 Task: open an excel sheet and write heading  Budget GuruAdd Categories in a column and its values below  'Housing, Transportation, Groceries, Utilities, Entertainment, Dining Out, Health, Miscellaneous, Savings & Total. 'Add Budgeted amount in next column and its values below  $1,500, $300, $400, $200, $150, $250, $100, $200, $500 & $4,600. Add Actual amountin next column and its values below   $1,400, $280, $420, $180, $170, $230, $120, $180, $520 & $4,500. Add Difference in next column and its values below  -$100, -$20, +$20, -$20, +$20, -$20, +$20, -$20, +$20 & -$100Save page Data Collection Workbook
Action: Mouse moved to (27, 123)
Screenshot: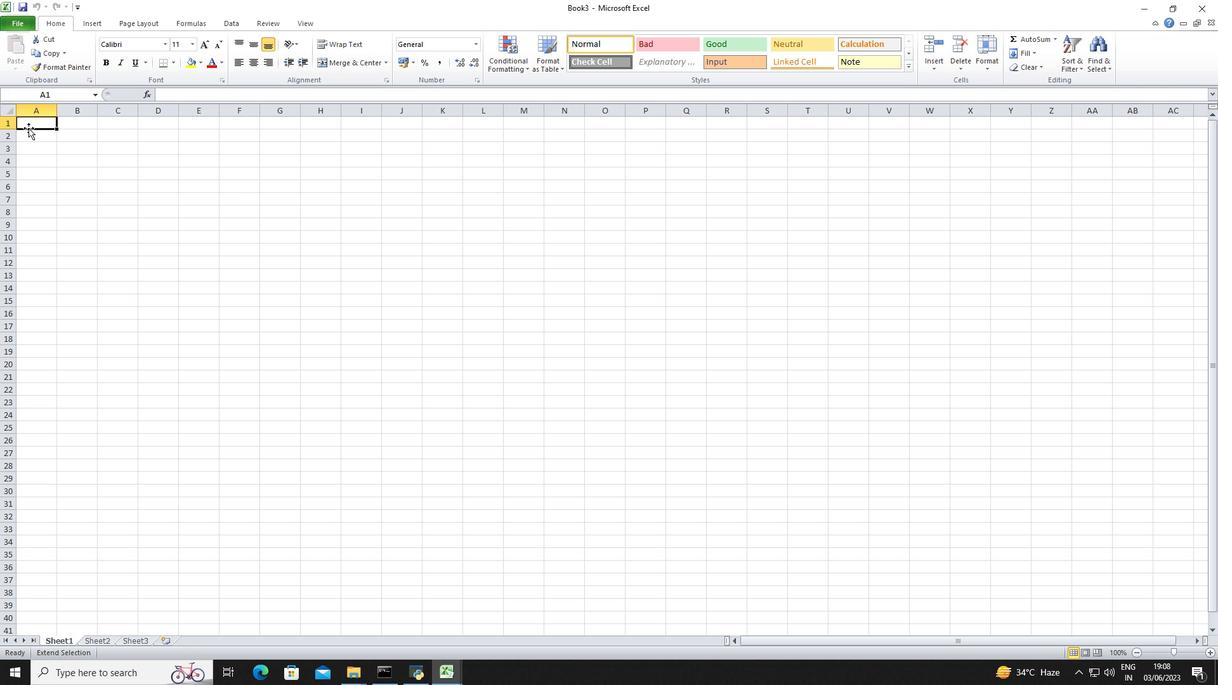
Action: Mouse pressed left at (27, 123)
Screenshot: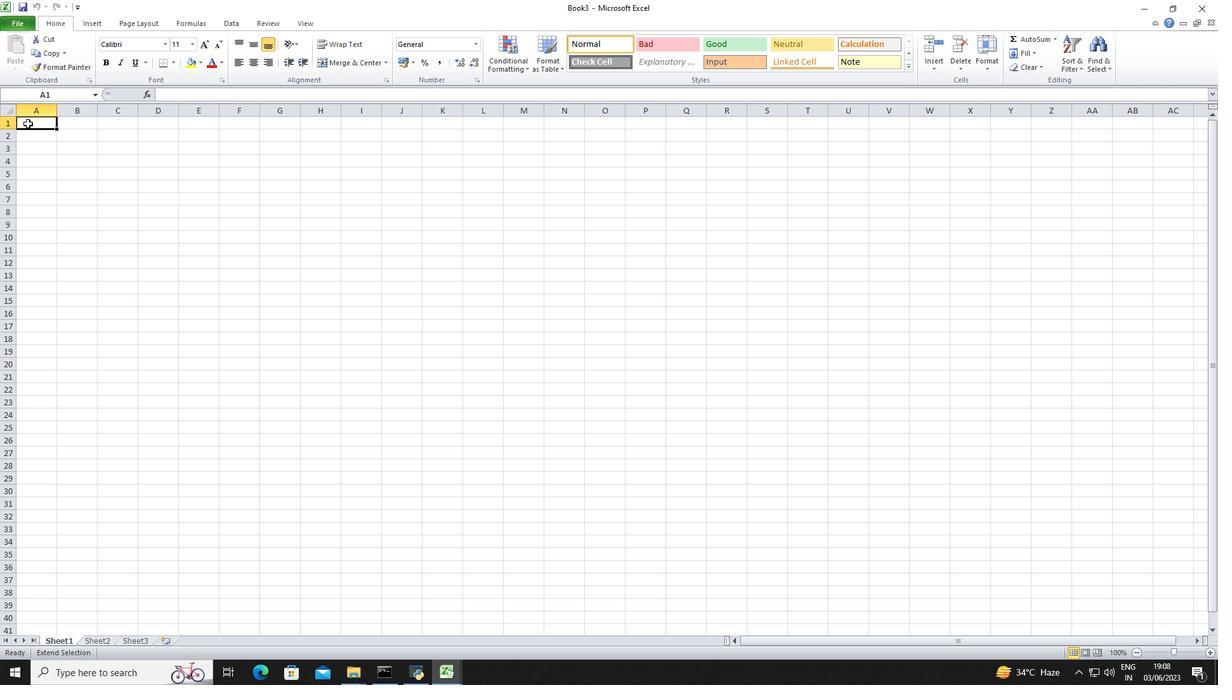 
Action: Mouse moved to (726, 205)
Screenshot: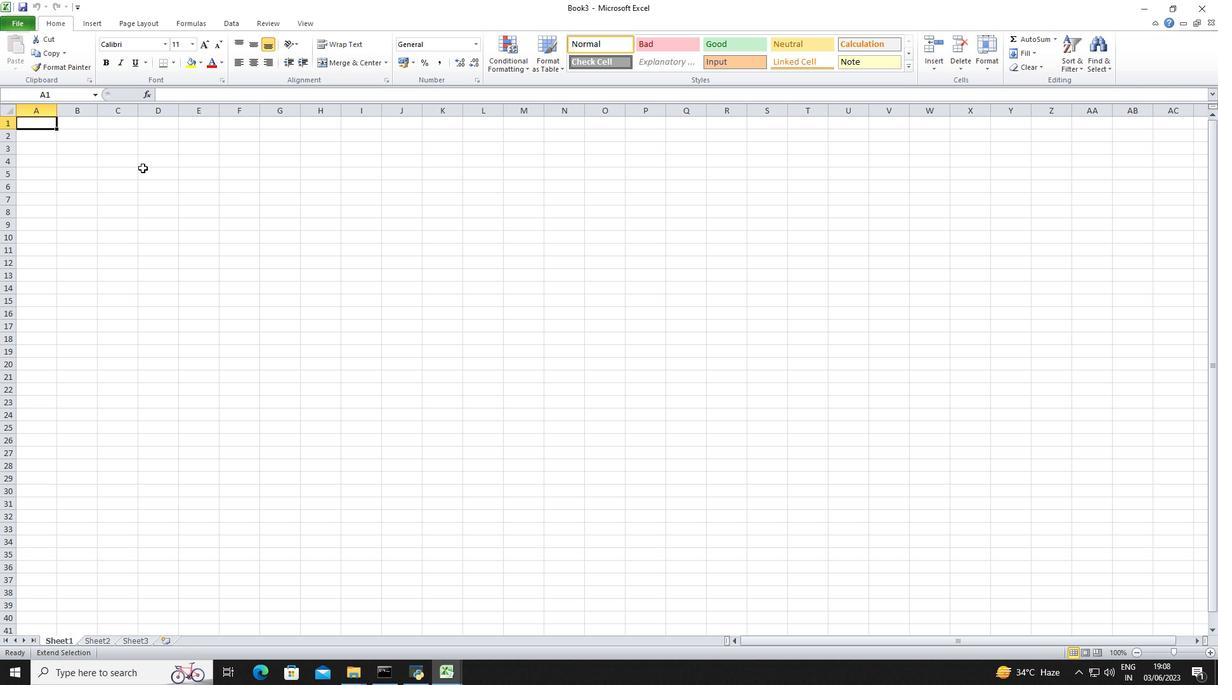 
Action: Key pressed <Key.shift_r>Budget<Key.space><Key.shift_r><Key.shift_r><Key.shift_r><Key.shift_r><Key.shift_r><Key.shift_r><Key.shift_r><Key.shift_r><Key.shift_r><Key.shift_r><Key.shift_r>Guru<Key.space><Key.enter><Key.shift_r><Key.shift_r><Key.shift_r>Catr<Key.backspace>egories<Key.space><Key.right><Key.shift_r>Budget<Key.space>amount<Key.space><Key.right><Key.shift_r><Key.shift_r><Key.shift_r><Key.shift_r><Key.shift_r><Key.shift_r><Key.shift_r><Key.shift_r><Key.shift_r><Key.shift_r><Key.shift_r><Key.shift_r><Key.shift_r><Key.shift_r><Key.shift_r><Key.shift_r><Key.shift_r><Key.shift_r><Key.shift_r><Key.shift_r><Key.shift_r><Key.shift_r><Key.shift_r><Key.shift_r><Key.shift_r><Key.shift_r><Key.shift_r><Key.shift_r><Key.shift_r><Key.shift_r><Key.shift_r>Av<Key.backspace>ctual<Key.space>amount<Key.space><Key.right><Key.shift_r>Difference<Key.space>
Screenshot: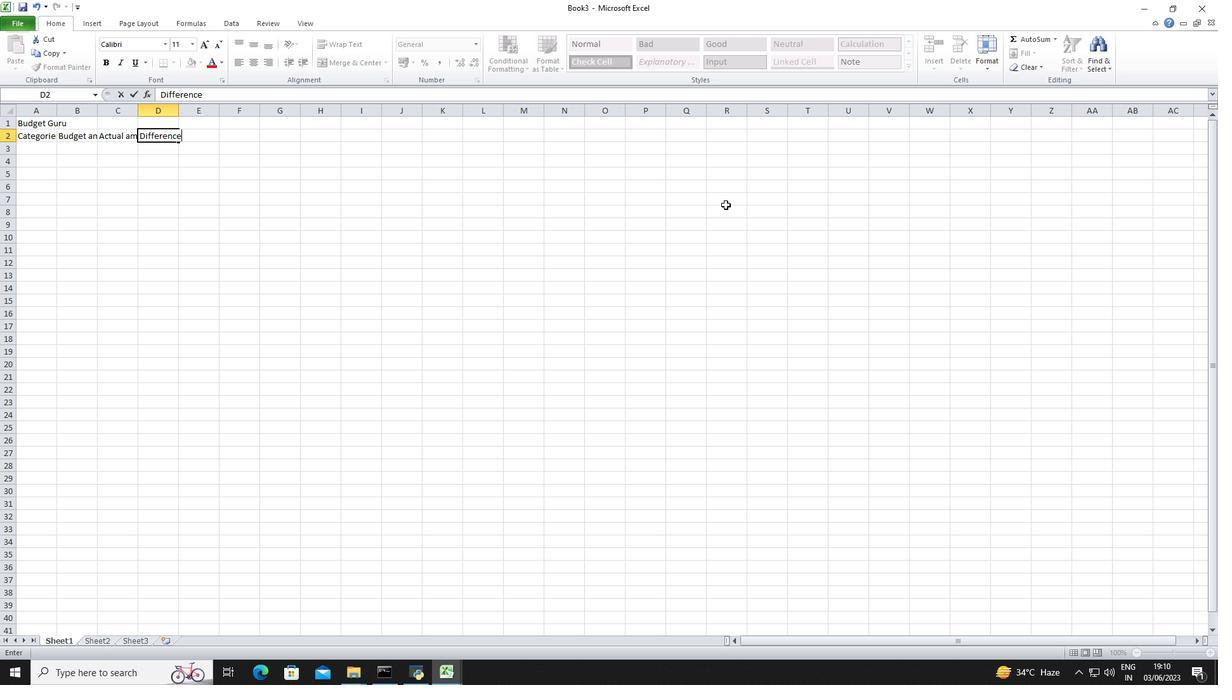 
Action: Mouse moved to (555, 208)
Screenshot: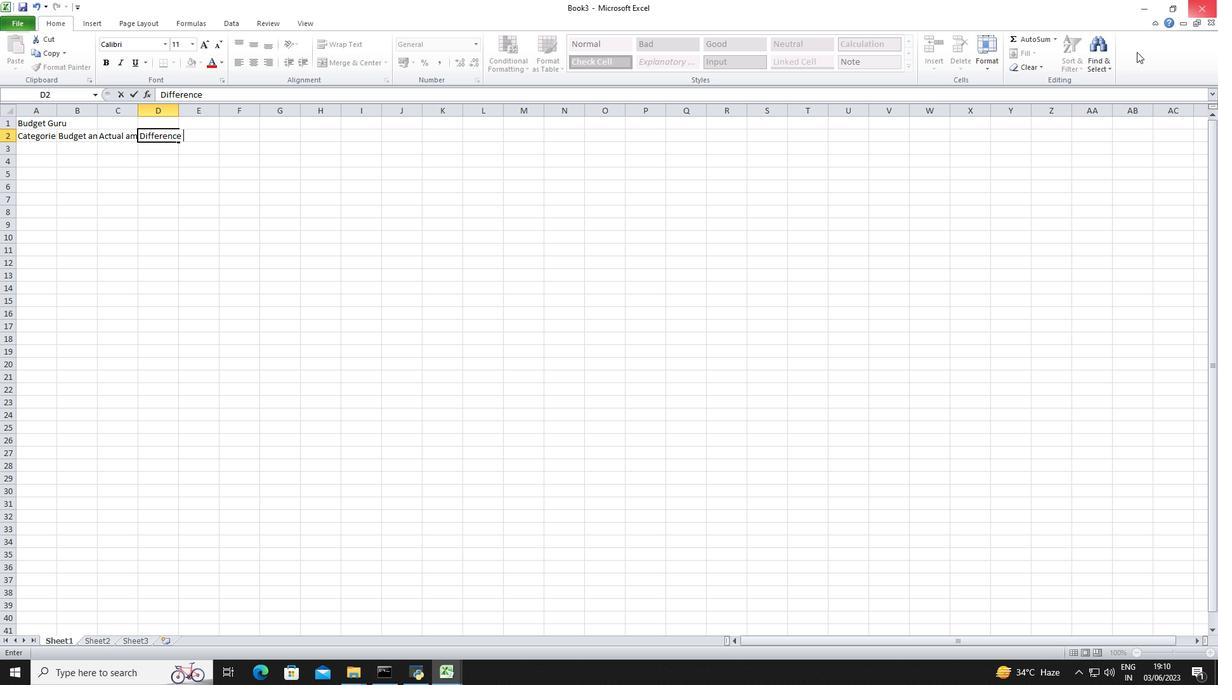 
Action: Mouse pressed left at (555, 208)
Screenshot: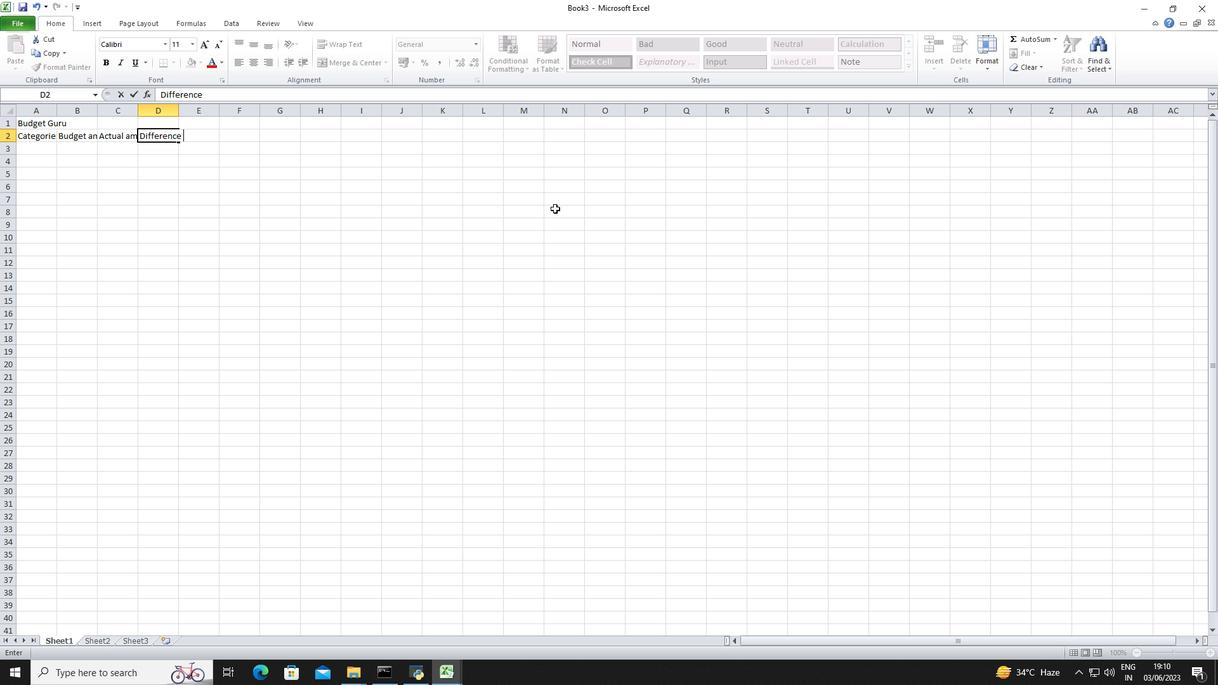 
Action: Mouse moved to (55, 111)
Screenshot: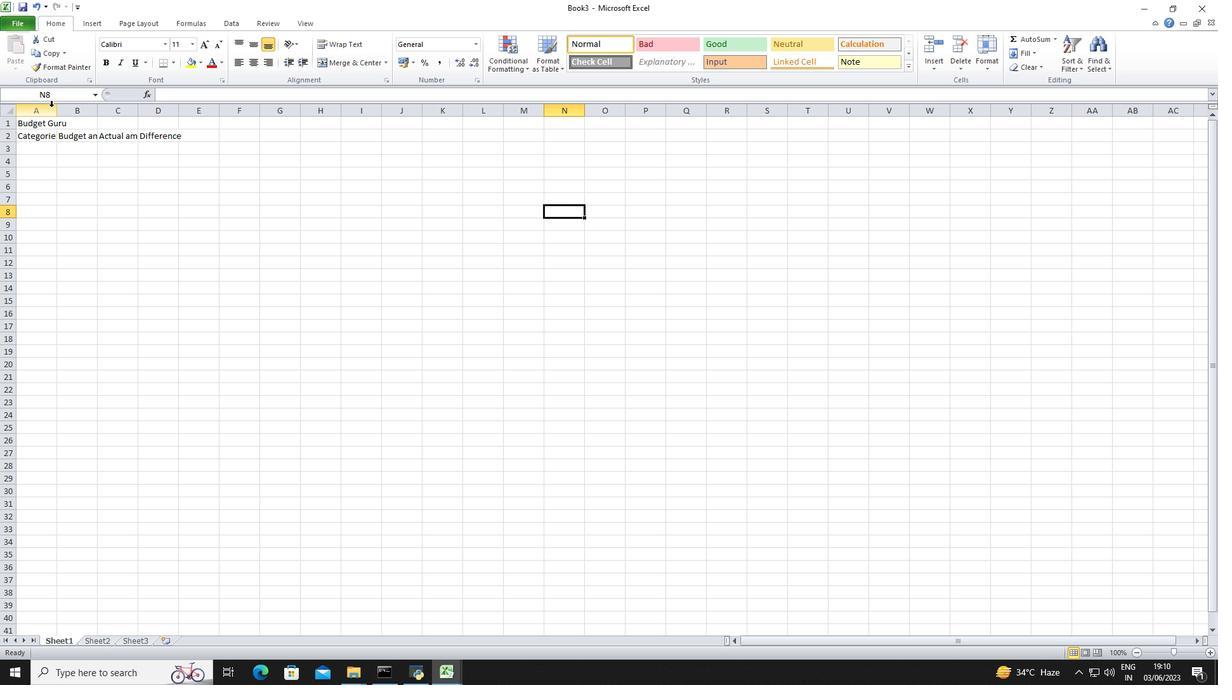 
Action: Mouse pressed left at (55, 111)
Screenshot: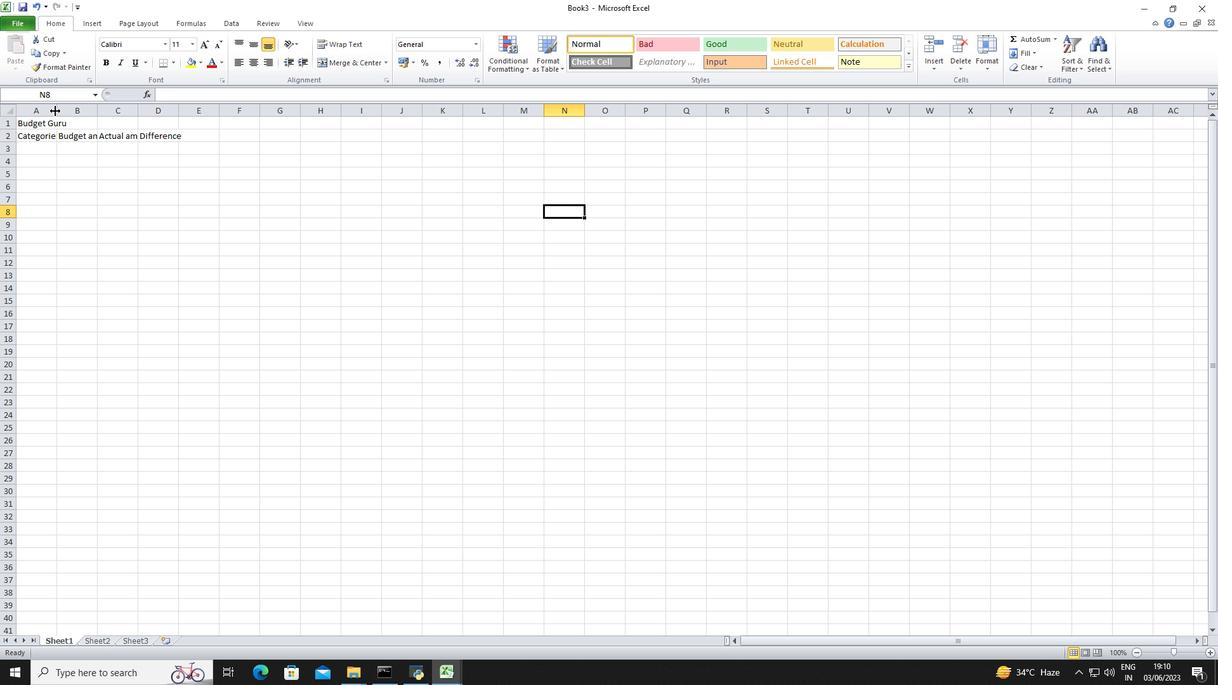 
Action: Mouse pressed left at (55, 111)
Screenshot: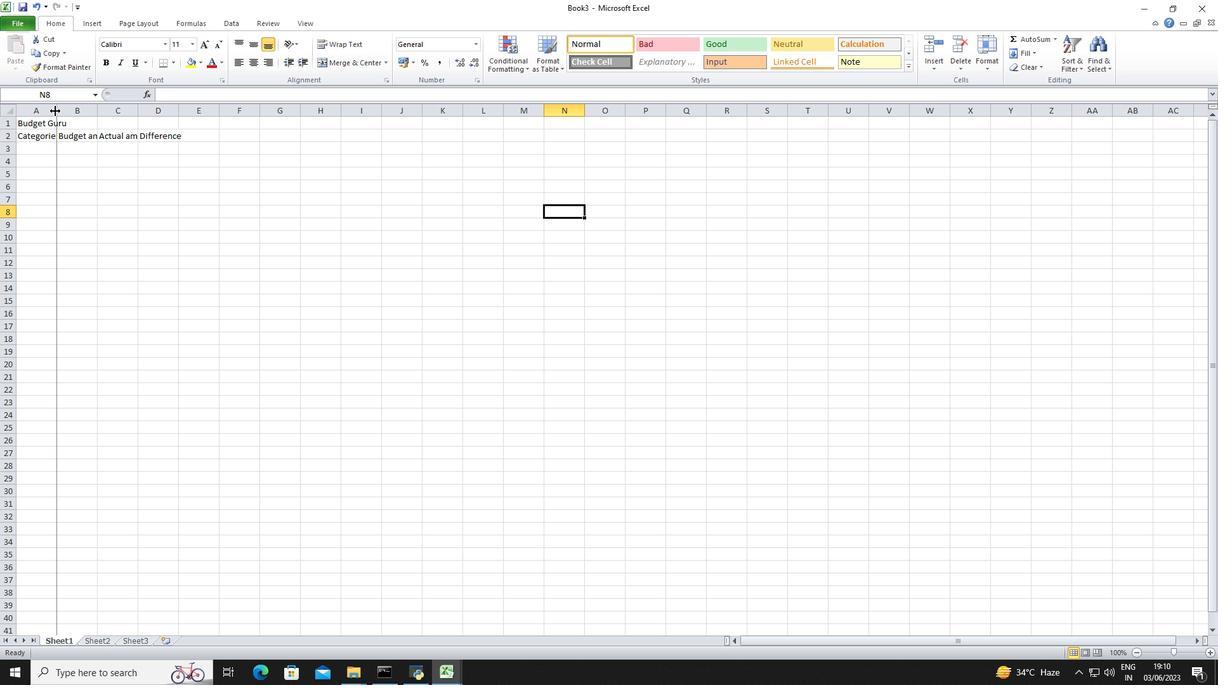 
Action: Mouse moved to (111, 111)
Screenshot: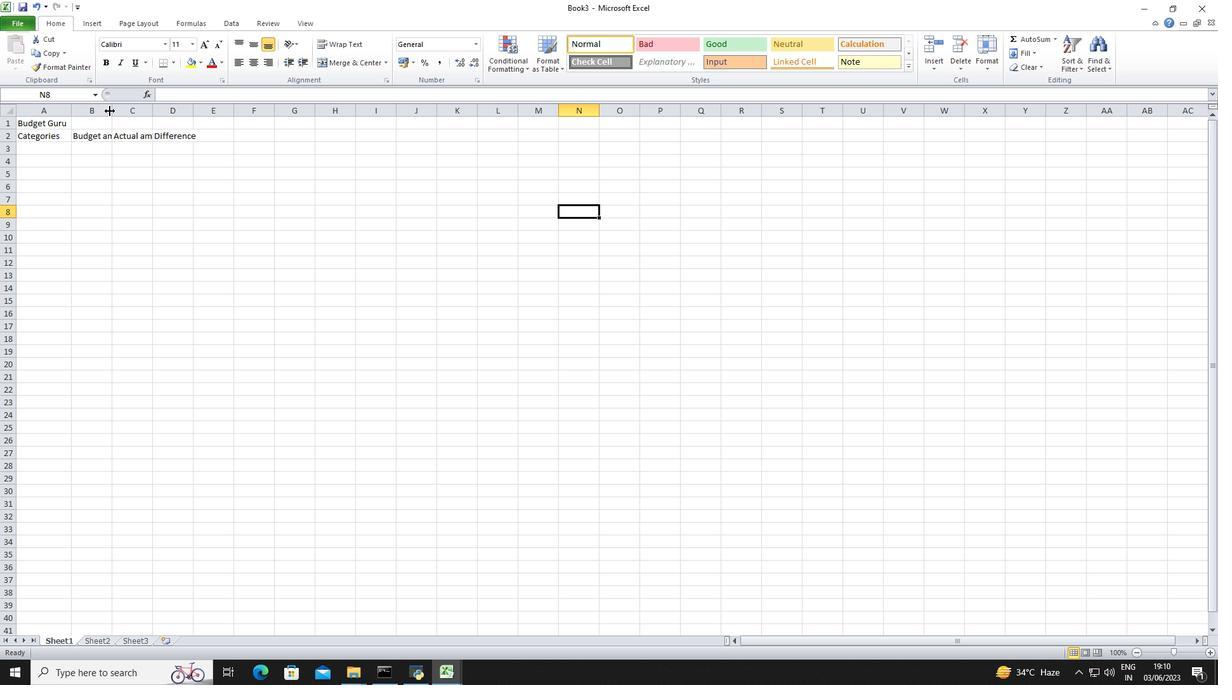
Action: Mouse pressed left at (111, 111)
Screenshot: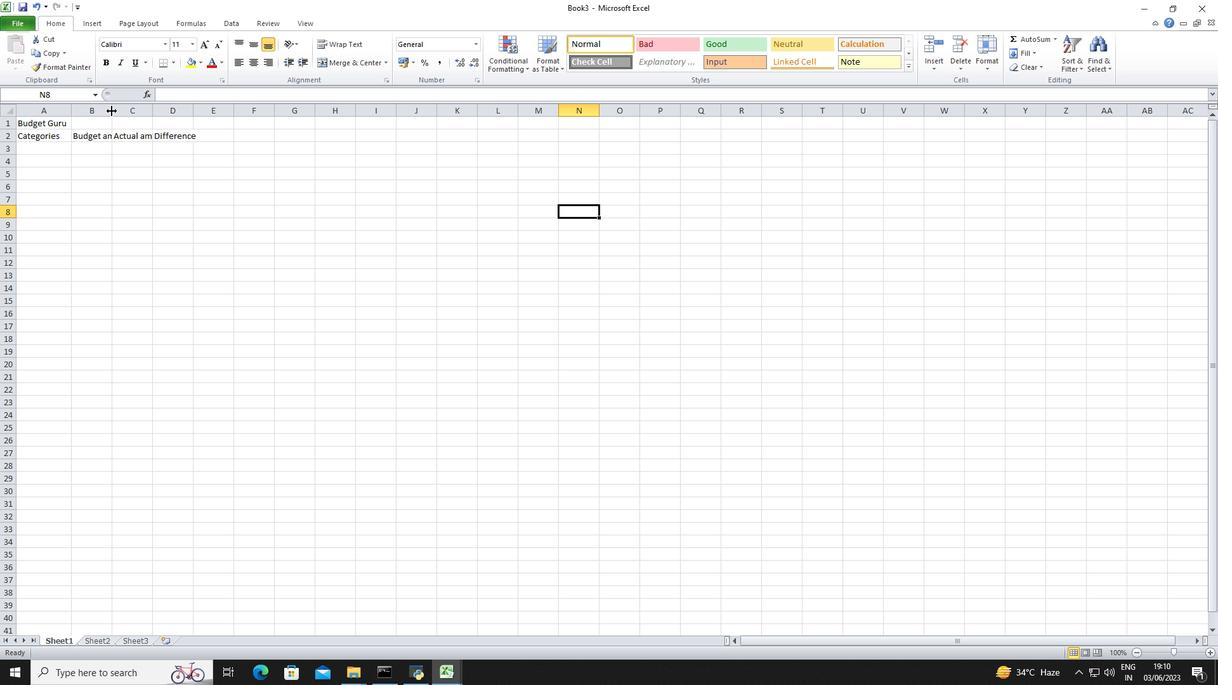 
Action: Mouse pressed left at (111, 111)
Screenshot: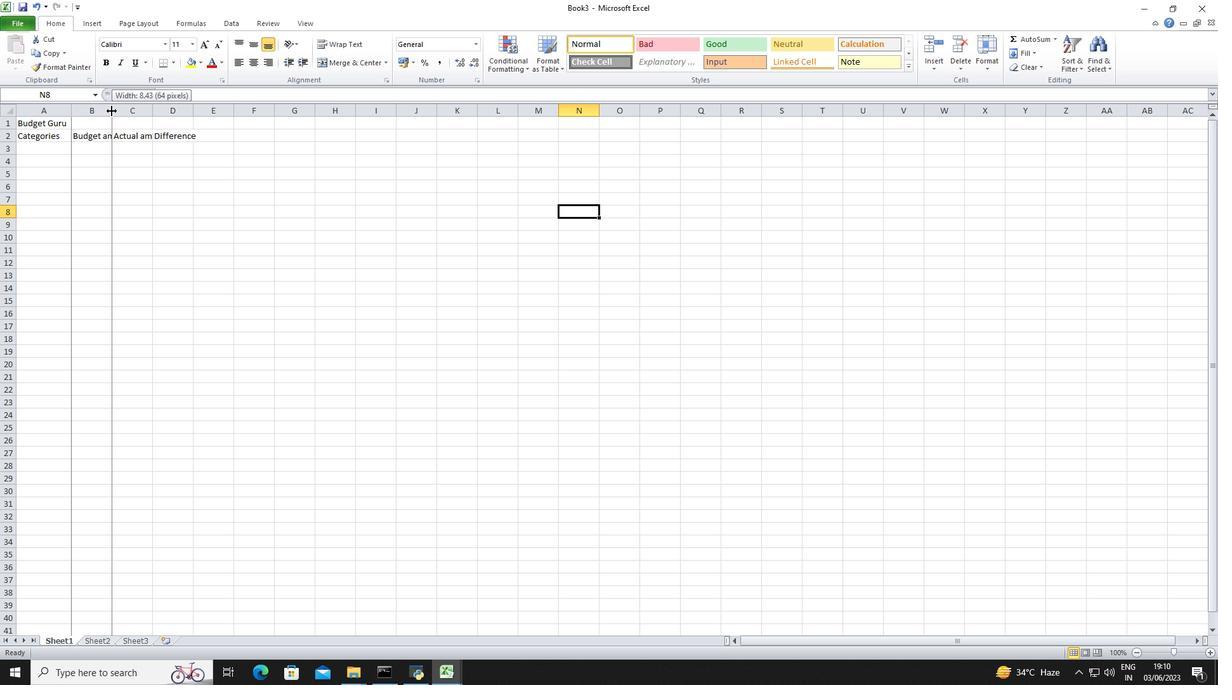 
Action: Mouse moved to (179, 109)
Screenshot: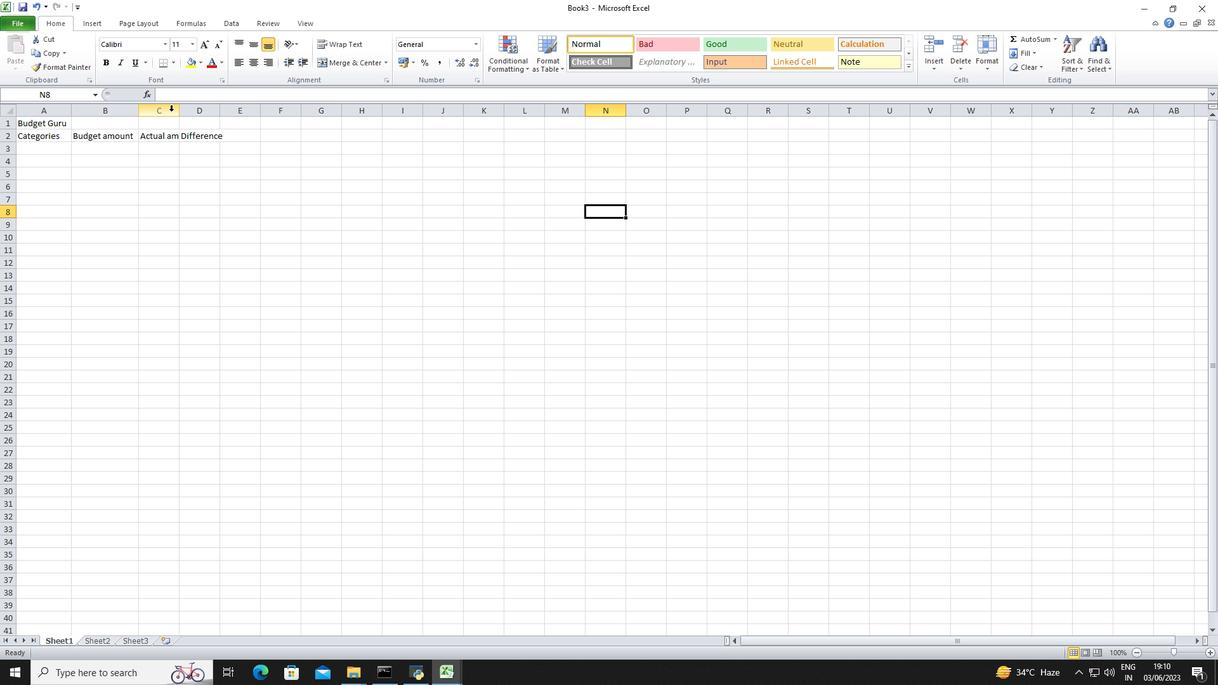 
Action: Mouse pressed left at (179, 109)
Screenshot: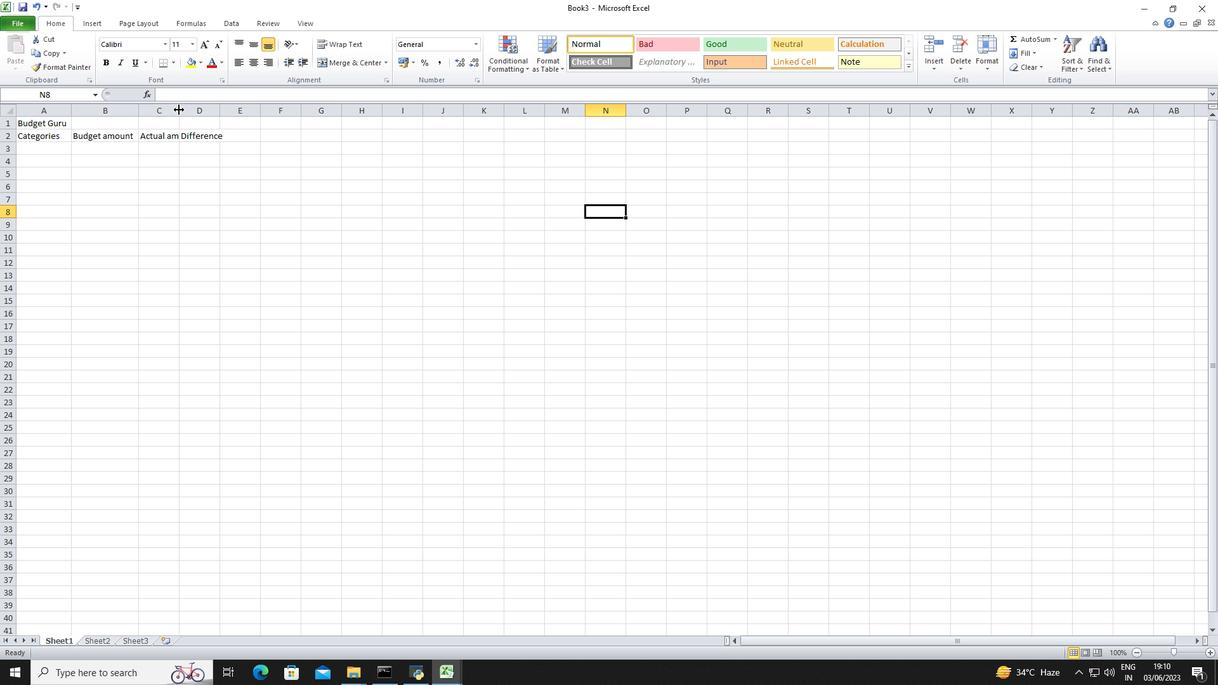 
Action: Mouse pressed left at (179, 109)
Screenshot: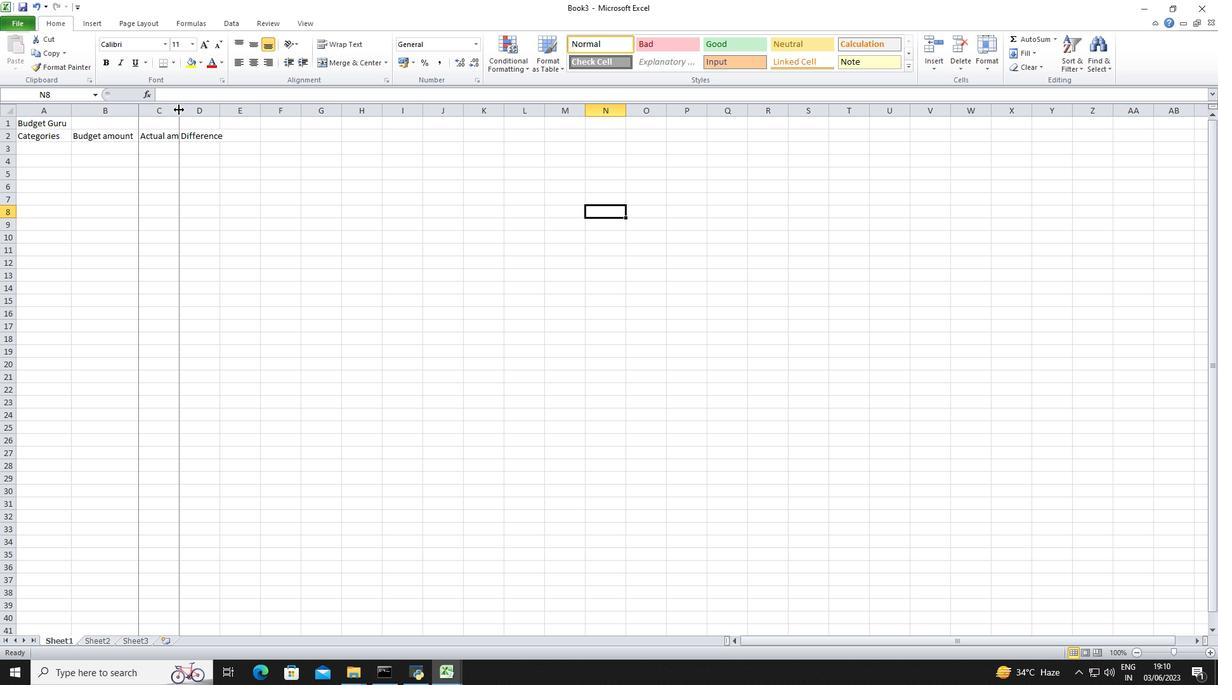 
Action: Mouse moved to (243, 109)
Screenshot: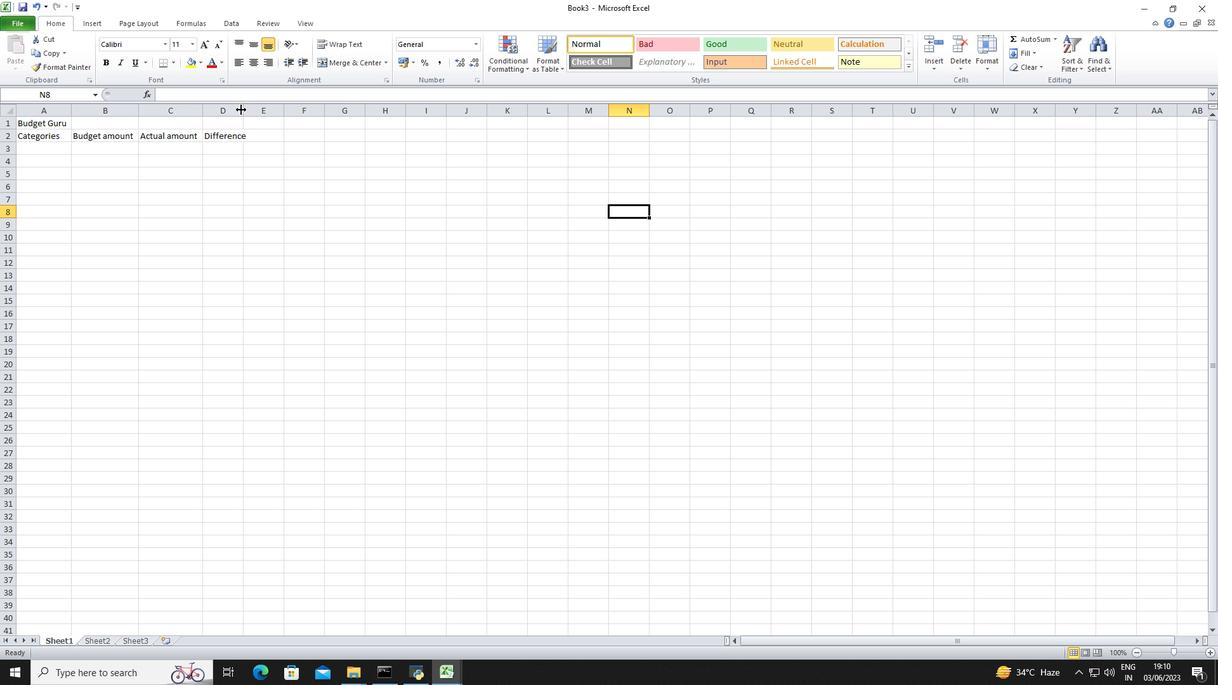 
Action: Mouse pressed left at (243, 109)
Screenshot: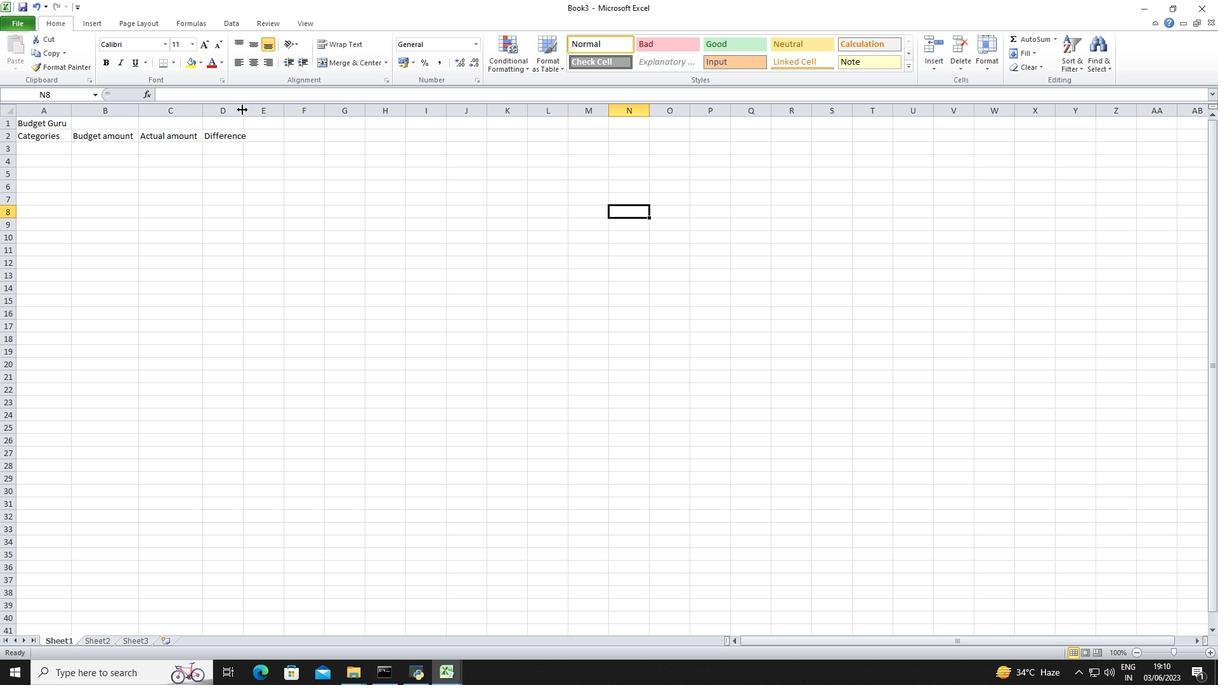 
Action: Mouse pressed left at (243, 109)
Screenshot: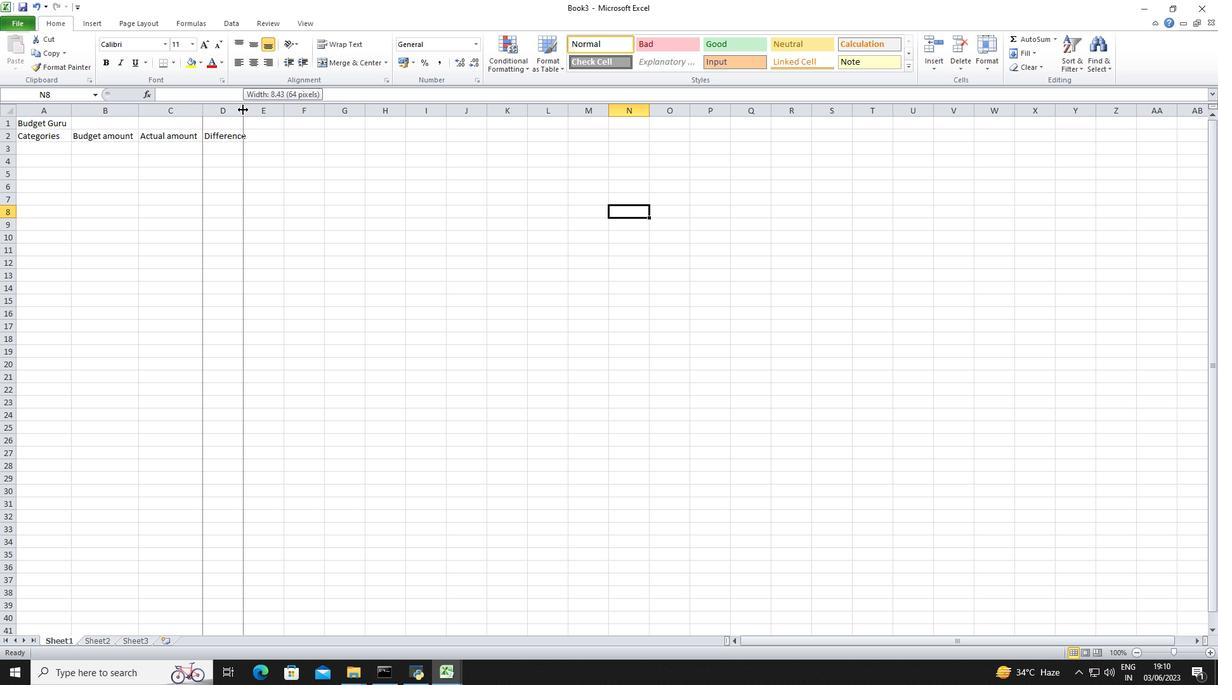 
Action: Mouse moved to (67, 147)
Screenshot: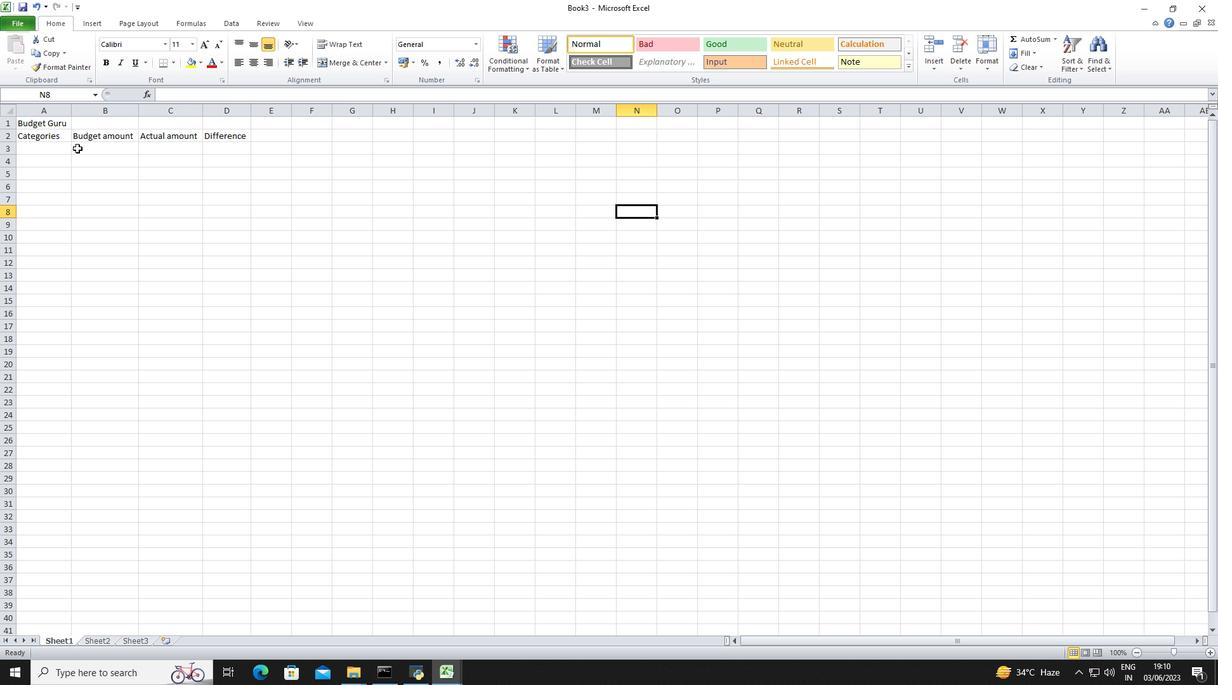 
Action: Mouse pressed left at (67, 147)
Screenshot: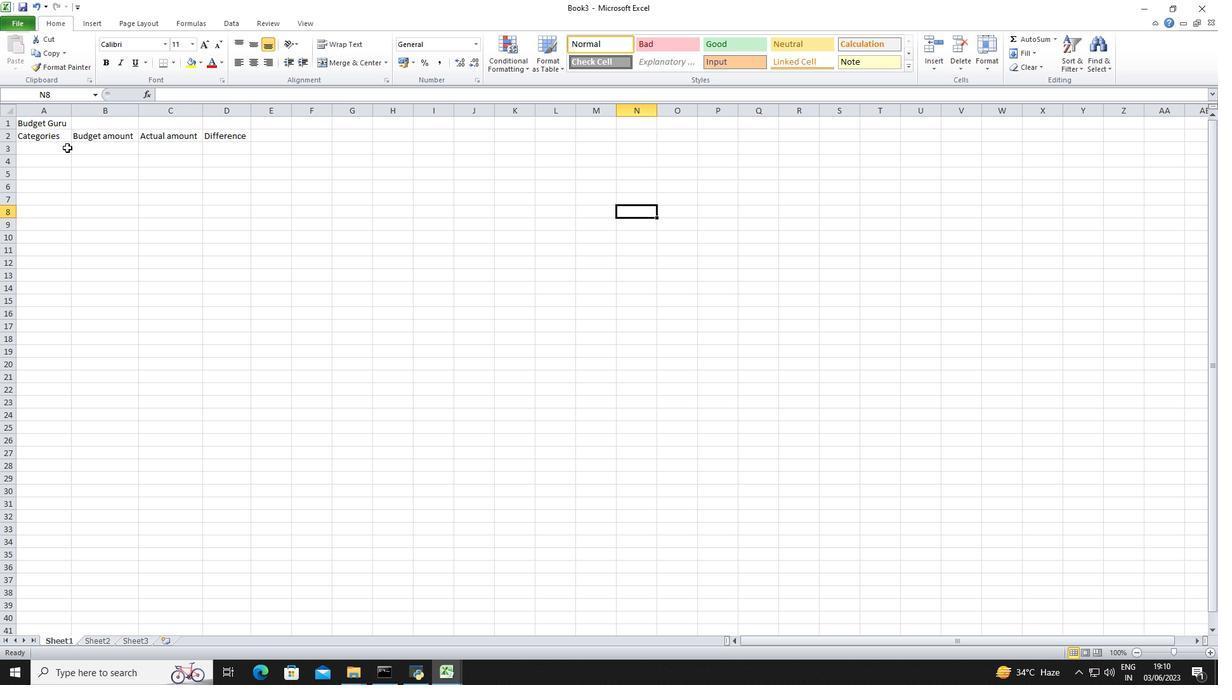 
Action: Mouse moved to (171, 116)
Screenshot: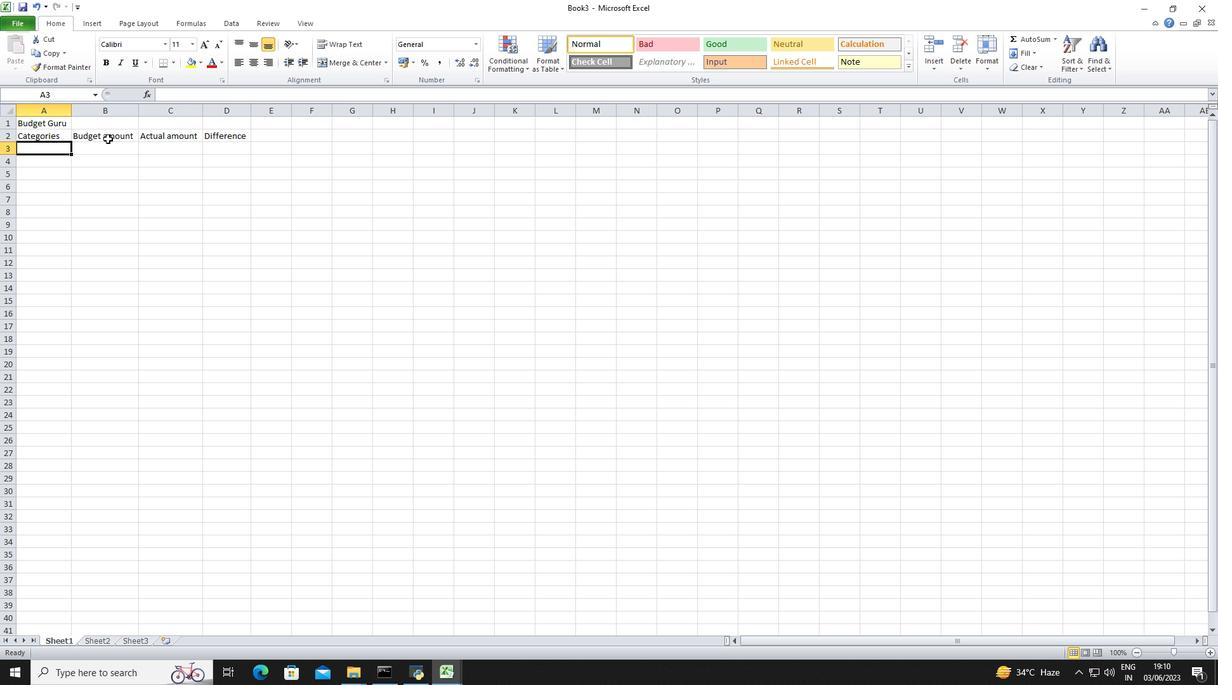 
Action: Key pressed <Key.shift_r>Housing<Key.space><Key.enter><Key.shift_r>tr<Key.backspace><Key.backspace><Key.shift_r>Tram<Key.backspace>nsportation<Key.space><Key.enter><Key.shift_r>Groceries<Key.space><Key.enter><Key.shift_r><Key.shift_r>Utilites<Key.space><Key.enter><Key.shift_r>Entery<Key.backspace>tainment<Key.space><Key.enter><Key.shift_r>Dining<Key.space><Key.shift_r>Out<Key.space><Key.enter><Key.shift_r>Health<Key.space><Key.enter><Key.shift_r>Miscellaneous<Key.space><Key.enter><Key.shift_r>Savings<Key.space><Key.shift_r><Key.shift_r><Key.shift_r><Key.shift_r><Key.shift_r><Key.shift_r><Key.shift_r><Key.shift_r><Key.shift_r><Key.shift_r><Key.shift_r><Key.shift_r><Key.shift_r><Key.shift_r><Key.shift_r><Key.shift_r><Key.shift_r><Key.shift_r><Key.shift_r><Key.shift_r><Key.shift_r><Key.shift_r><Key.shift_r><Key.shift_r><Key.shift_r><Key.shift_r><Key.shift_r><Key.shift_r>&<Key.space><Key.shift_r>Toa<Key.backspace>tal
Screenshot: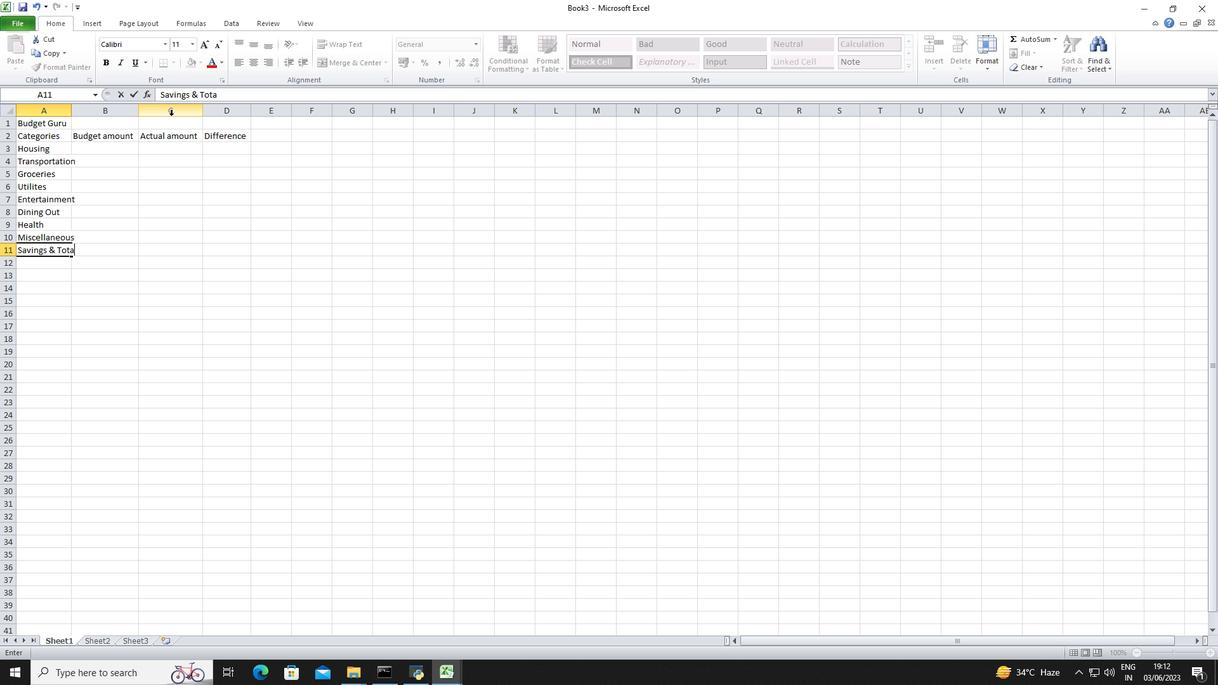 
Action: Mouse moved to (254, 149)
Screenshot: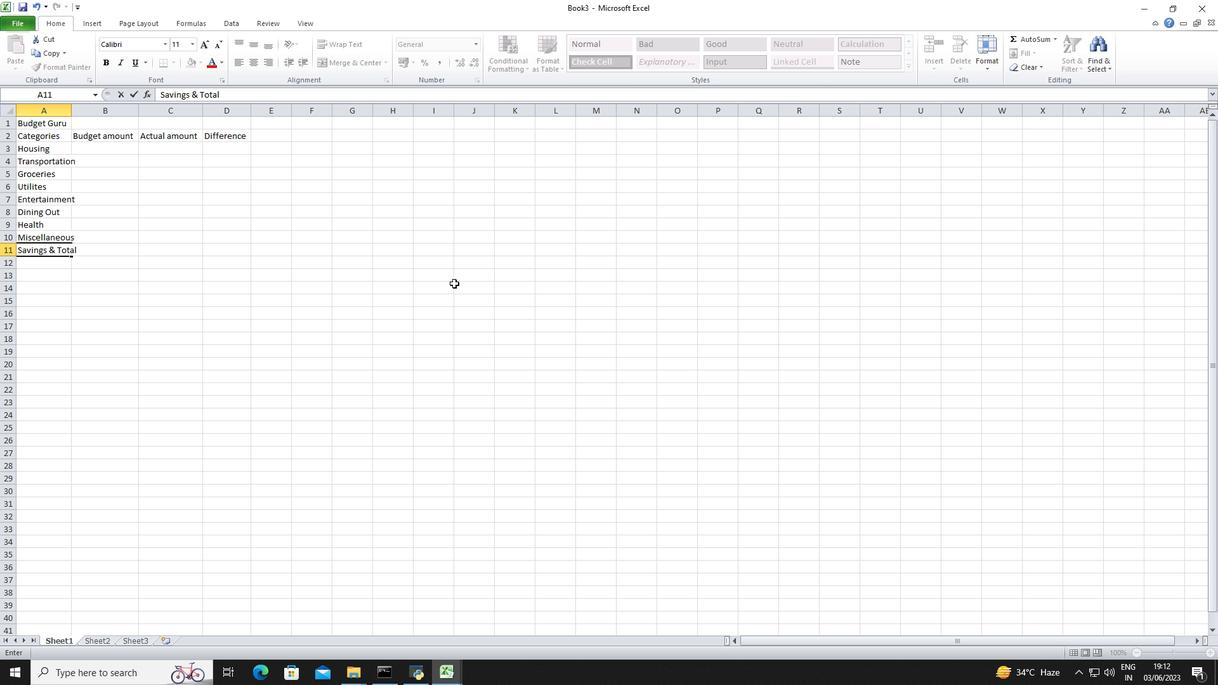 
Action: Mouse pressed left at (254, 149)
Screenshot: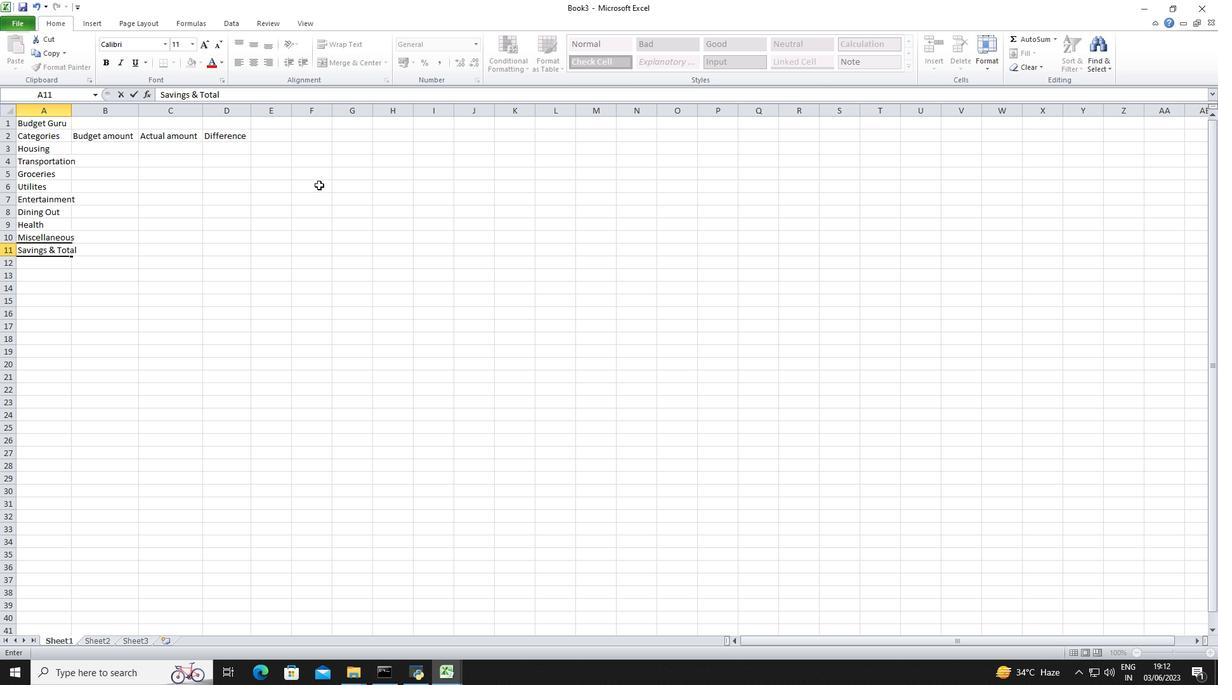 
Action: Mouse moved to (71, 106)
Screenshot: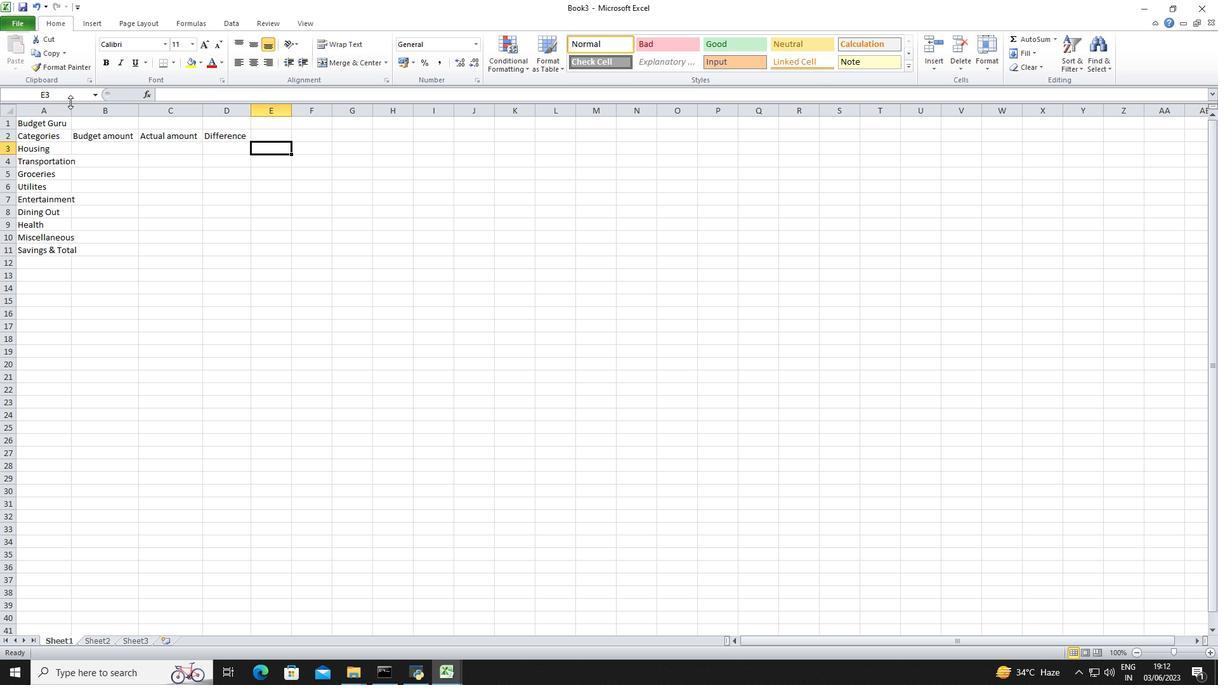 
Action: Mouse pressed left at (71, 106)
Screenshot: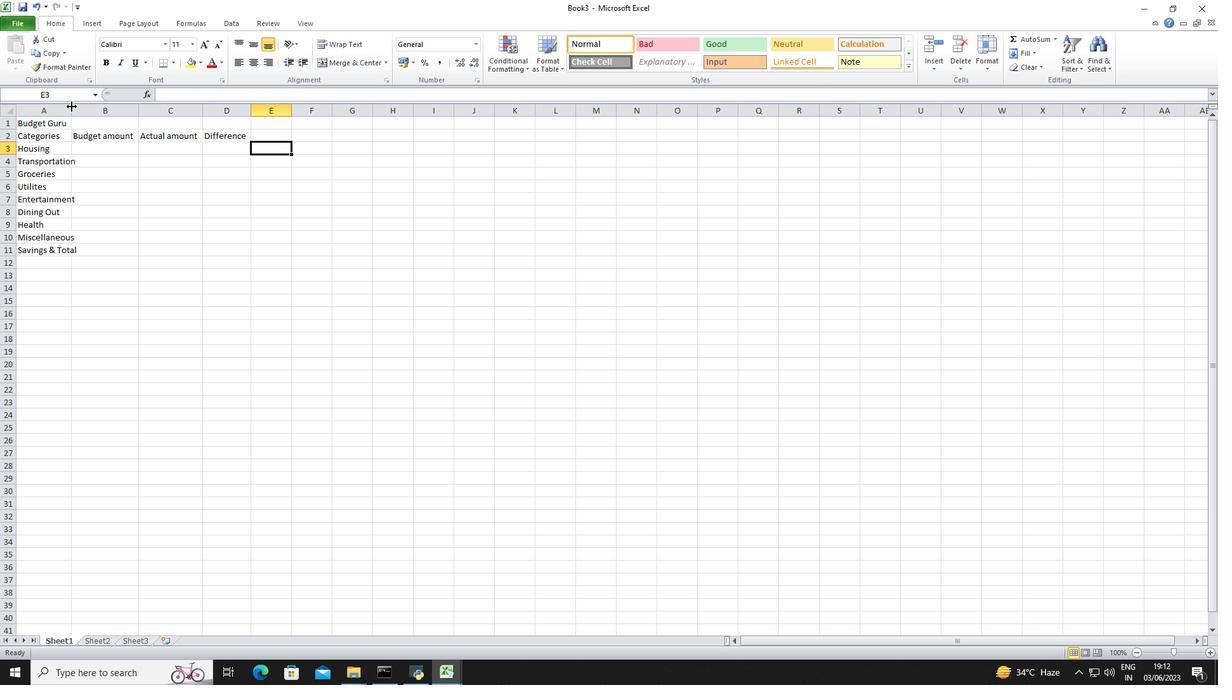 
Action: Mouse pressed left at (71, 106)
Screenshot: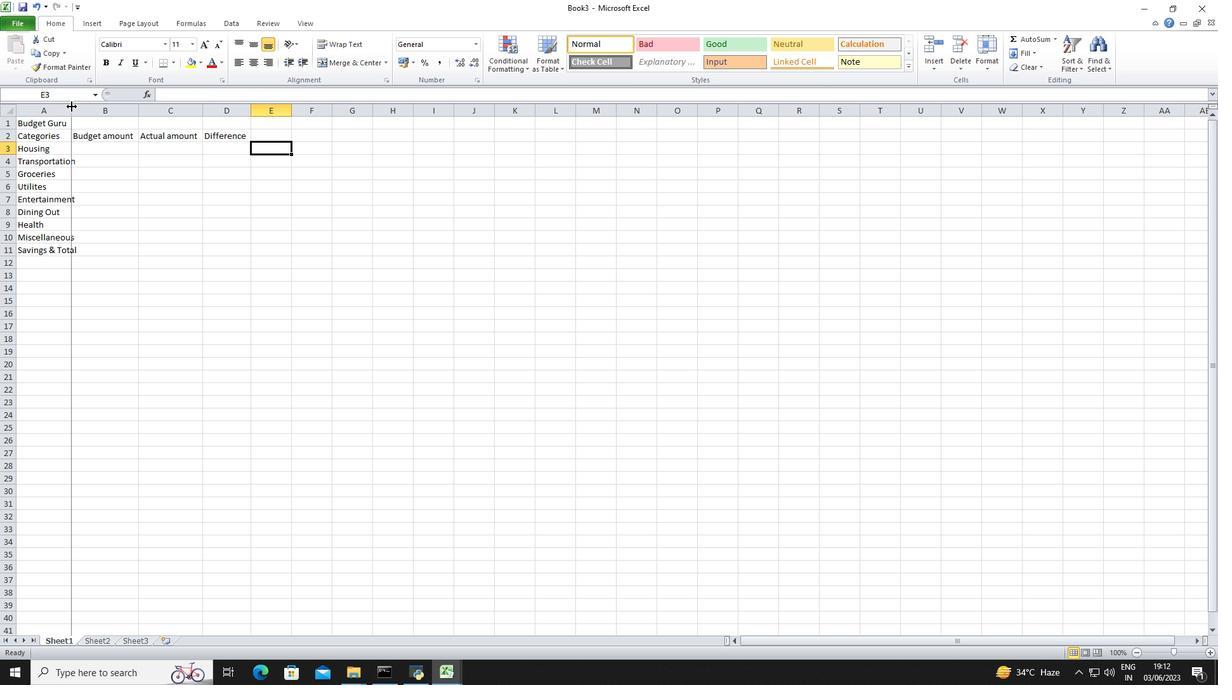 
Action: Mouse moved to (113, 148)
Screenshot: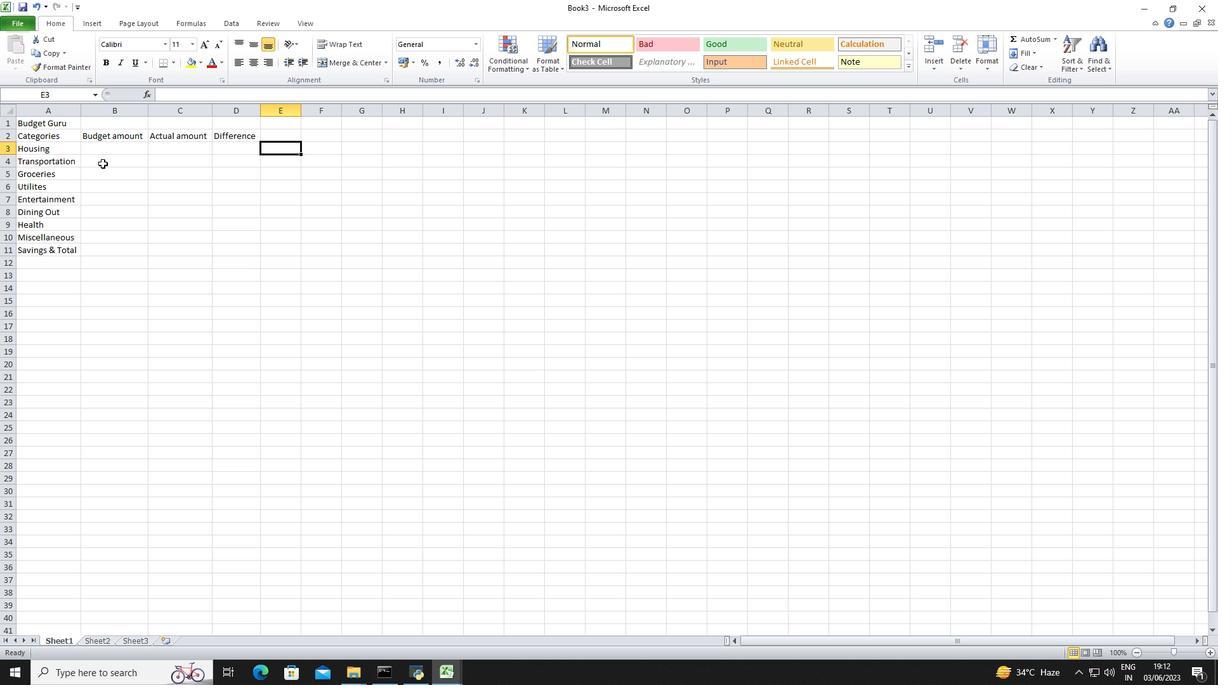 
Action: Mouse pressed left at (113, 148)
Screenshot: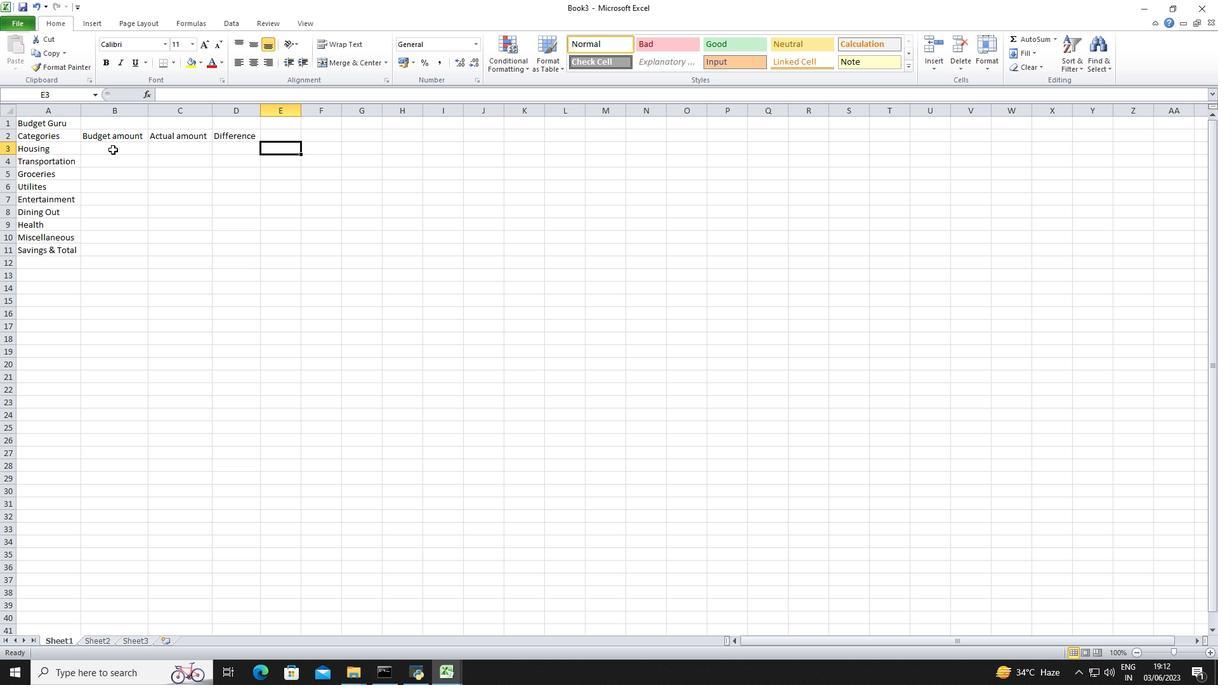 
Action: Mouse moved to (154, 152)
Screenshot: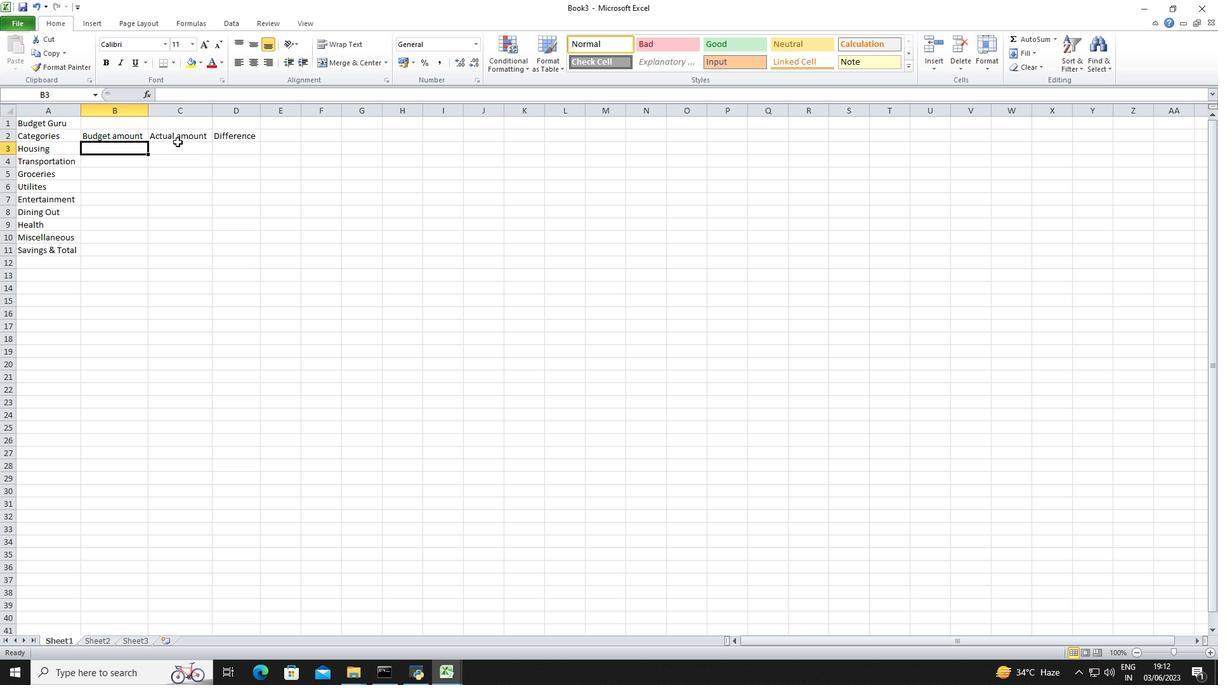 
Action: Key pressed <Key.shift_r><Key.shift_r><Key.shift_r><Key.shift_r>$1,500<Key.enter><Key.shift_r><Key.shift_r><Key.shift_r><Key.shift_r><Key.shift_r><Key.shift_r><Key.shift_r><Key.shift_r><Key.shift_r><Key.shift_r>$500<Key.enter><Key.shift_r><Key.shift_r><Key.shift_r><Key.shift_r><Key.shift_r><Key.shift_r><Key.shift_r><Key.shift_r><Key.shift_r><Key.shift_r><Key.shift_r><Key.shift_r><Key.shift_r><Key.shift_r><Key.shift_r><Key.shift_r><Key.shift_r><Key.shift_r>$400<Key.enter><Key.shift_r><Key.shift_r>$200<Key.enter><Key.shift_r><Key.shift_r><Key.shift_r>$150<Key.space><Key.enter><Key.shift_r><Key.shift_r><Key.shift_r><Key.shift_r><Key.shift_r><Key.shift_r><Key.shift_r><Key.shift_r><Key.shift_r><Key.shift_r><Key.shift_r><Key.shift_r><Key.shift_r><Key.shift_r><Key.shift_r><Key.shift_r><Key.shift_r><Key.shift_r><Key.shift_r><Key.shift_r><Key.shift_r><Key.shift_r><Key.shift_r><Key.shift_r><Key.shift_r><Key.shift_r><Key.shift_r><Key.shift_r><Key.shift_r><Key.shift_r><Key.shift_r><Key.shift_r><Key.shift_r><Key.shift_r><Key.shift_r><Key.shift_r><Key.shift_r><Key.shift_r><Key.shift_r><Key.shift_r><Key.shift_r><Key.shift_r><Key.shift_r><Key.shift_r><Key.shift_r><Key.shift_r>$250<Key.enter><Key.shift_r><Key.shift_r><Key.shift_r><Key.shift_r><Key.shift_r>$10<Key.enter>
Screenshot: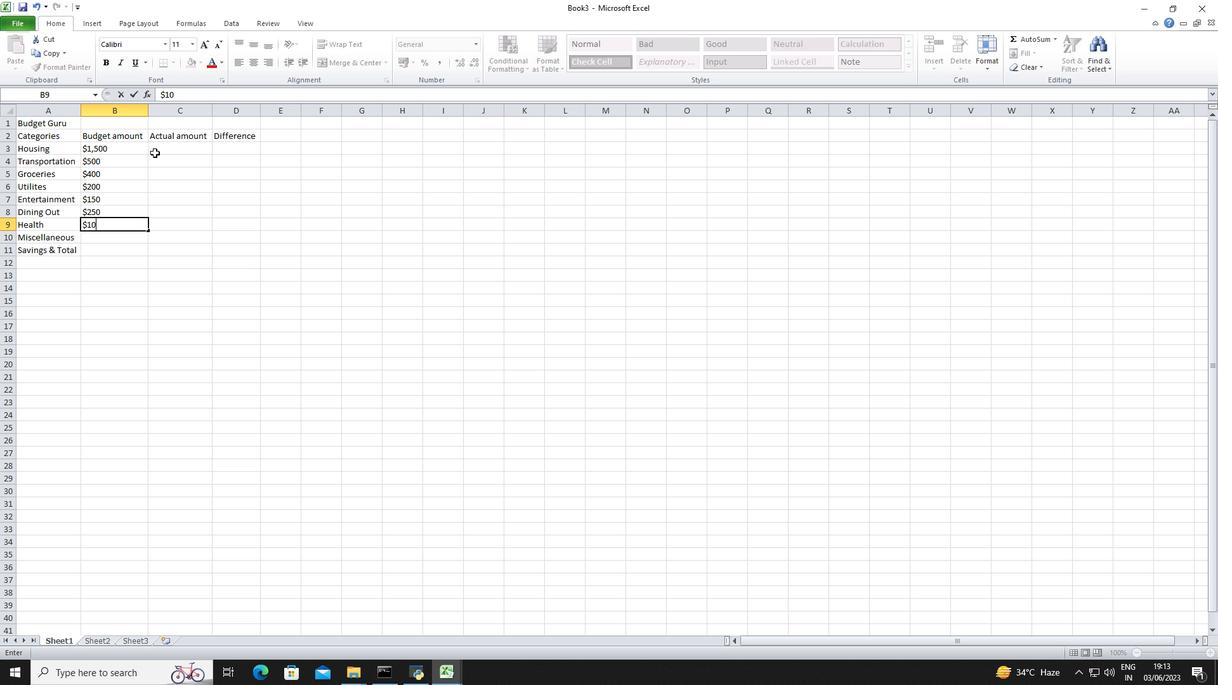 
Action: Mouse moved to (121, 228)
Screenshot: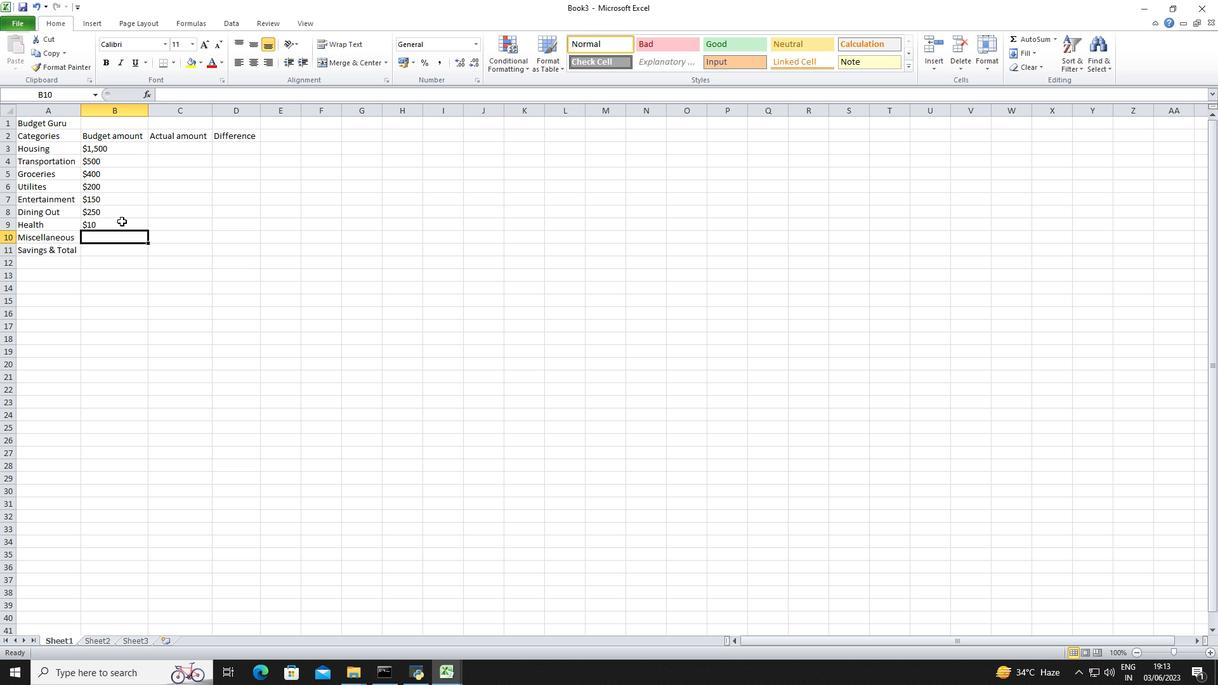 
Action: Mouse pressed left at (121, 228)
Screenshot: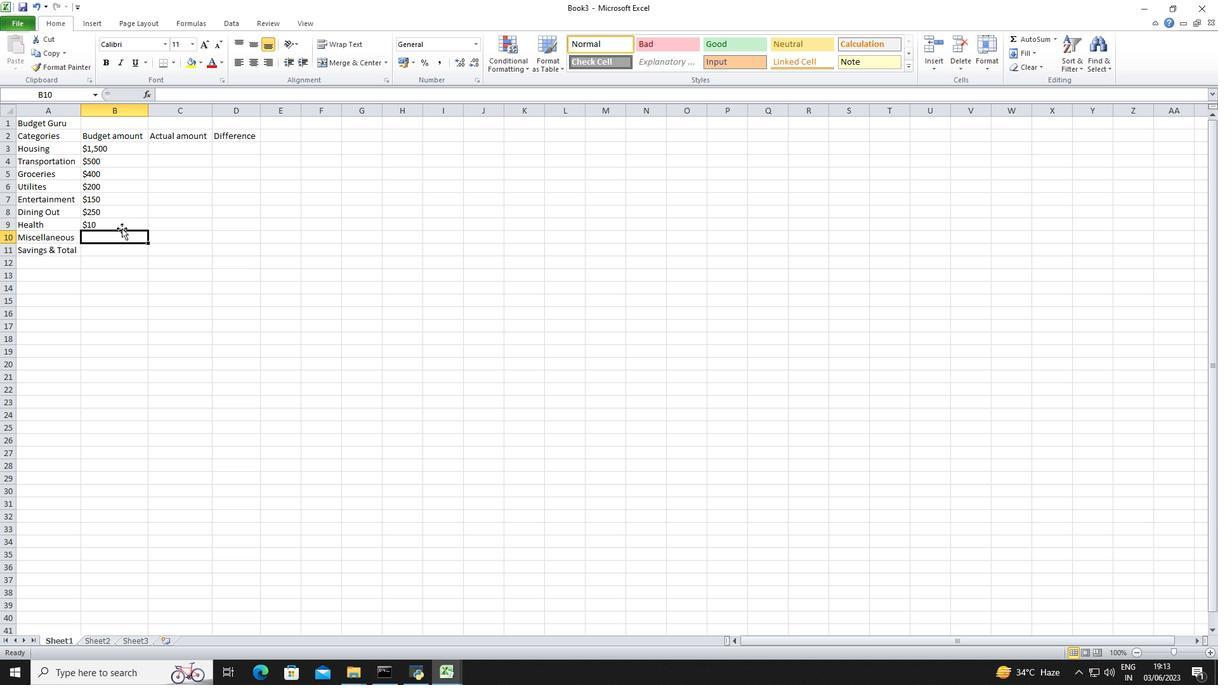 
Action: Mouse moved to (123, 225)
Screenshot: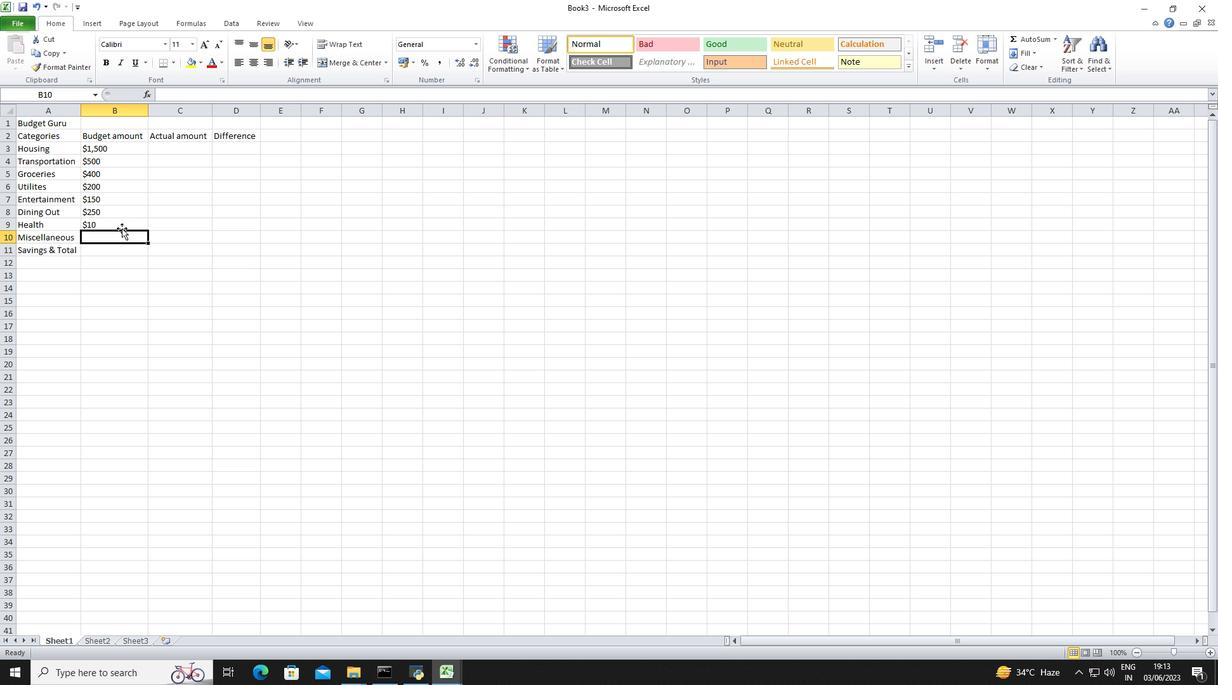 
Action: Mouse pressed left at (123, 225)
Screenshot: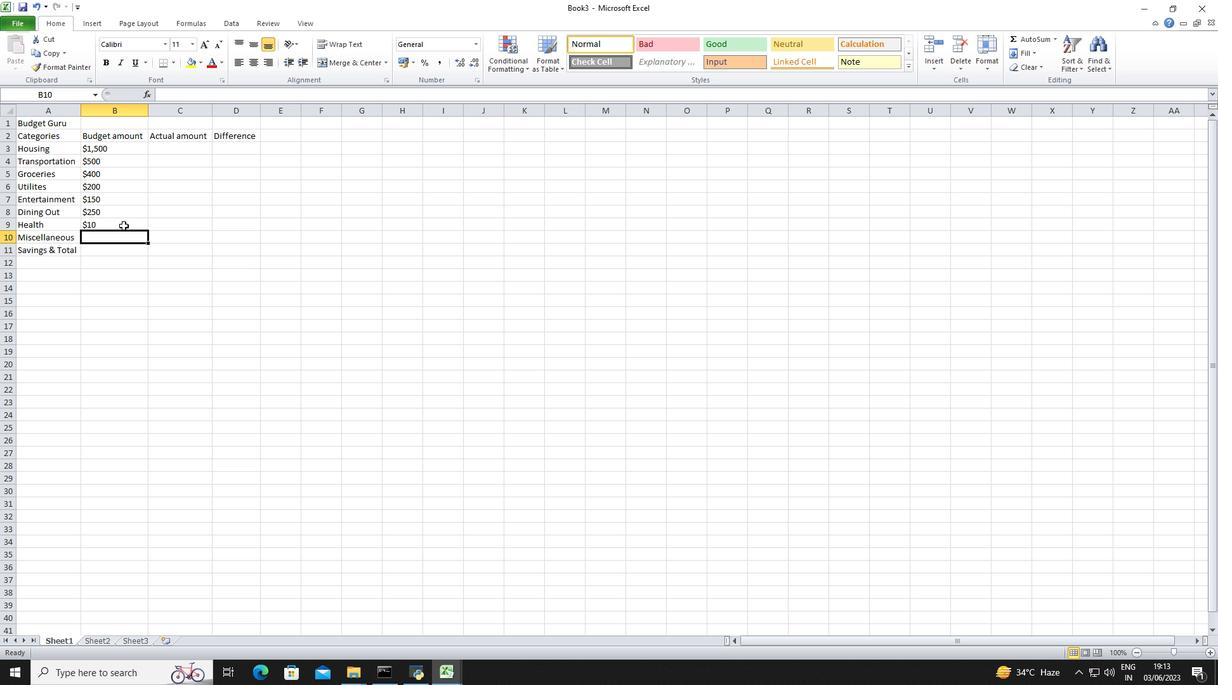 
Action: Mouse moved to (173, 95)
Screenshot: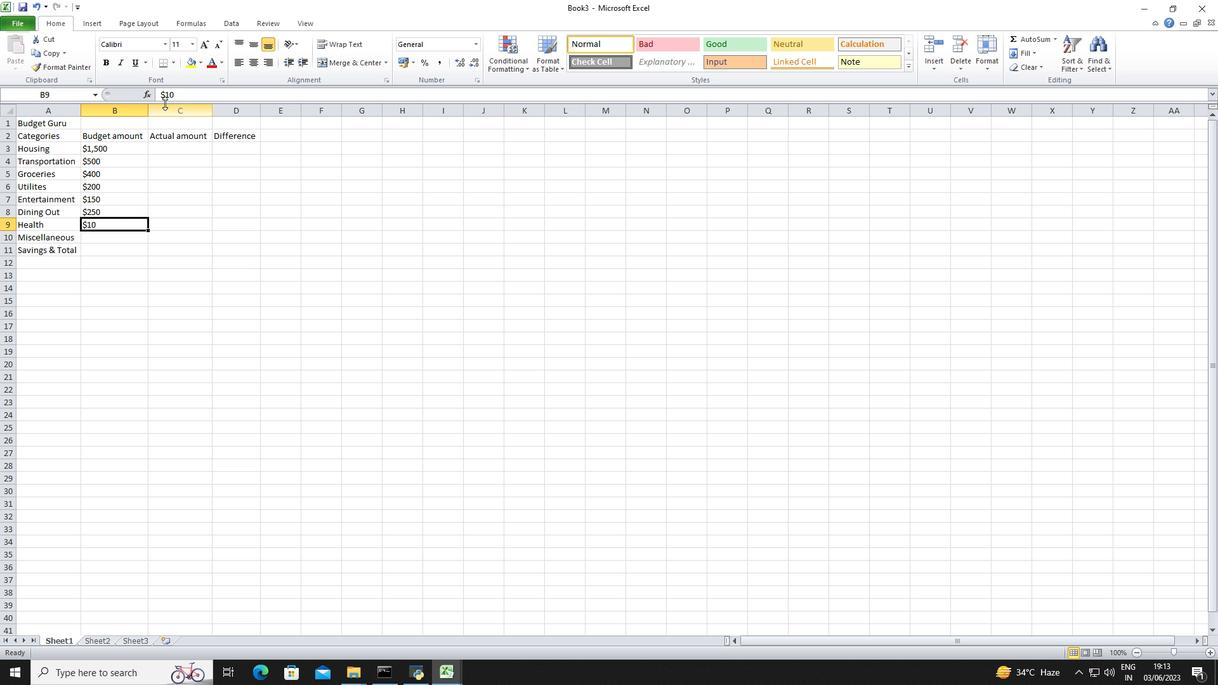 
Action: Mouse pressed left at (173, 95)
Screenshot: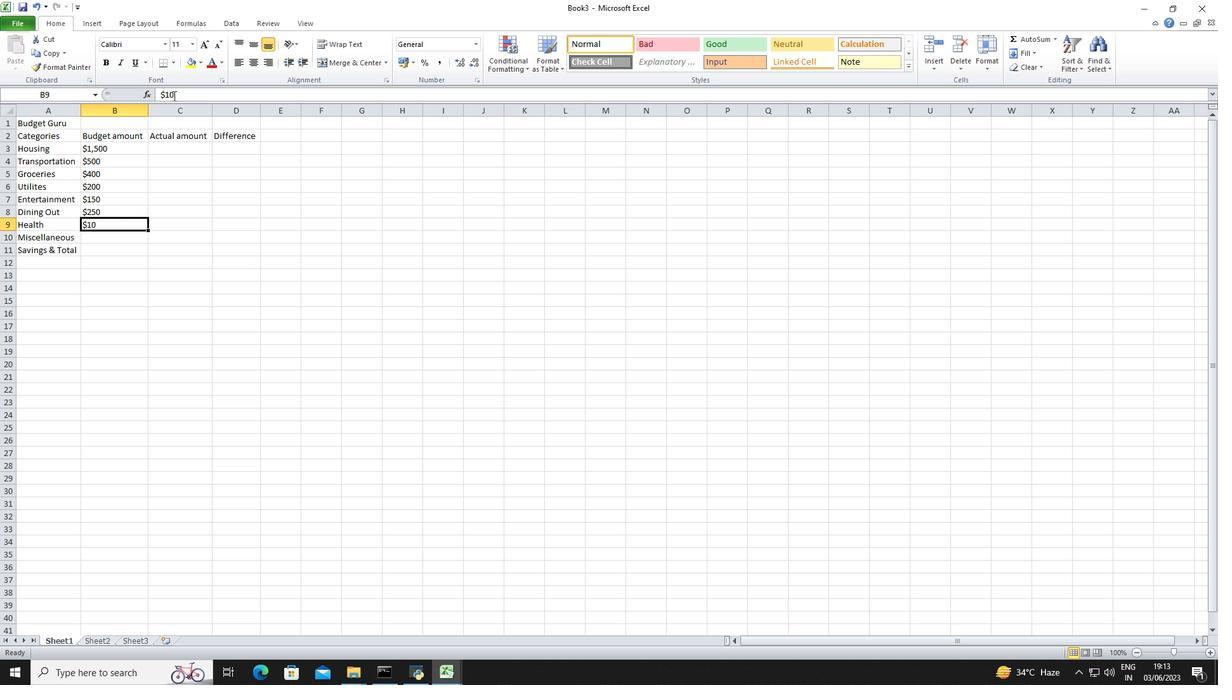 
Action: Mouse moved to (189, 88)
Screenshot: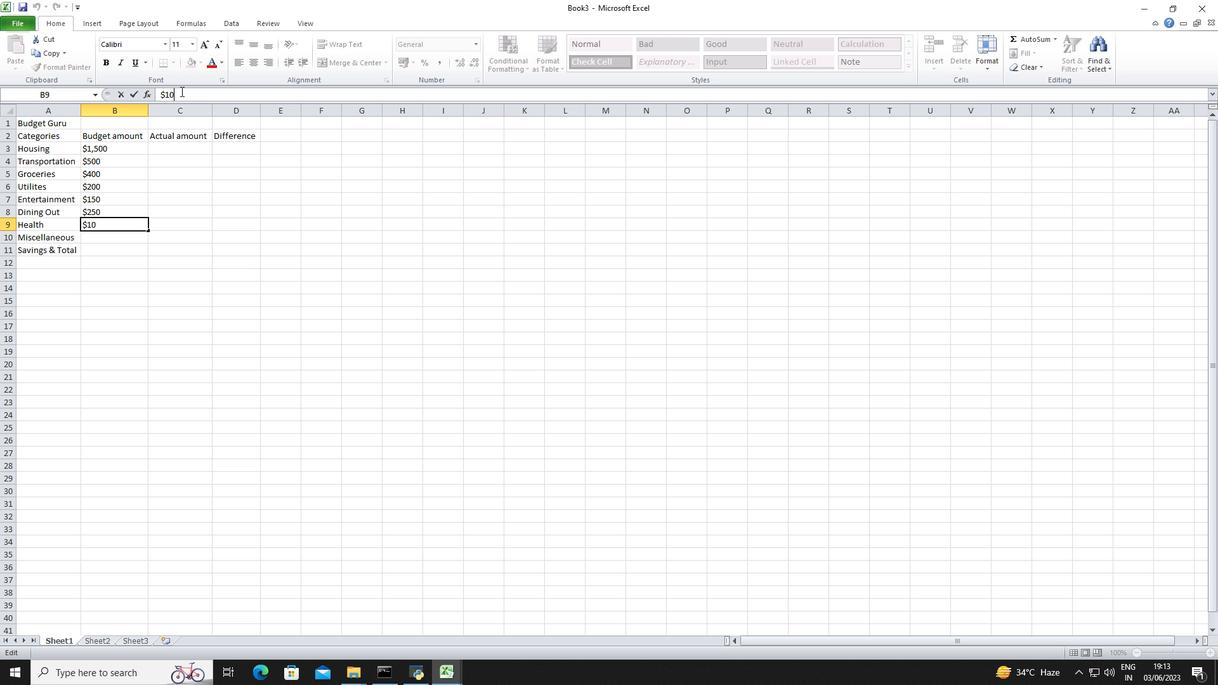 
Action: Key pressed 0<Key.enter><Key.shift_r><Key.shift_r><Key.shift_r><Key.shift_r><Key.shift_r><Key.shift_r><Key.shift_r><Key.shift_r><Key.shift_r><Key.shift_r><Key.shift_r><Key.shift_r>$200<Key.enter><Key.shift_r><Key.shift_r><Key.shift_r><Key.shift_r><Key.shift_r><Key.shift_r><Key.shift_r><Key.shift_r><Key.shift_r><Key.shift_r><Key.shift_r><Key.shift_r><Key.shift_r><Key.shift_r><Key.shift_r><Key.shift_r><Key.shift_r><Key.shift_r><Key.shift_r><Key.shift_r><Key.shift_r><Key.shift_r><Key.shift_r><Key.shift_r><Key.shift_r><Key.shift_r><Key.shift_r><Key.shift_r><Key.shift_r><Key.shift_r><Key.shift_r><Key.shift_r>$500<Key.space><Key.shift_r><Key.shift_r><Key.shift_r><Key.shift_r><Key.shift_r><Key.shift_r><Key.shift_r><Key.shift_r><Key.shift_r><Key.shift_r><Key.shift_r><Key.shift_r><Key.shift_r><Key.shift_r><Key.shift_r><Key.shift_r><Key.shift_r><Key.shift_r><Key.shift_r><Key.shift_r><Key.shift_r><Key.shift_r><Key.shift_r><Key.shift_r><Key.shift_r><Key.shift_r><Key.shift_r><Key.shift_r><Key.shift_r><Key.shift_r>&<Key.space><Key.shift_r><Key.shift_r><Key.shift_r><Key.shift_r><Key.shift_r><Key.shift_r><Key.shift_r><Key.shift_r><Key.shift_r>$4,600
Screenshot: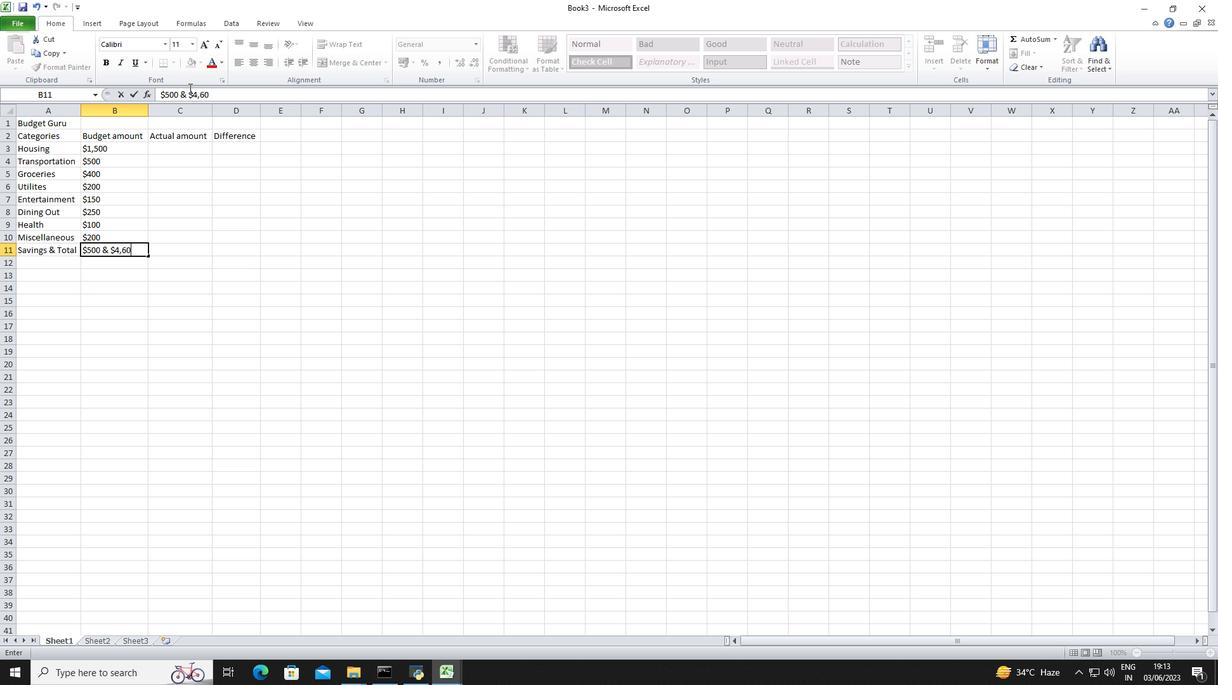 
Action: Mouse moved to (306, 372)
Screenshot: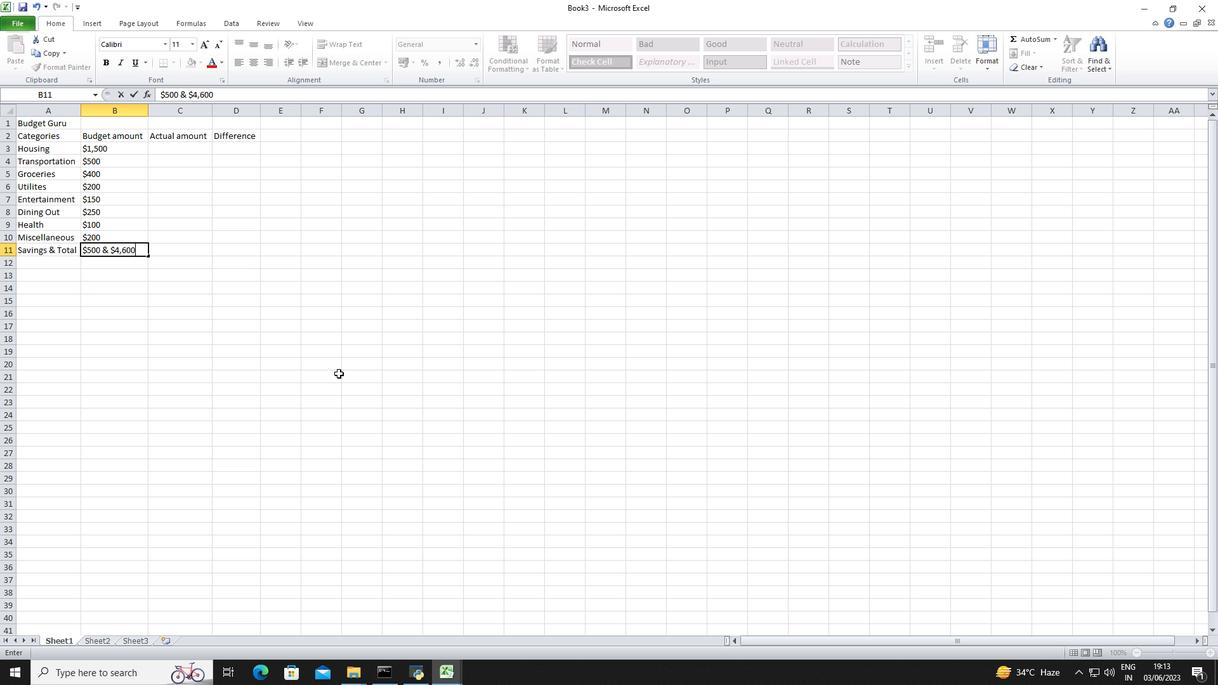 
Action: Mouse pressed left at (306, 372)
Screenshot: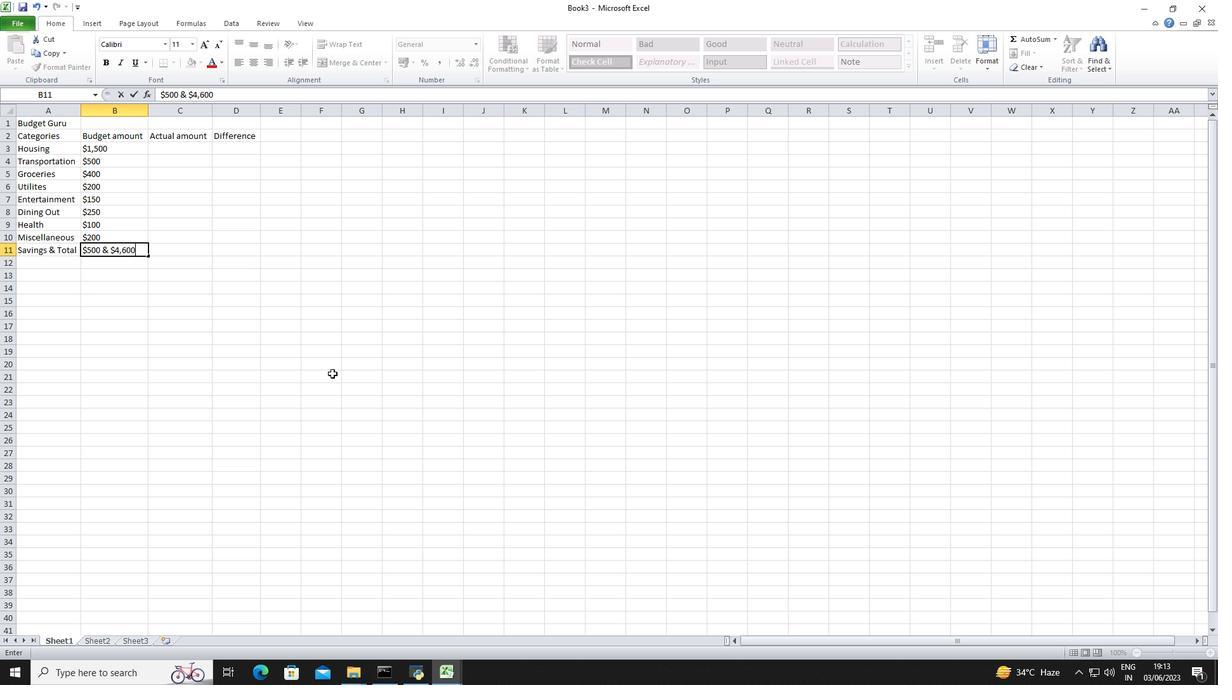 
Action: Mouse moved to (171, 152)
Screenshot: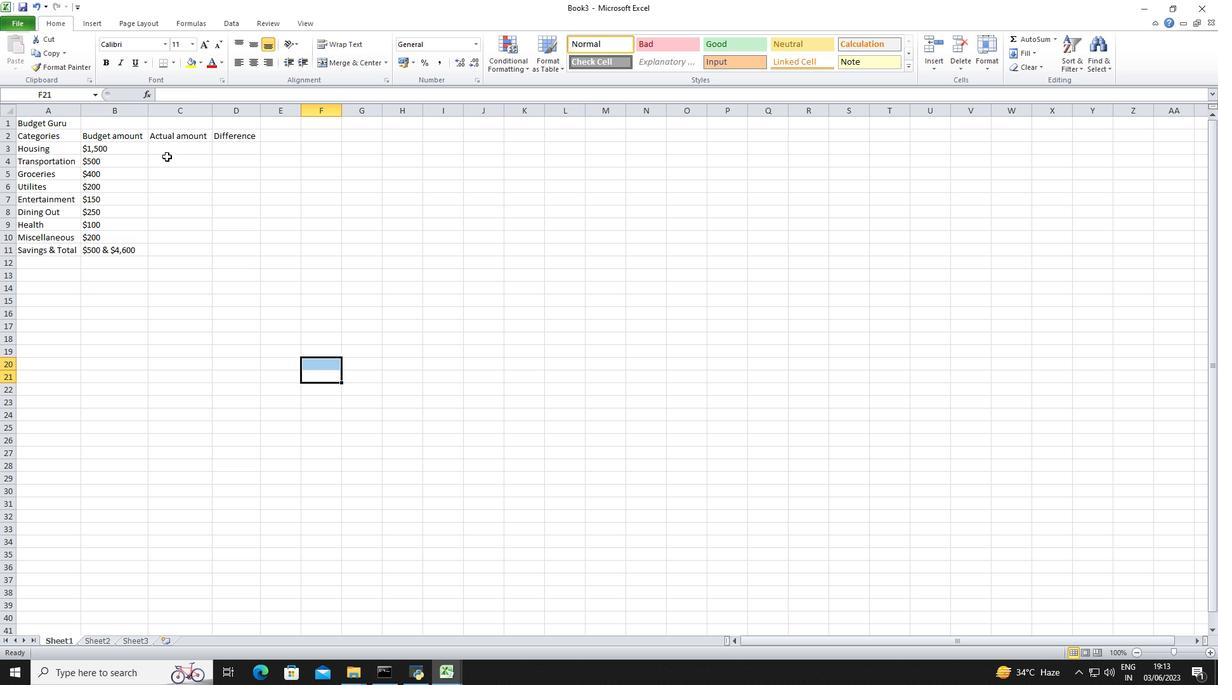 
Action: Mouse pressed left at (171, 152)
Screenshot: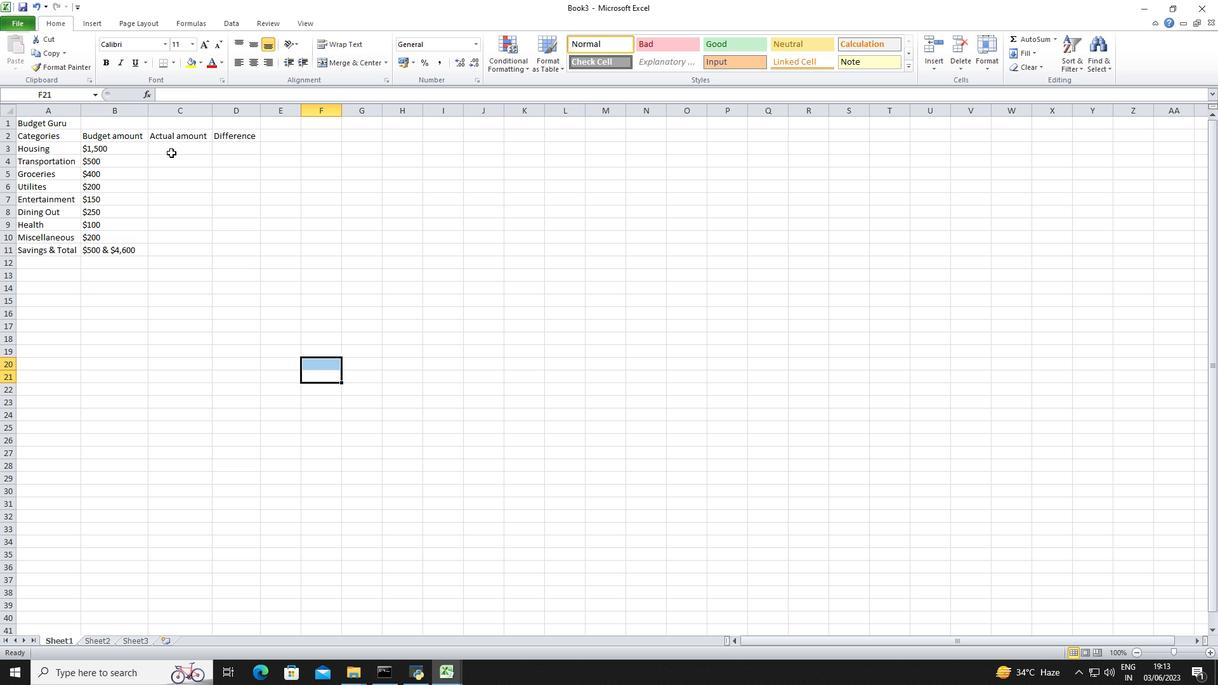 
Action: Mouse moved to (470, 279)
Screenshot: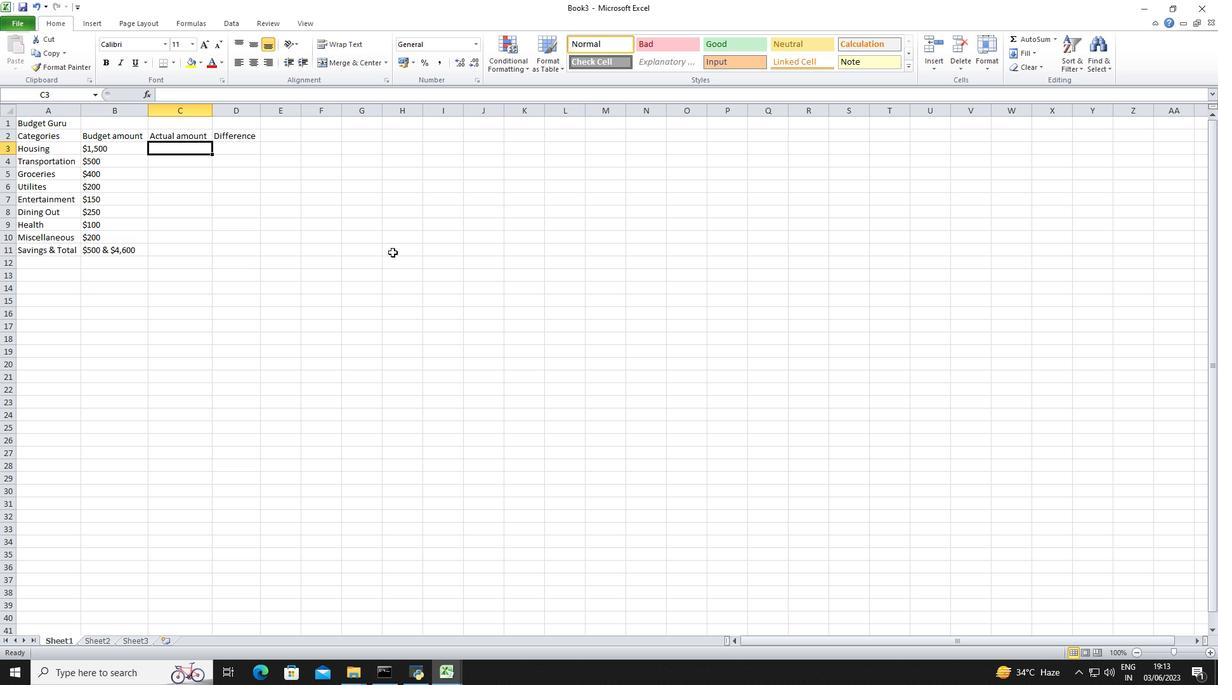 
Action: Key pressed <Key.shift_r><Key.shift_r><Key.shift_r><Key.shift_r><Key.shift_r><Key.shift_r><Key.shift_r><Key.shift_r><Key.shift_r><Key.shift_r><Key.shift_r><Key.shift_r><Key.shift_r>$1,400<Key.enter><Key.shift_r><Key.shift_r>$280<Key.space><Key.enter><Key.shift_r><Key.shift_r><Key.shift_r><Key.shift_r><Key.shift_r><Key.shift_r><Key.shift_r><Key.shift_r><Key.shift_r><Key.shift_r><Key.shift_r><Key.shift_r><Key.shift_r><Key.shift_r><Key.shift_r><Key.shift_r>$420<Key.enter><Key.shift_r><Key.shift_r><Key.shift_r><Key.shift_r><Key.shift_r><Key.shift_r><Key.shift_r><Key.shift_r><Key.shift_r><Key.shift_r>$180<Key.enter><Key.shift_r><Key.shift_r><Key.shift_r><Key.shift_r>$170<Key.enter><Key.shift_r><Key.shift_r><Key.shift_r><Key.shift_r><Key.shift_r><Key.shift_r><Key.shift_r>$230<Key.enter><Key.shift_r><Key.shift_r><Key.shift_r><Key.shift_r><Key.shift_r><Key.shift_r><Key.shift_r><Key.shift_r><Key.shift_r><Key.shift_r><Key.shift_r><Key.shift_r>$120<Key.space><Key.enter><Key.shift_r><Key.shift_r><Key.shift_r><Key.shift_r><Key.shift_r><Key.shift_r><Key.shift_r><Key.shift_r><Key.shift_r><Key.shift_r><Key.shift_r><Key.shift_r><Key.shift_r><Key.shift_r><Key.shift_r><Key.shift_r><Key.shift_r><Key.shift_r><Key.shift_r><Key.shift_r><Key.shift_r><Key.shift_r><Key.shift_r>$180<Key.enter><Key.shift_r><Key.shift_r><Key.shift_r><Key.shift_r><Key.shift_r><Key.shift_r><Key.shift_r>$520<Key.space><Key.shift_r><Key.shift_r><Key.shift_r><Key.shift_r><Key.shift_r><Key.shift_r><Key.shift_r><Key.shift_r><Key.shift_r><Key.shift_r><Key.shift_r>&<Key.space><Key.shift_r><Key.shift_r><Key.shift_r><Key.shift_r><Key.shift_r>$4,500
Screenshot: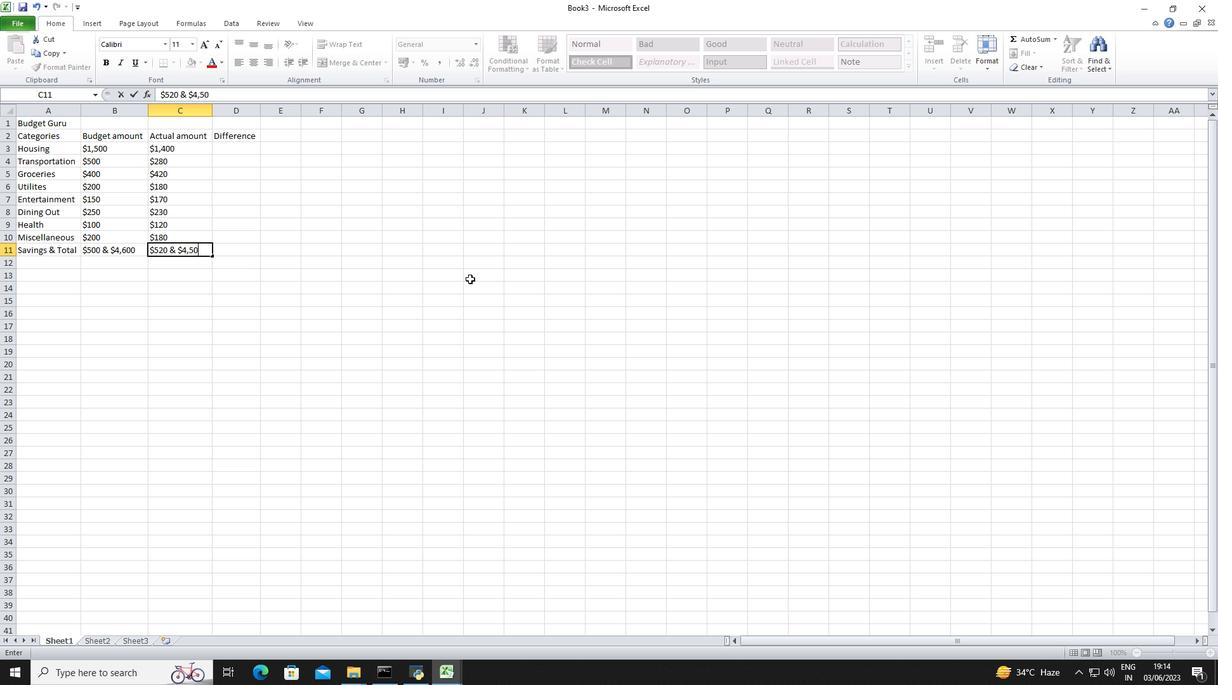 
Action: Mouse pressed left at (470, 279)
Screenshot: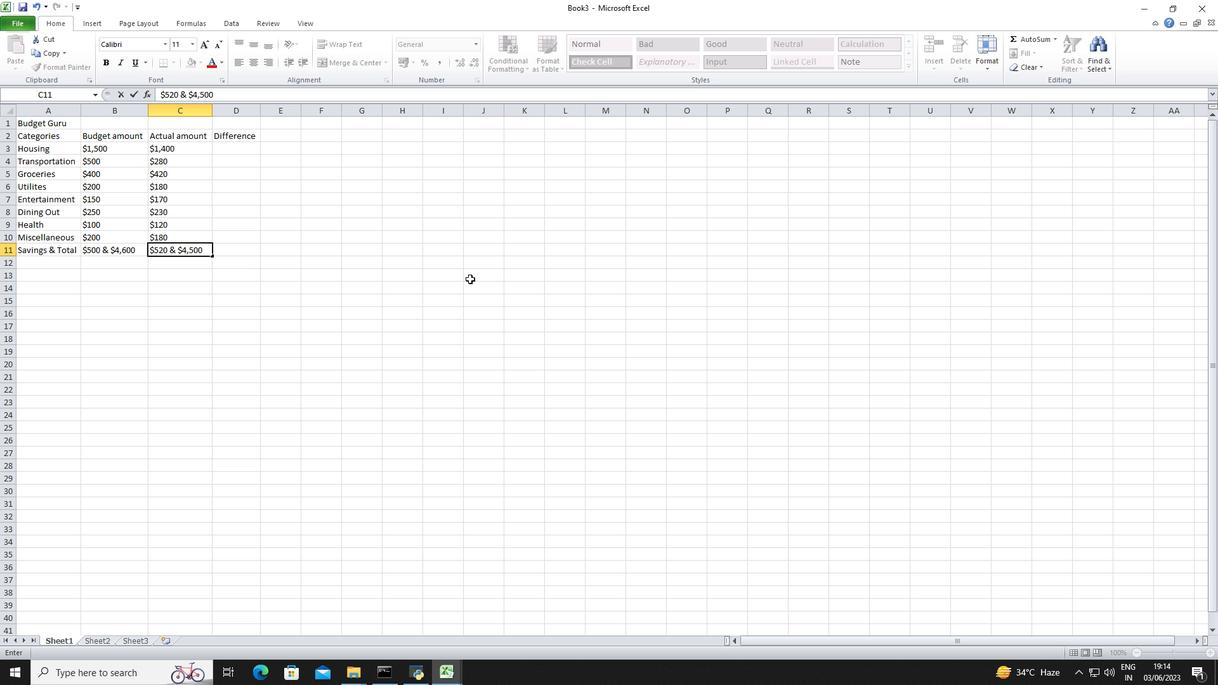 
Action: Mouse moved to (243, 144)
Screenshot: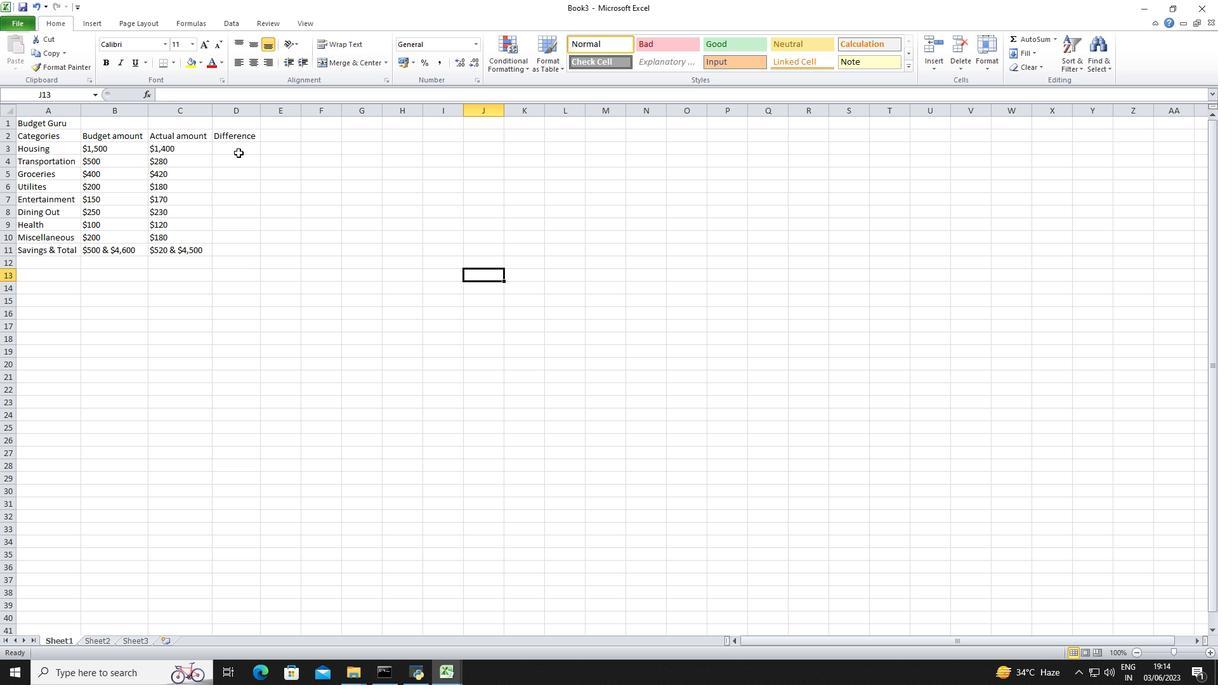 
Action: Mouse pressed left at (243, 144)
Screenshot: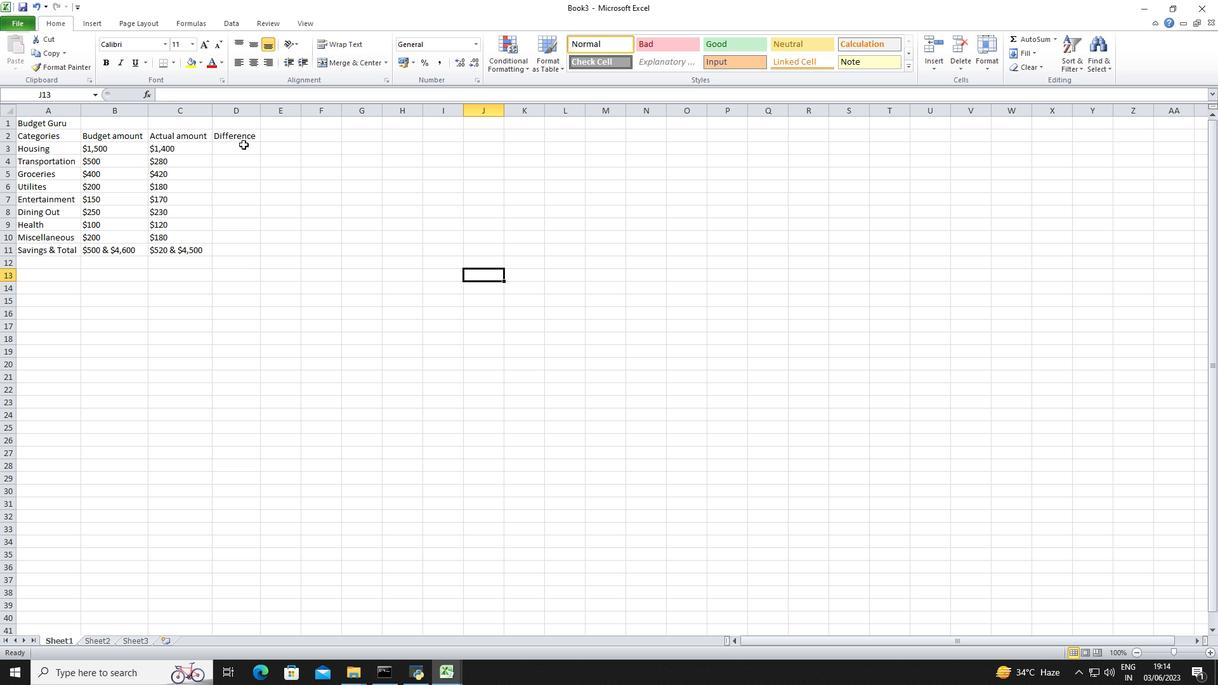 
Action: Mouse moved to (523, 200)
Screenshot: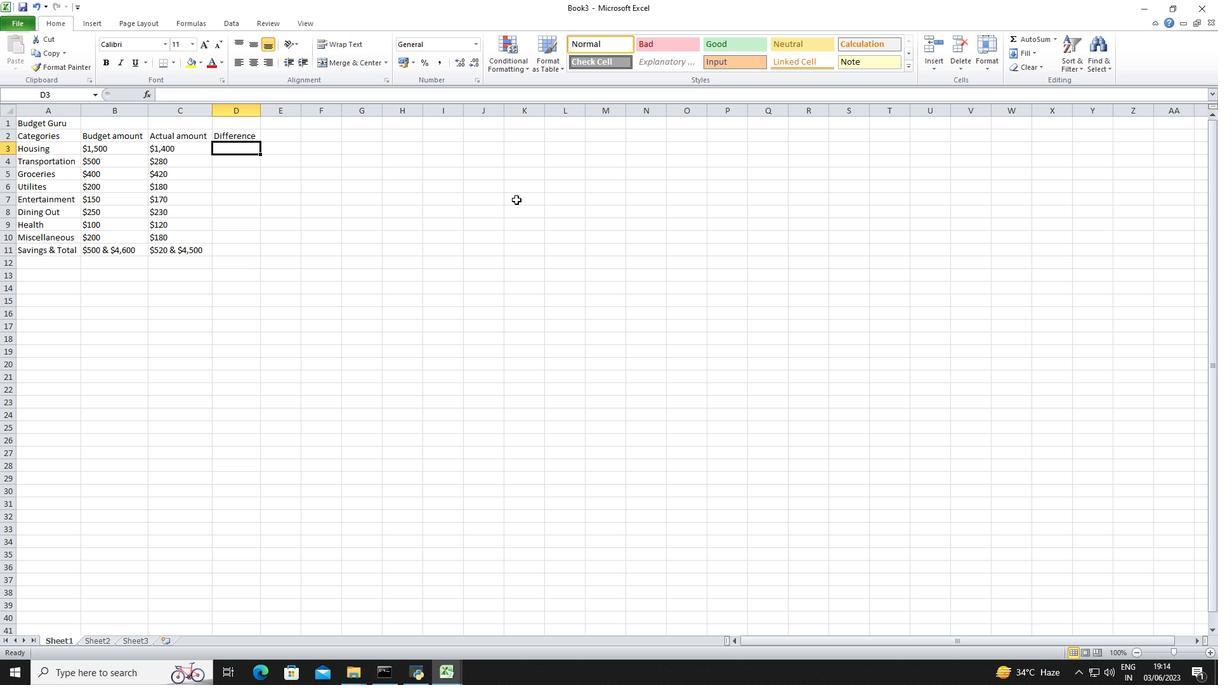 
Action: Key pressed <Key.shift_r><Key.shift_r><Key.shift_r><Key.shift_r><Key.shift_r><Key.shift_r><Key.shift_r><Key.shift_r><Key.shift_r><Key.shift_r><Key.shift_r><Key.shift_r><Key.shift_r><Key.shift_r><Key.shift_r><Key.shift_r><Key.shift_r><Key.shift_r><Key.shift_r><Key.shift_r><Key.shift_r><Key.shift_r><Key.shift_r>$100<Key.enter><Key.shift_r><Key.shift_r><Key.shift_r><Key.shift_r><Key.shift_r><Key.shift_r><Key.shift_r><Key.shift_r><Key.shift_r><Key.shift_r><Key.shift_r><Key.shift_r><Key.shift_r><Key.shift_r><Key.shift_r><Key.shift_r><Key.shift_r><Key.shift_r><Key.shift_r>$20<Key.enter><Key.shift_r><Key.shift_r><Key.shift_r><Key.shift_r><Key.shift_r><Key.shift_r><Key.shift_r><Key.shift_r>$20
Screenshot: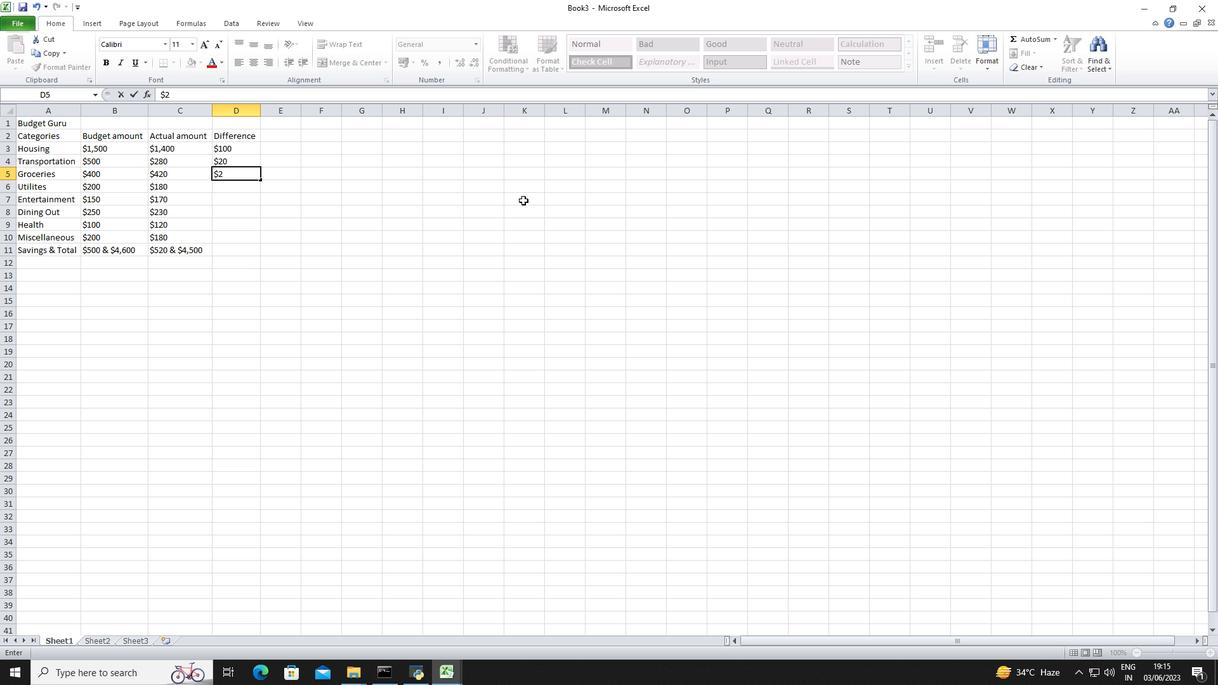 
Action: Mouse moved to (585, 325)
Screenshot: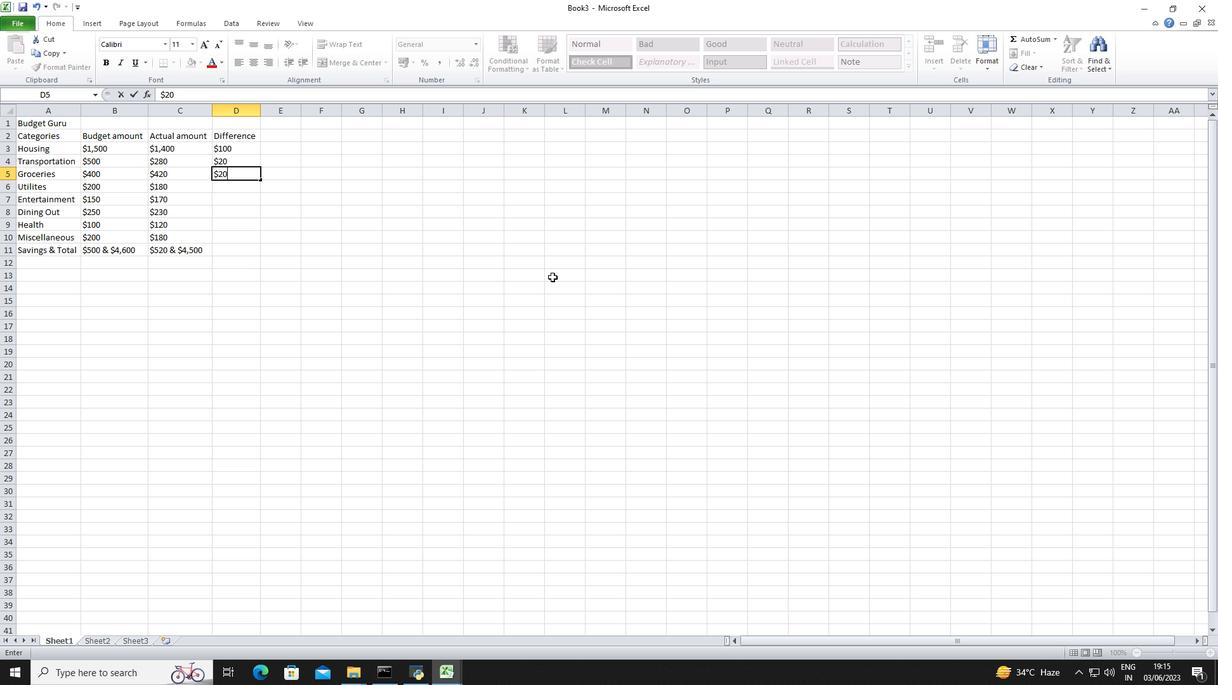 
Action: Mouse pressed left at (585, 325)
Screenshot: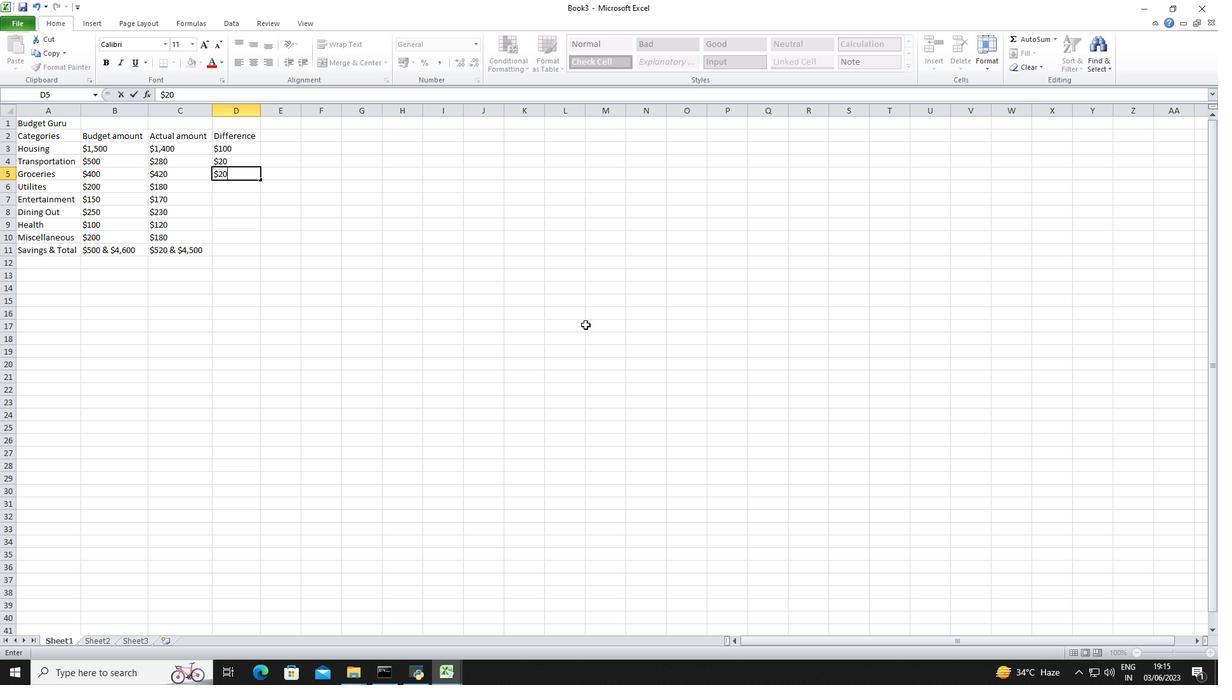 
Action: Mouse moved to (240, 170)
Screenshot: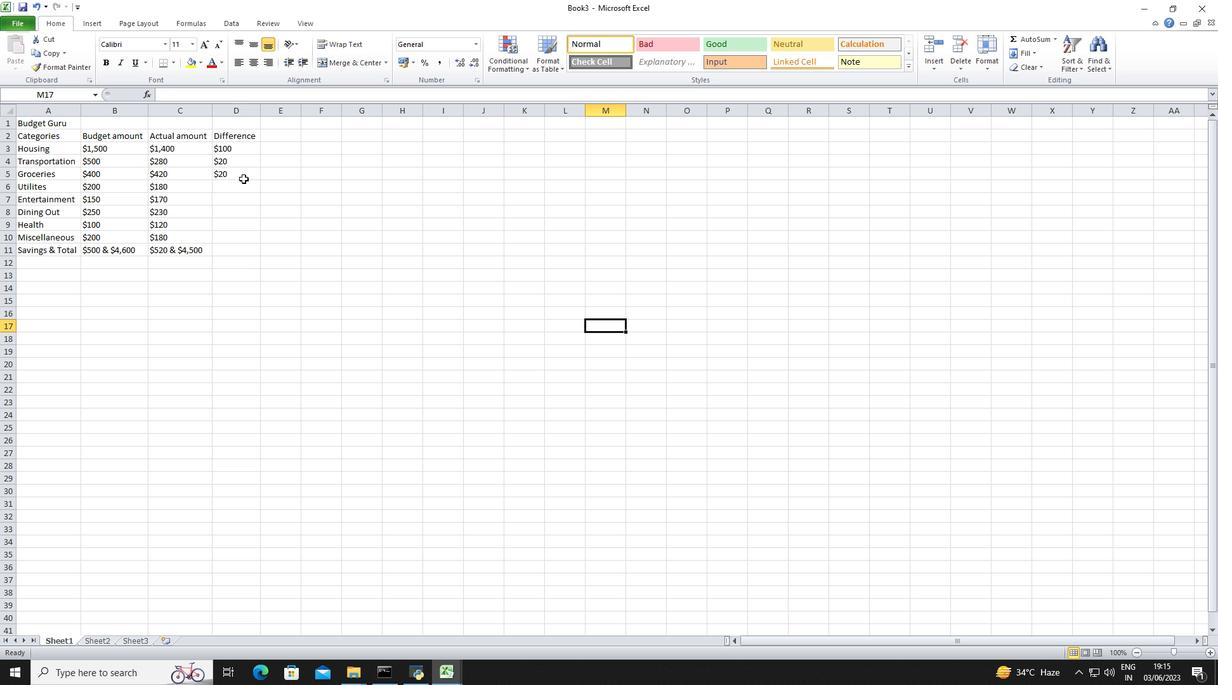 
Action: Mouse pressed left at (240, 170)
Screenshot: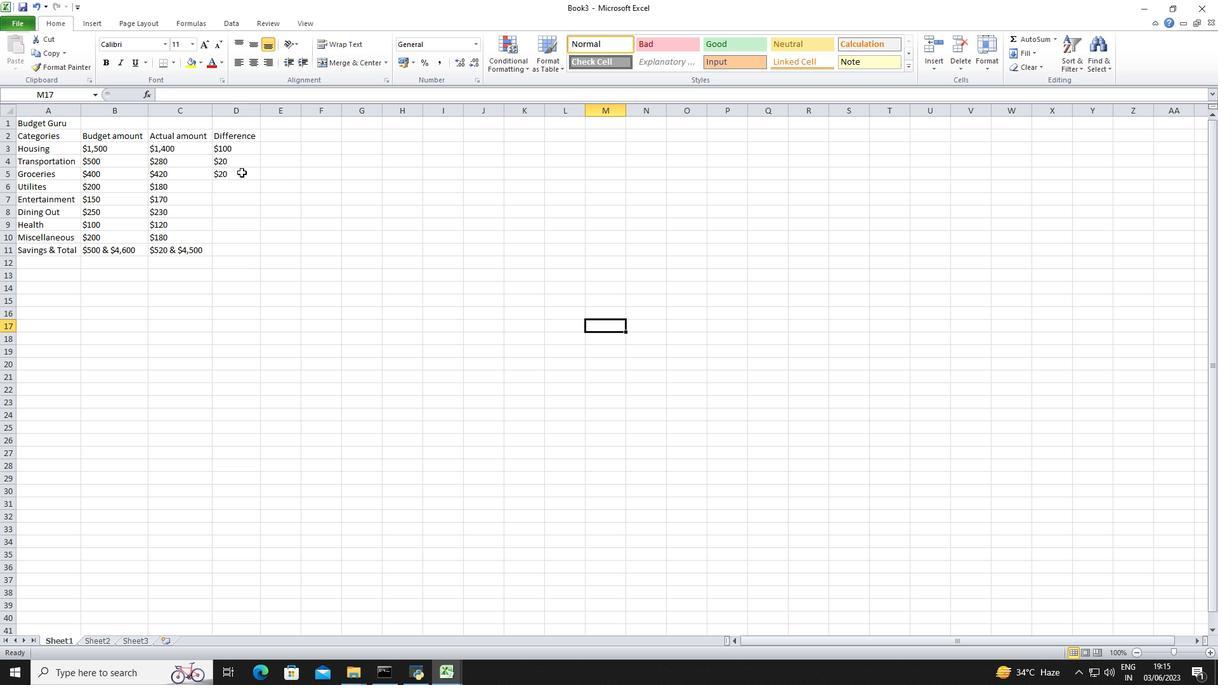 
Action: Mouse moved to (243, 191)
Screenshot: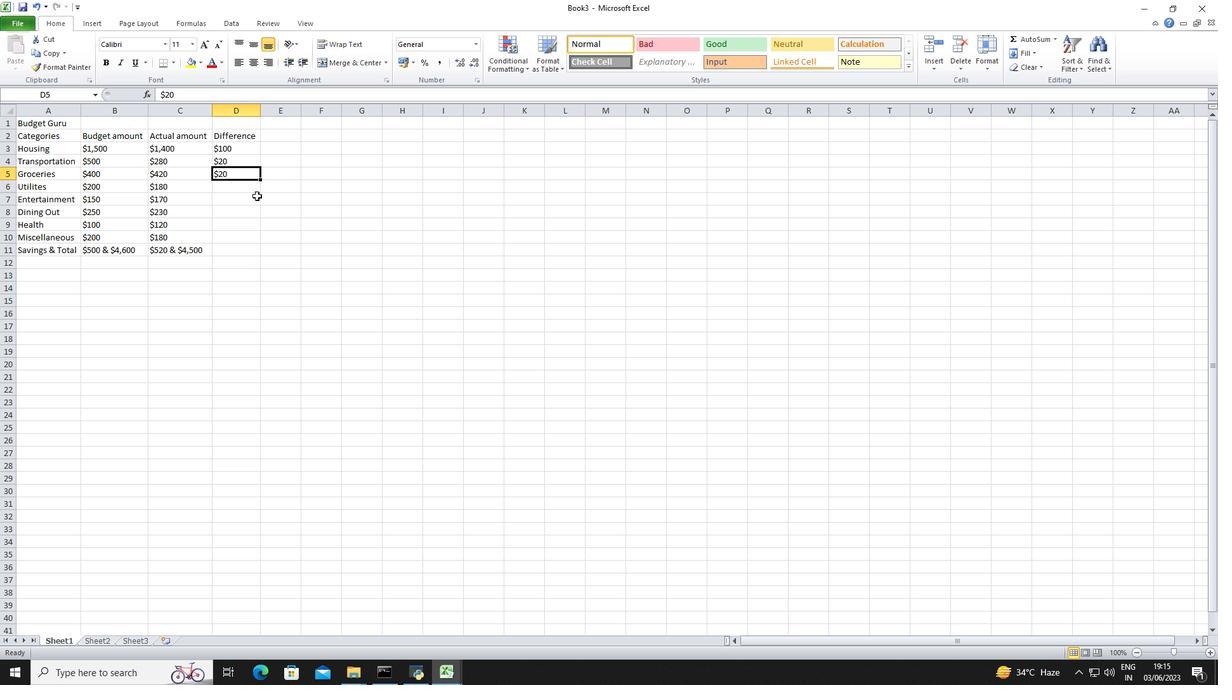 
Action: Mouse pressed left at (243, 191)
Screenshot: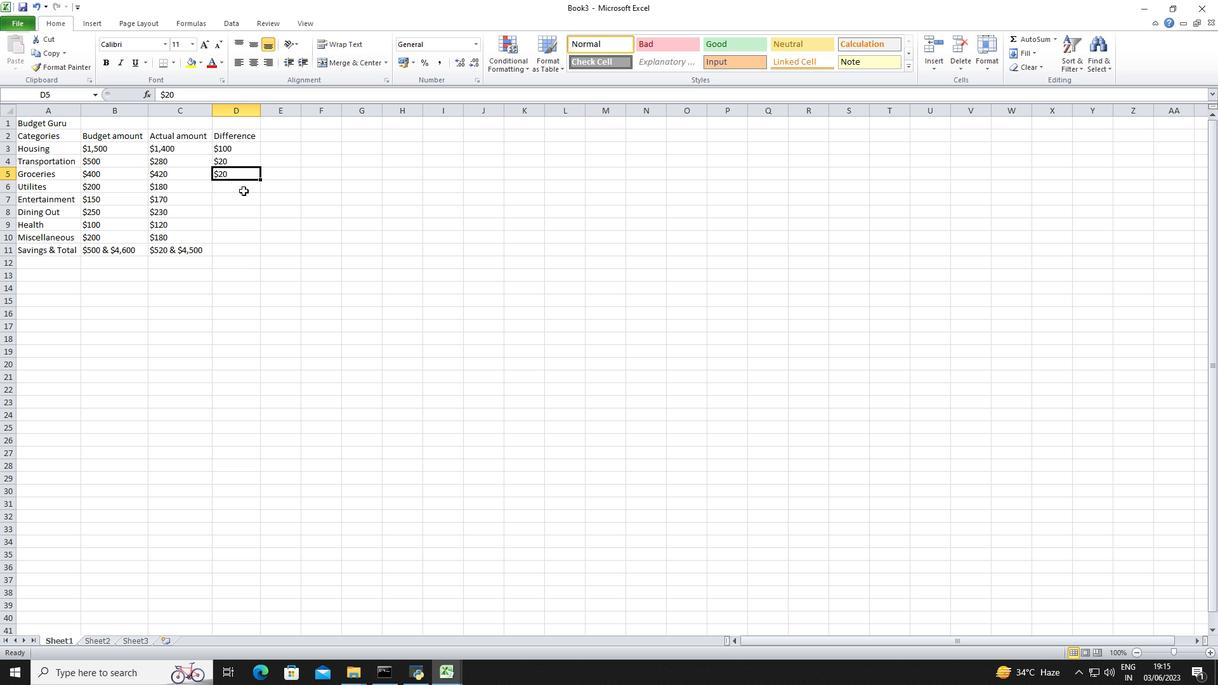 
Action: Mouse moved to (586, 201)
Screenshot: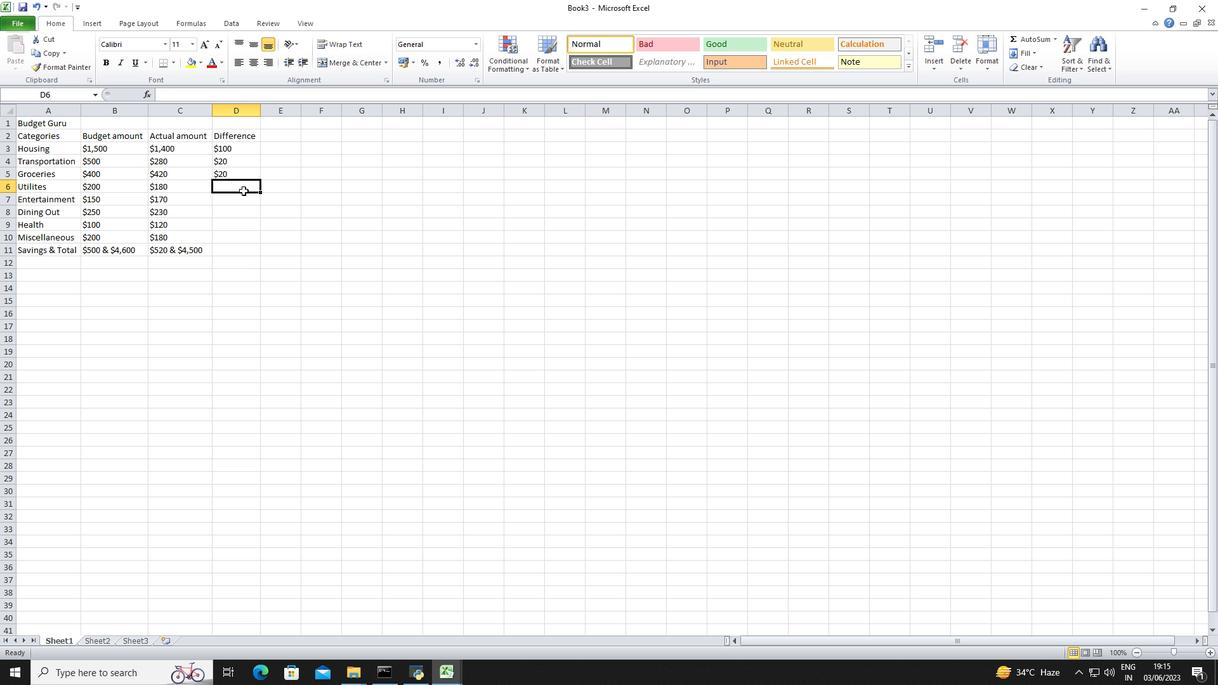 
Action: Key pressed <Key.shift_r><Key.shift_r><Key.shift_r><Key.shift_r><Key.shift_r><Key.shift_r><Key.shift_r><Key.shift_r><Key.shift_r><Key.shift_r>$20<Key.shift_r><Key.shift_r><Key.shift_r>$20<Key.enter><Key.shift_r>
Screenshot: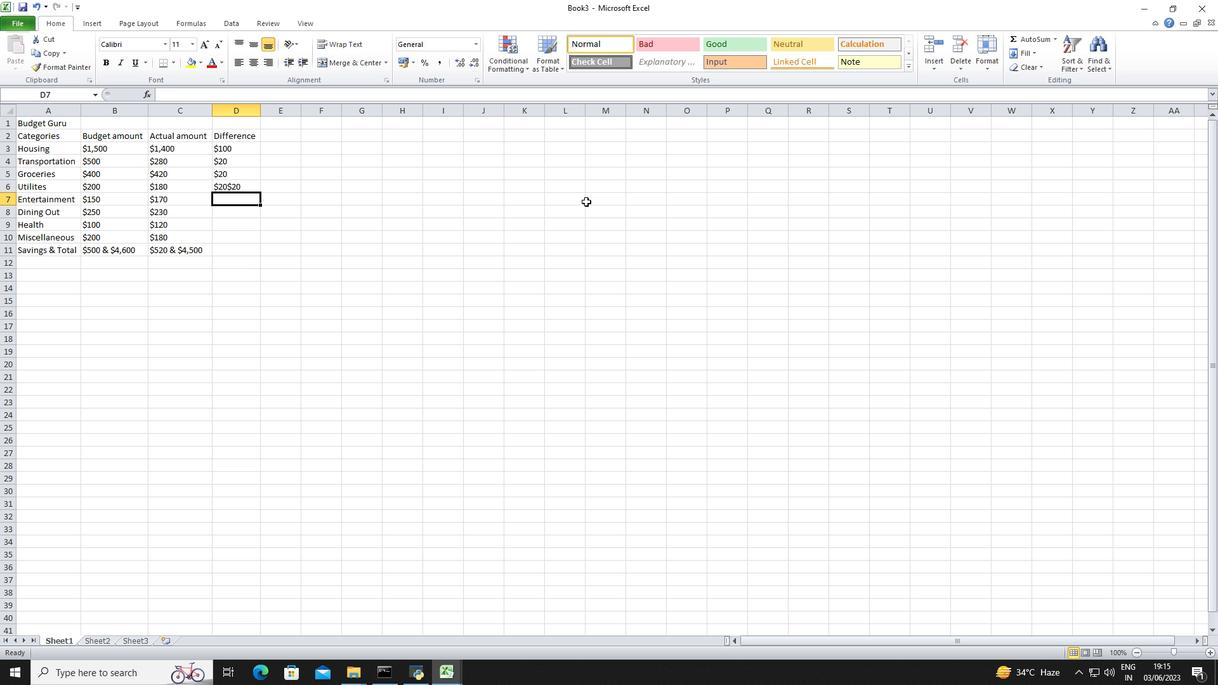 
Action: Mouse moved to (241, 187)
Screenshot: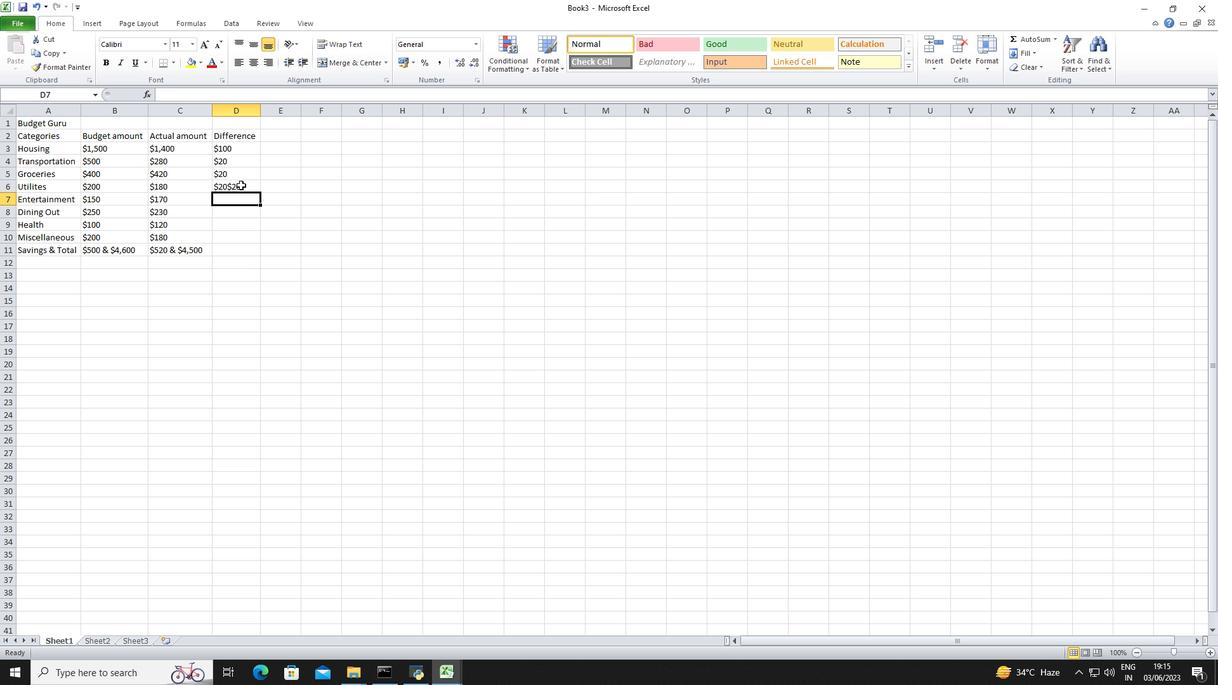 
Action: Mouse pressed left at (241, 187)
Screenshot: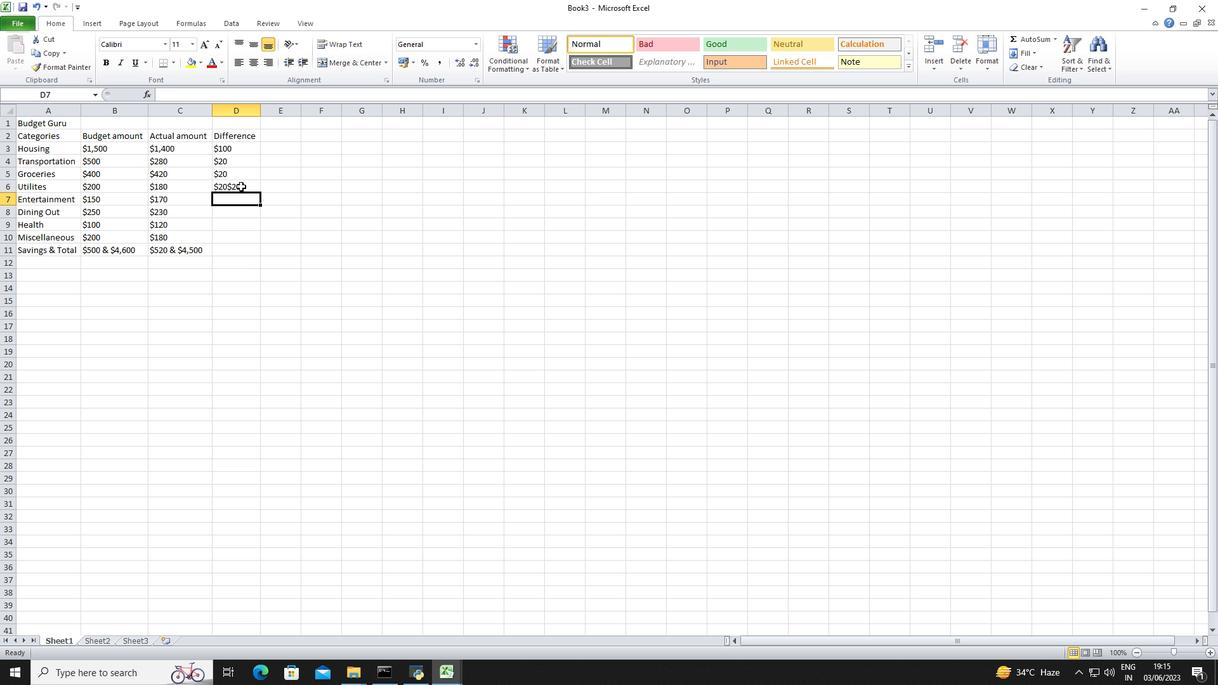 
Action: Mouse moved to (347, 170)
Screenshot: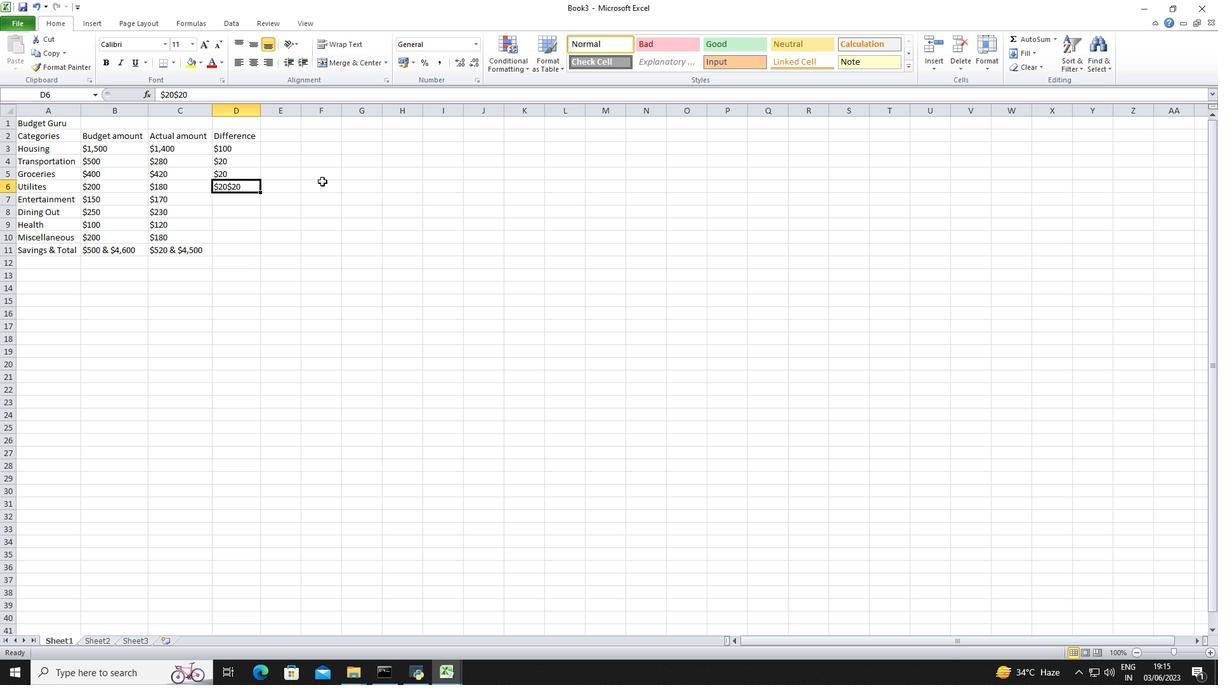 
Action: Key pressed <Key.shift_r><Key.shift_r><Key.shift_r><Key.shift_r><Key.shift_r><Key.shift_r>$20<Key.enter><Key.shift_r><Key.shift_r><Key.shift_r><Key.shift_r><Key.shift_r><Key.shift_r>$20<Key.enter><Key.shift_r><Key.shift_r><Key.shift_r><Key.shift_r><Key.shift_r><Key.shift_r><Key.shift_r><Key.shift_r><Key.shift_r><Key.shift_r><Key.shift_r><Key.shift_r><Key.shift_r><Key.shift_r><Key.shift_r><Key.shift_r><Key.shift_r><Key.shift_r><Key.shift_r><Key.shift_r><Key.shift_r><Key.shift_r><Key.shift_r>$20<Key.enter><Key.shift_r><Key.shift_r><Key.shift_r><Key.shift_r><Key.shift_r><Key.shift_r><Key.shift_r><Key.shift_r>$20<Key.enter><Key.shift_r><Key.shift_r><Key.shift_r><Key.shift_r>$20<Key.enter><Key.shift_r><Key.shift_r><Key.shift_r><Key.shift_r><Key.shift_r><Key.shift_r><Key.shift_r><Key.shift_r><Key.shift_r><Key.shift_r><Key.shift_r>$20
Screenshot: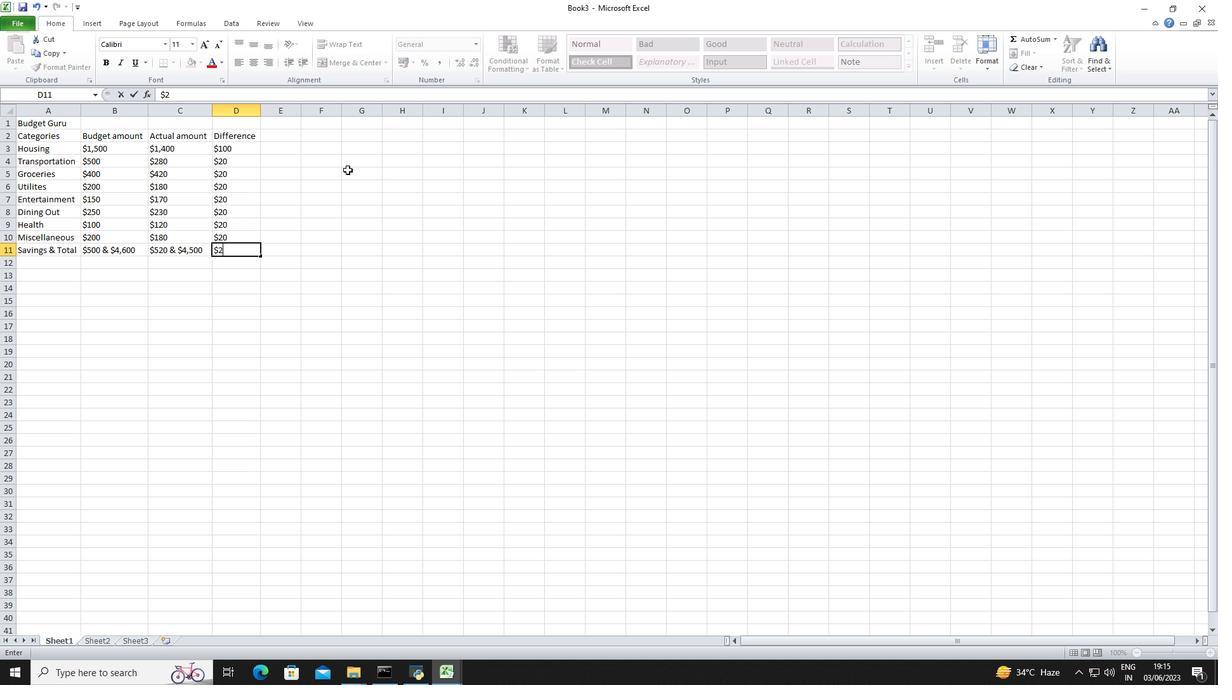 
Action: Mouse moved to (517, 361)
Screenshot: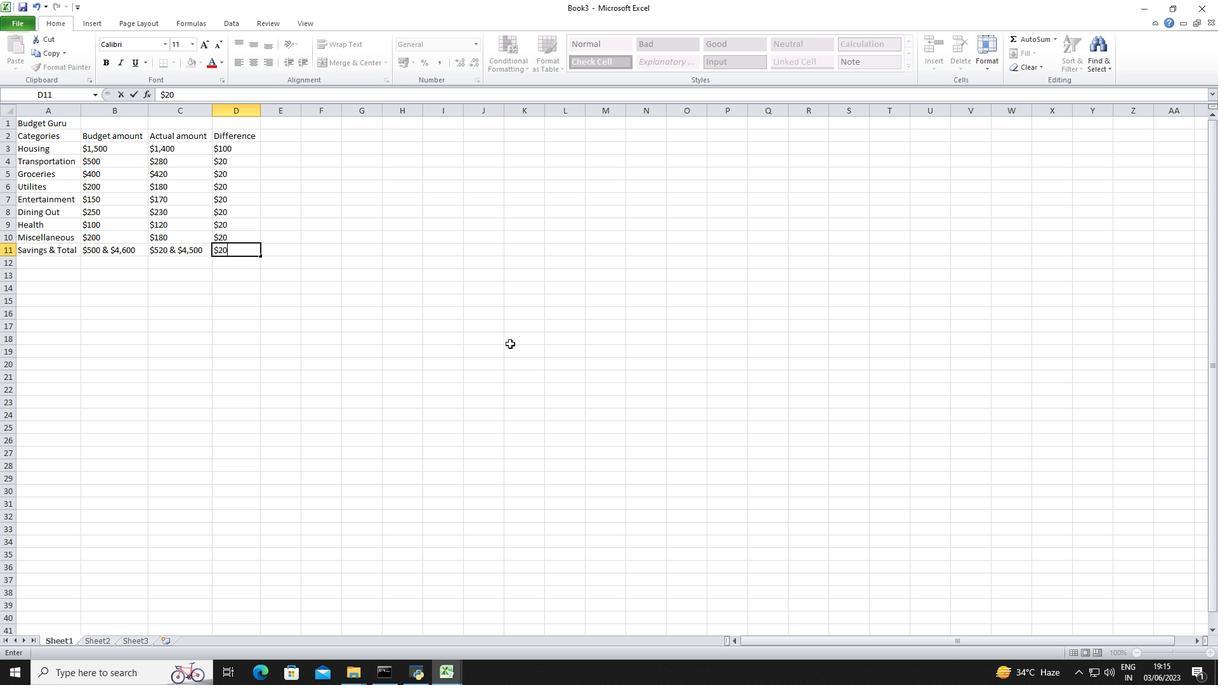 
Action: Mouse pressed left at (517, 361)
Screenshot: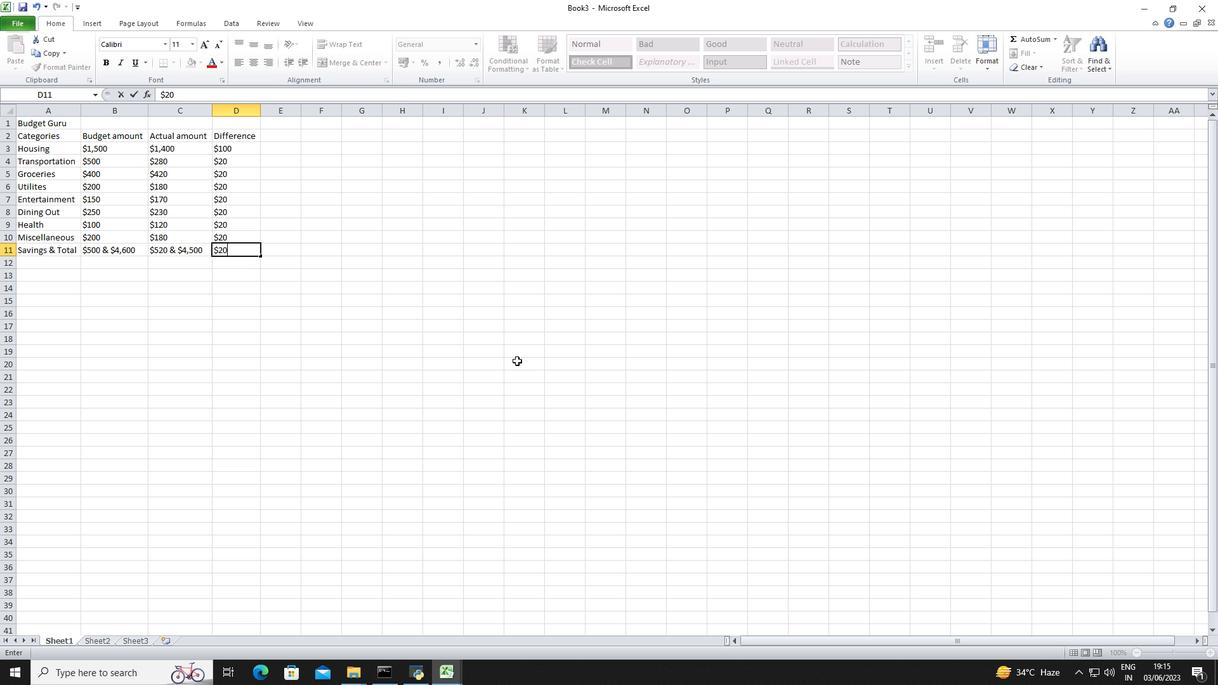 
Action: Mouse moved to (231, 253)
Screenshot: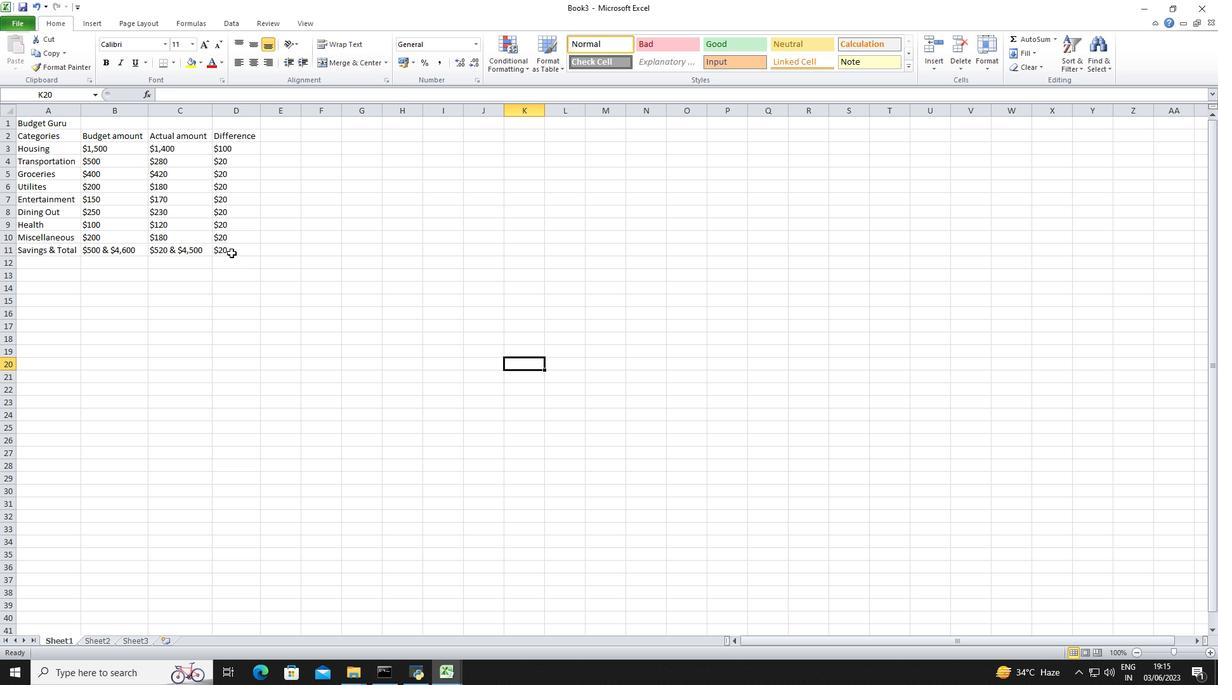 
Action: Mouse pressed left at (231, 253)
Screenshot: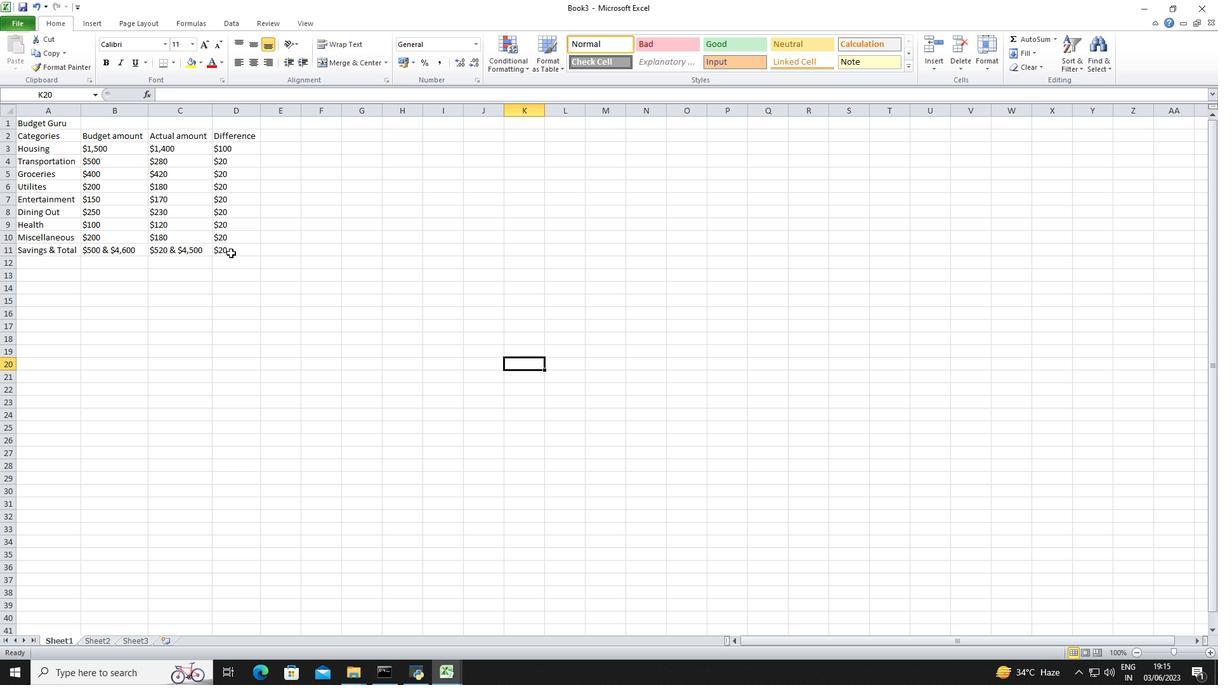 
Action: Mouse pressed left at (231, 253)
Screenshot: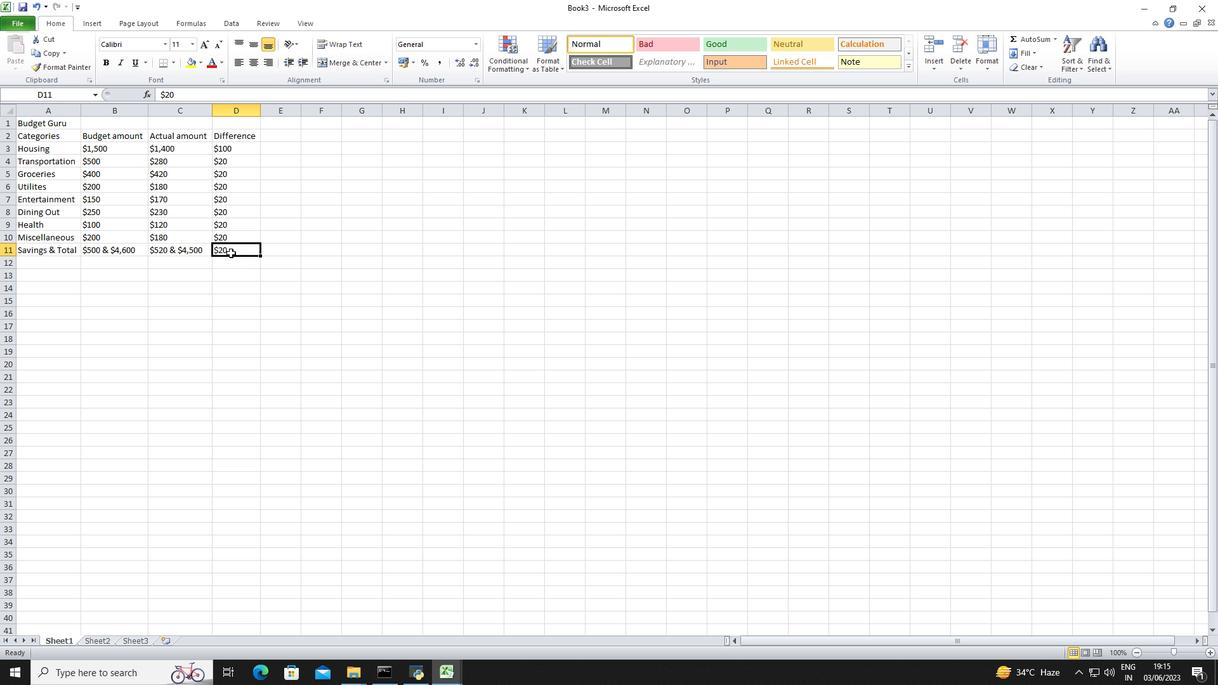 
Action: Mouse moved to (320, 264)
Screenshot: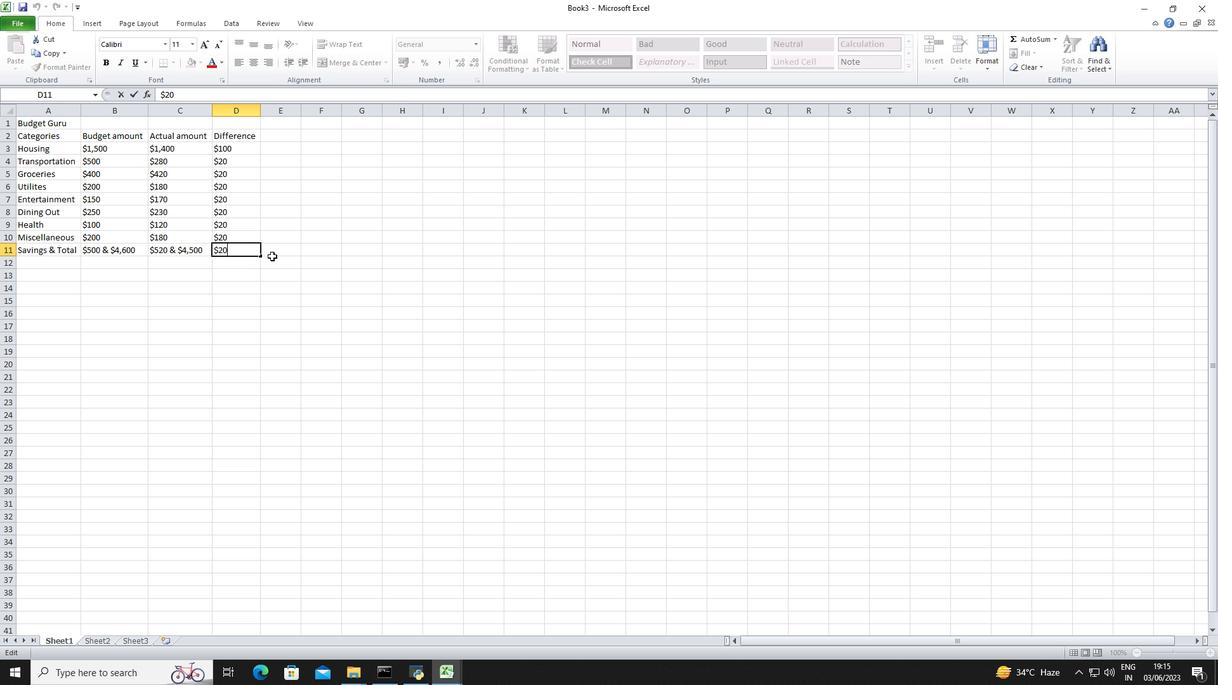 
Action: Key pressed <Key.space><Key.shift_r><Key.shift_r><Key.shift_r><Key.shift_r><Key.shift_r><Key.shift_r>&<Key.space><Key.space><Key.shift_r>$100
Screenshot: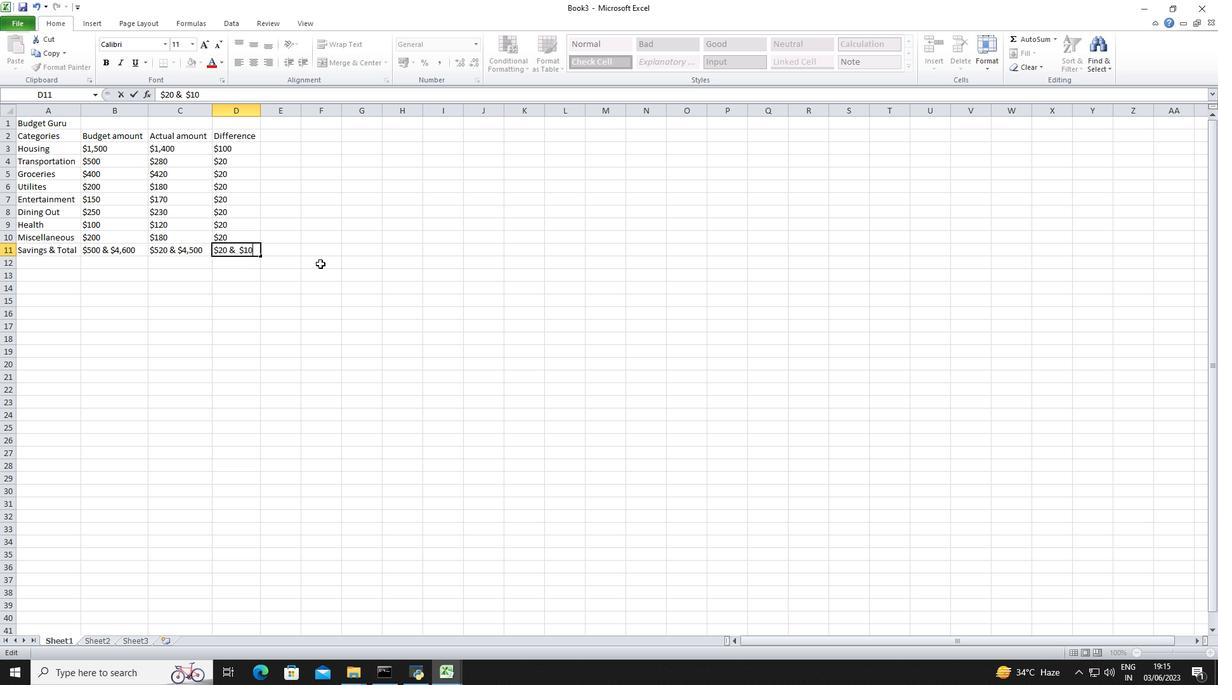 
Action: Mouse moved to (655, 273)
Screenshot: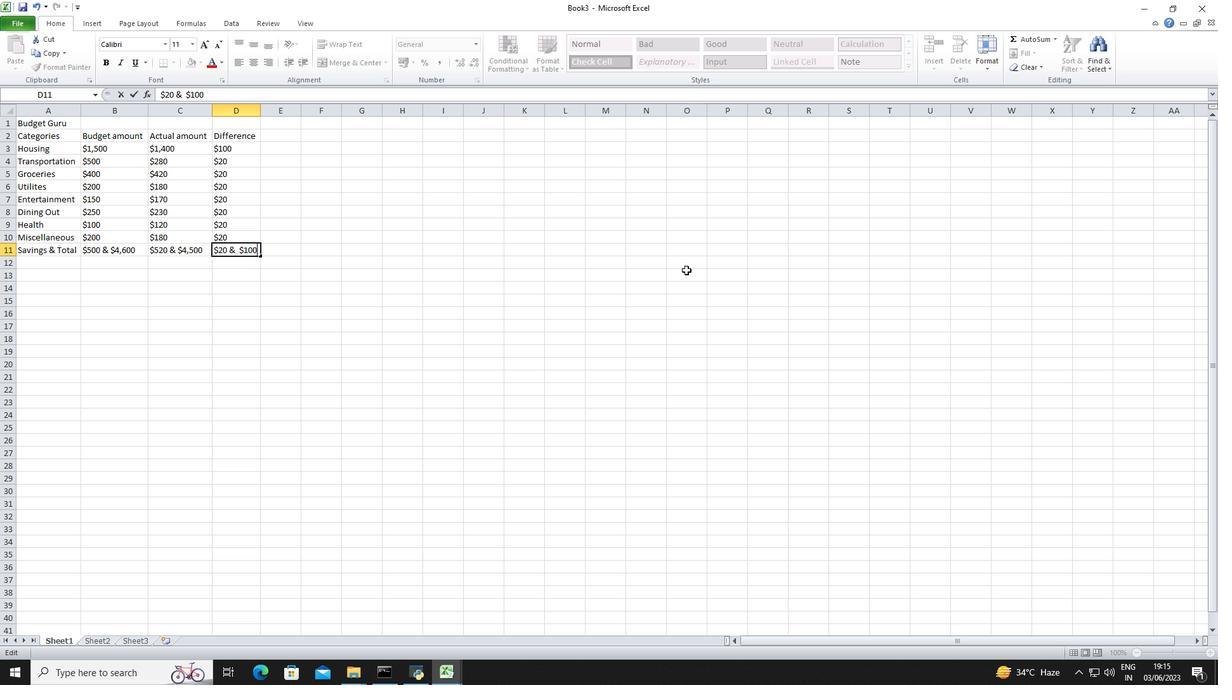 
Action: Mouse pressed left at (655, 273)
Screenshot: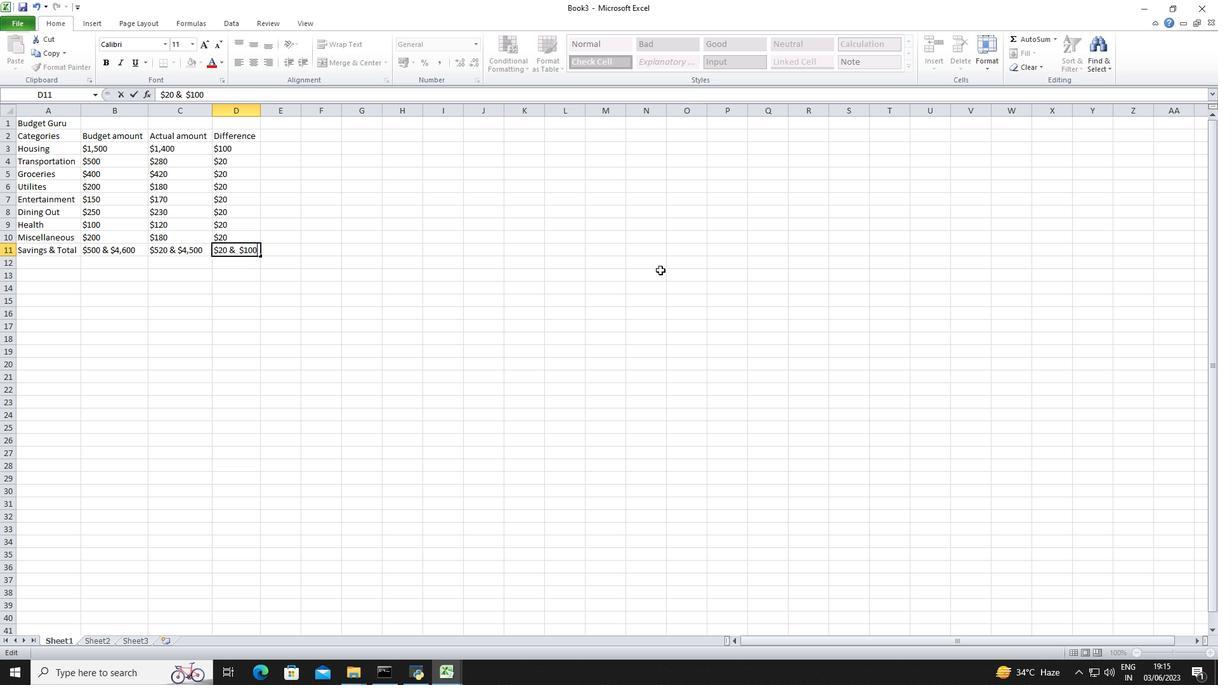 
Action: Mouse moved to (258, 110)
Screenshot: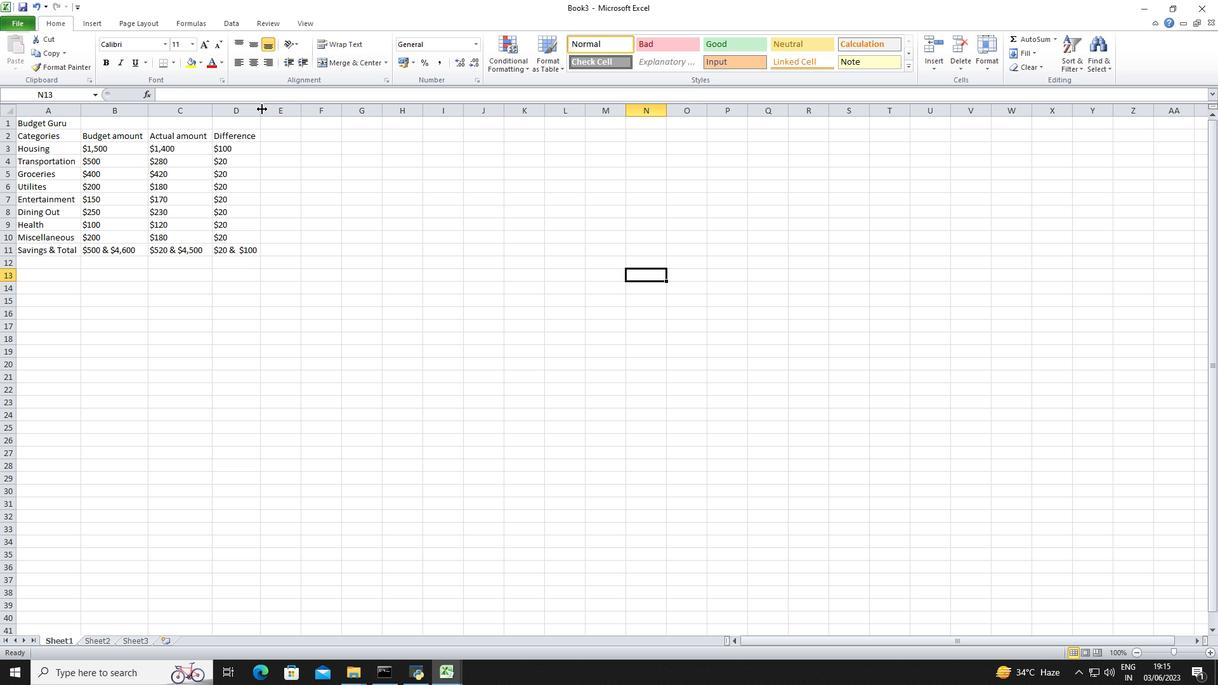 
Action: Mouse pressed left at (258, 110)
Screenshot: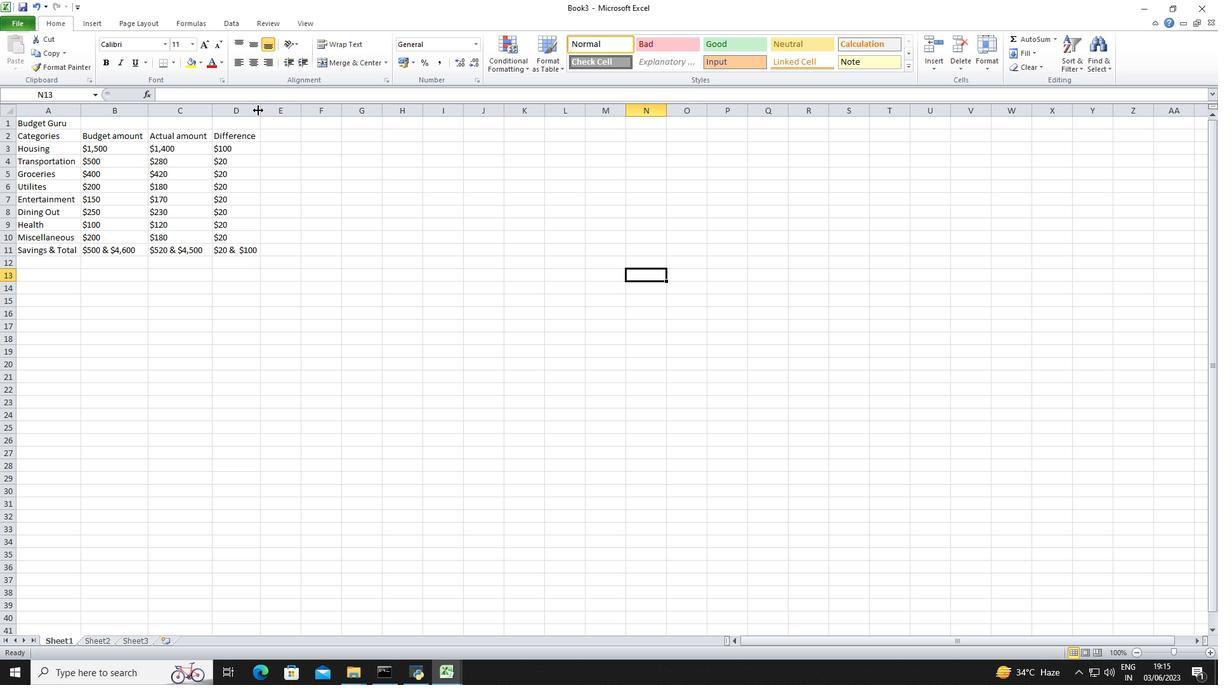 
Action: Mouse pressed left at (258, 110)
Screenshot: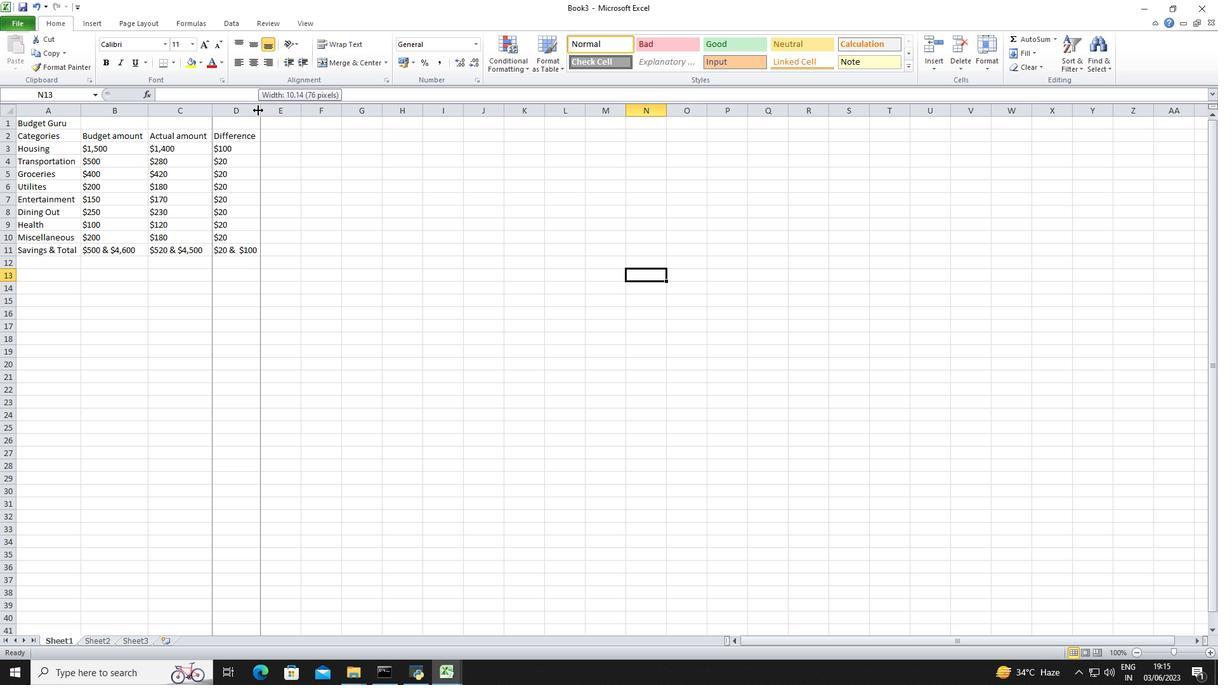 
Action: Mouse moved to (26, 19)
Screenshot: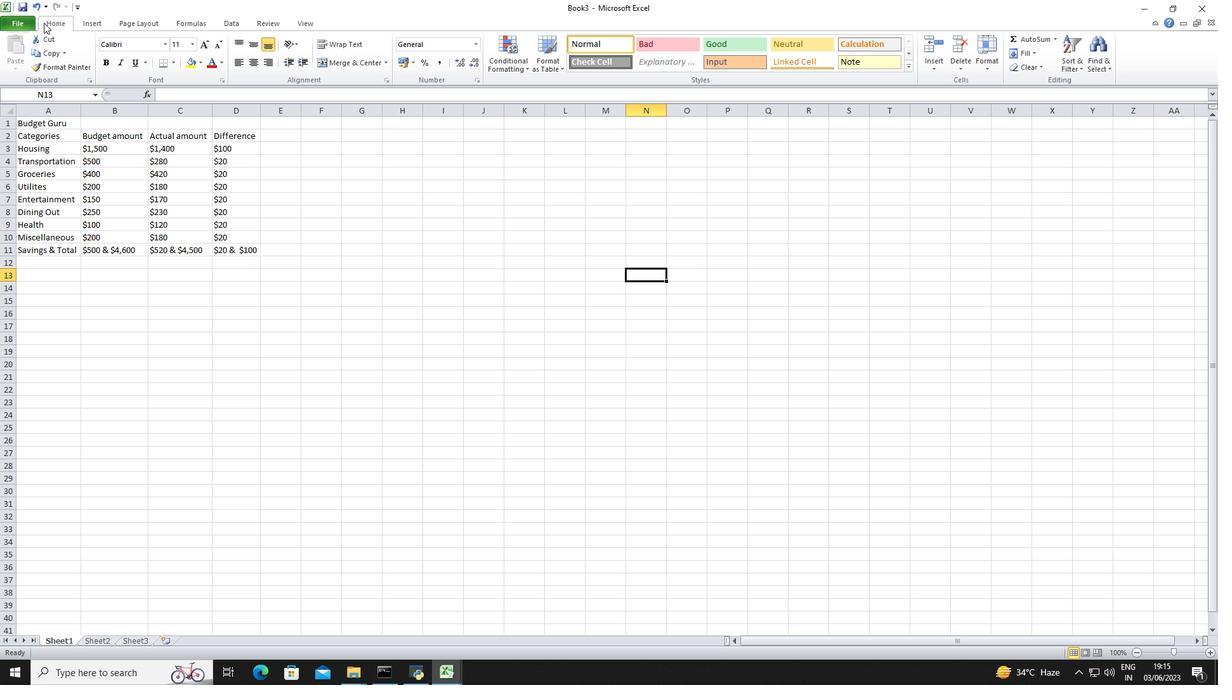 
Action: Mouse pressed left at (26, 19)
Screenshot: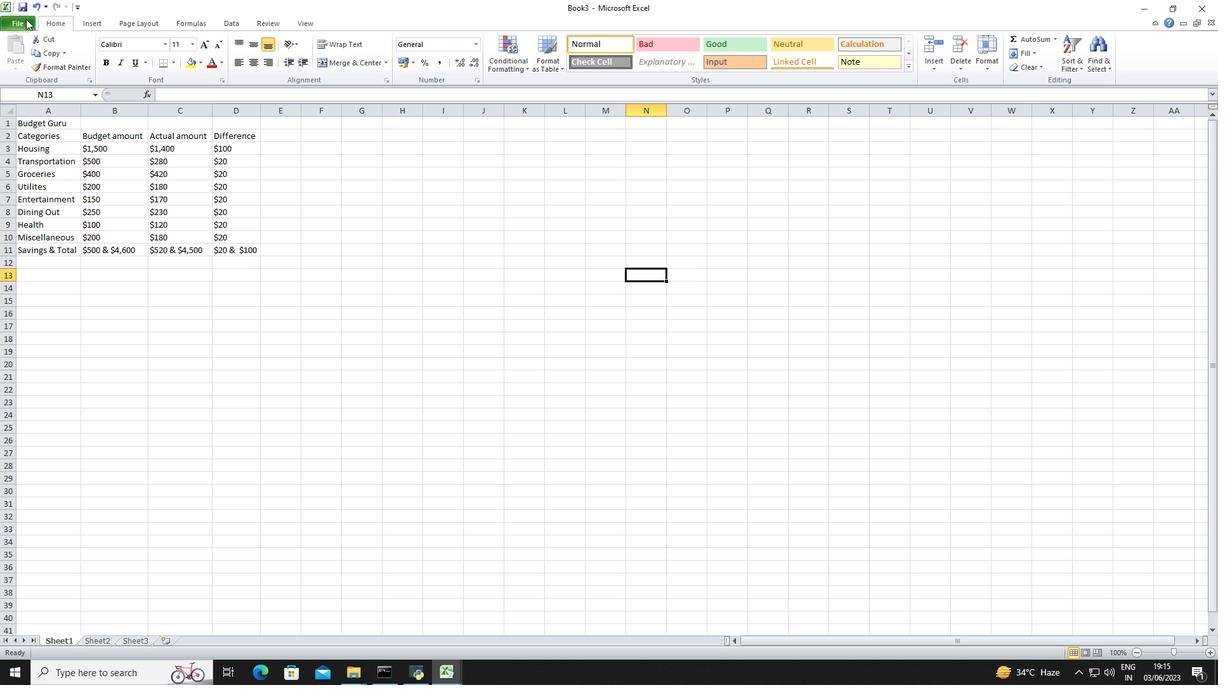 
Action: Mouse moved to (53, 60)
Screenshot: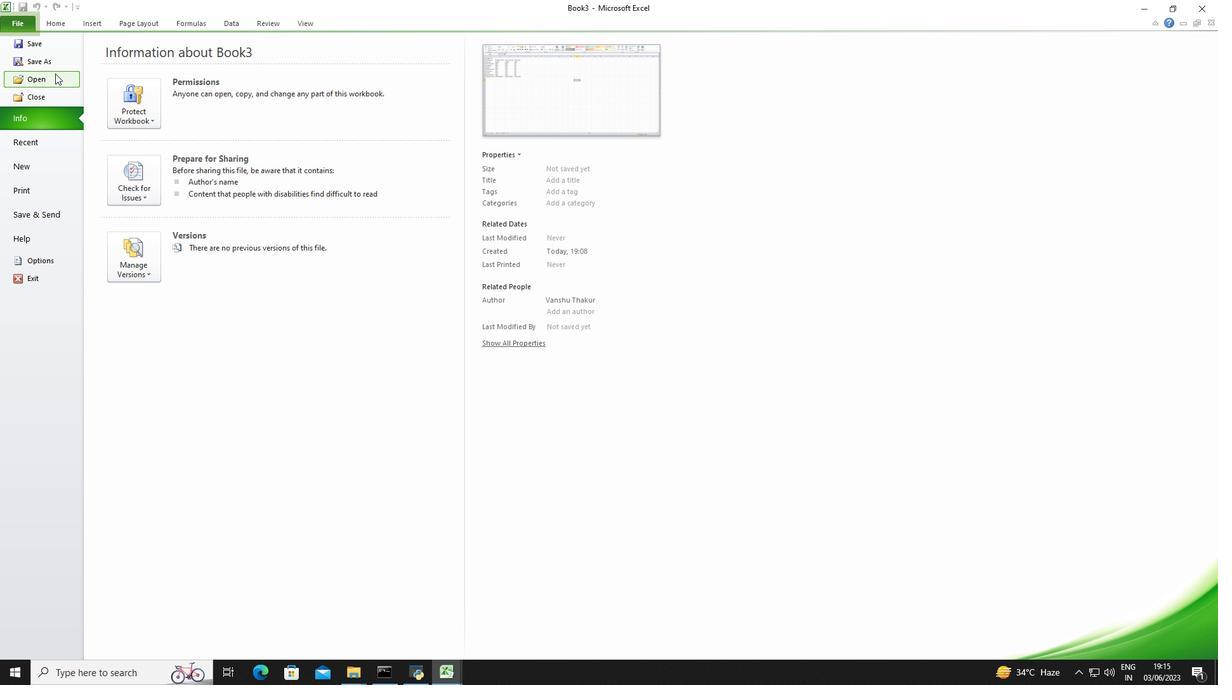 
Action: Mouse pressed left at (53, 60)
Screenshot: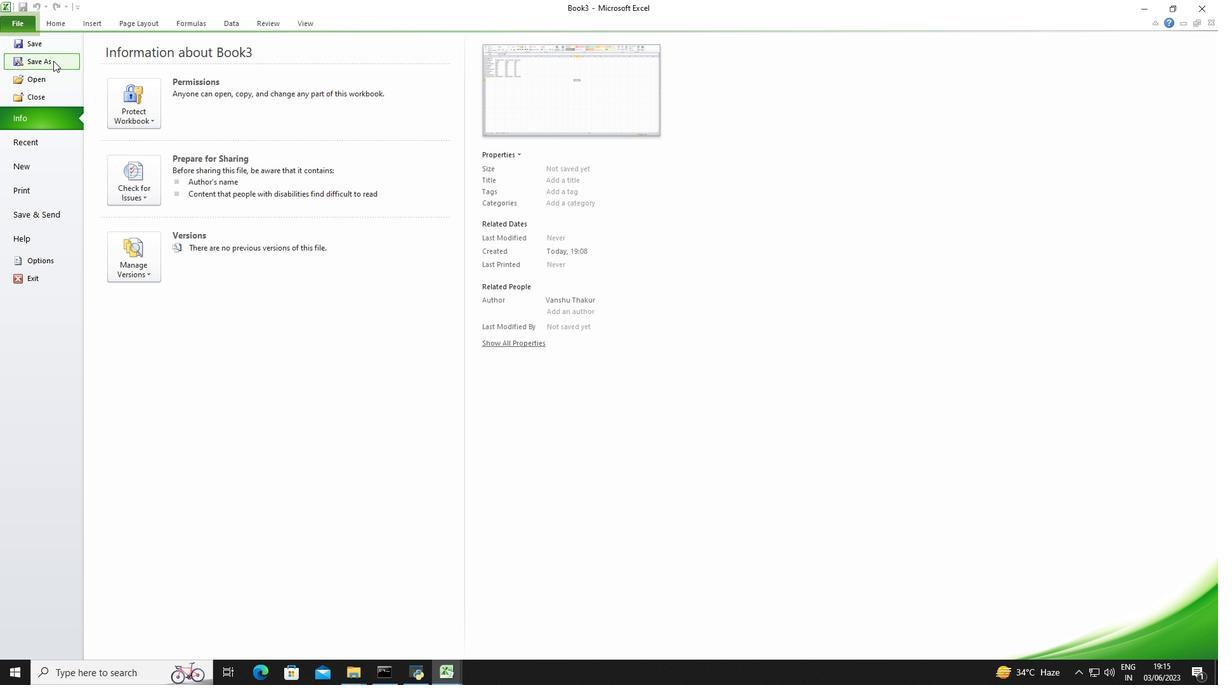 
Action: Mouse moved to (546, 475)
Screenshot: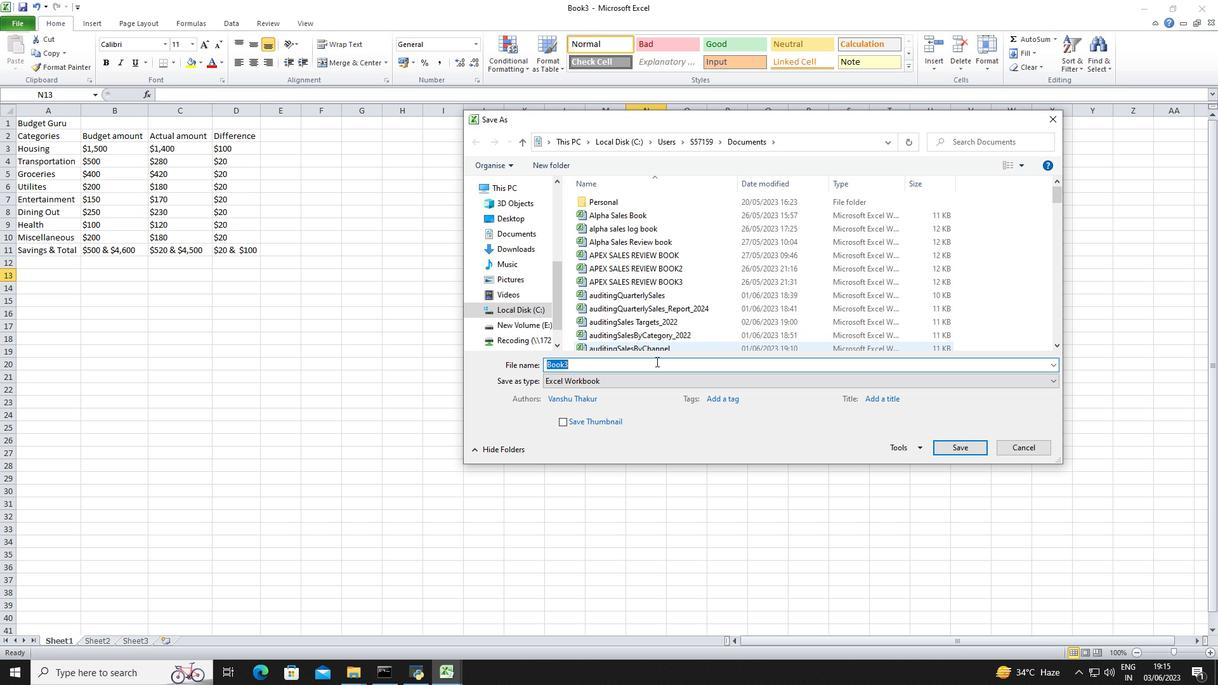 
Action: Key pressed <Key.shift_r>Data<Key.space><Key.shift_r>Collection<Key.space><Key.shift_r>Workbooj<Key.backspace>k<Key.enter>
Screenshot: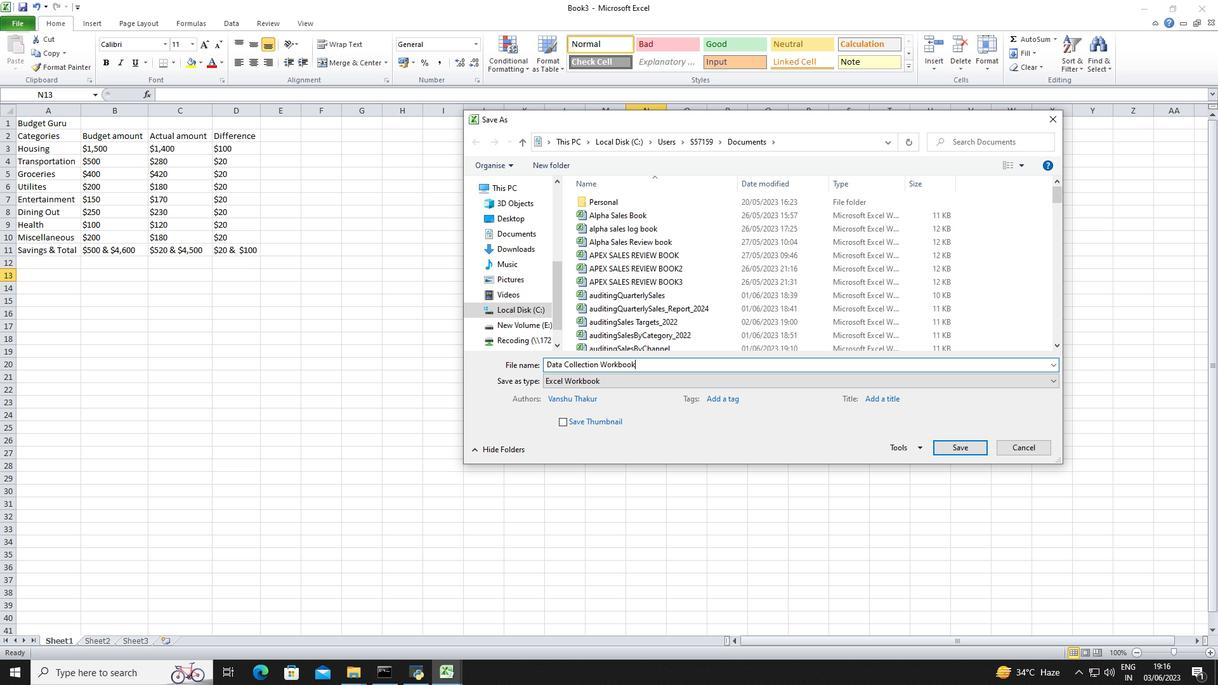 
